 Task: In the Contact  NovaMartin80@nachi-fujikoshi.co.jp, Create email and send with subject: 'Elevate Your Success: Introducing a Transformative Opportunity', and with mail content 'Hello,_x000D_
Welcome to a new era of excellence. Discover the tools and resources that will redefine your industry and set you on a path to greatness._x000D_
Thanks & Regards', attach the document: Business_plan.docx and insert image: visitingcard.jpg. Below Thanks & Regards, write snapchat and insert the URL: 'www.snapchat.com'. Mark checkbox to create task to follow up : In 1 month. Logged in from softage.10@softage.net
Action: Mouse moved to (79, 71)
Screenshot: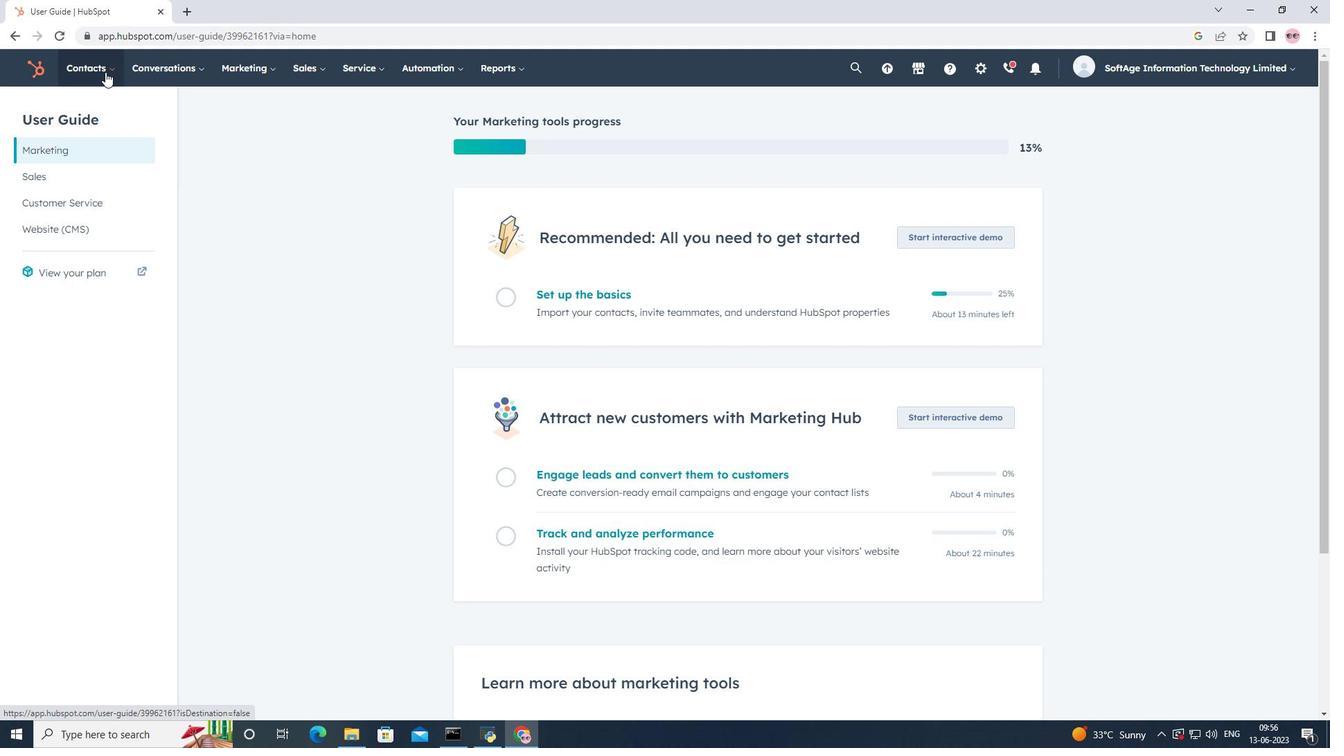 
Action: Mouse pressed left at (79, 71)
Screenshot: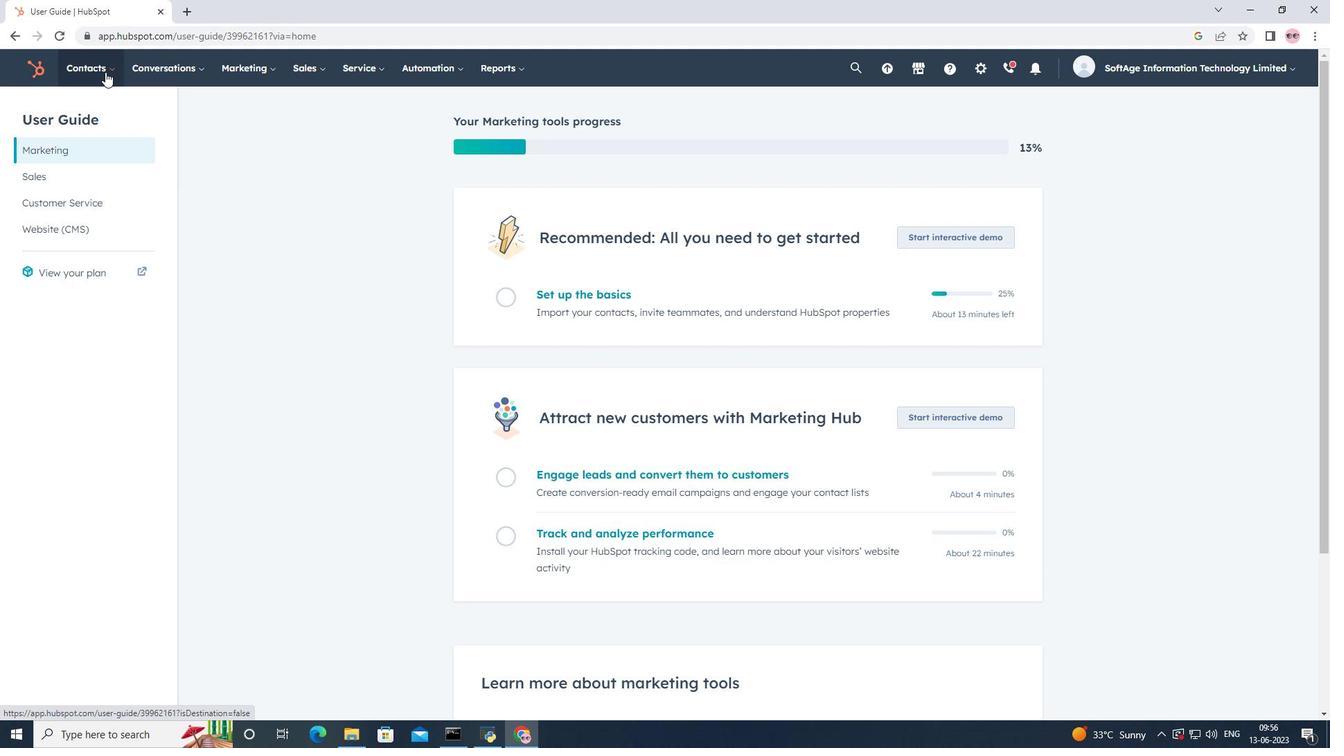 
Action: Mouse moved to (99, 109)
Screenshot: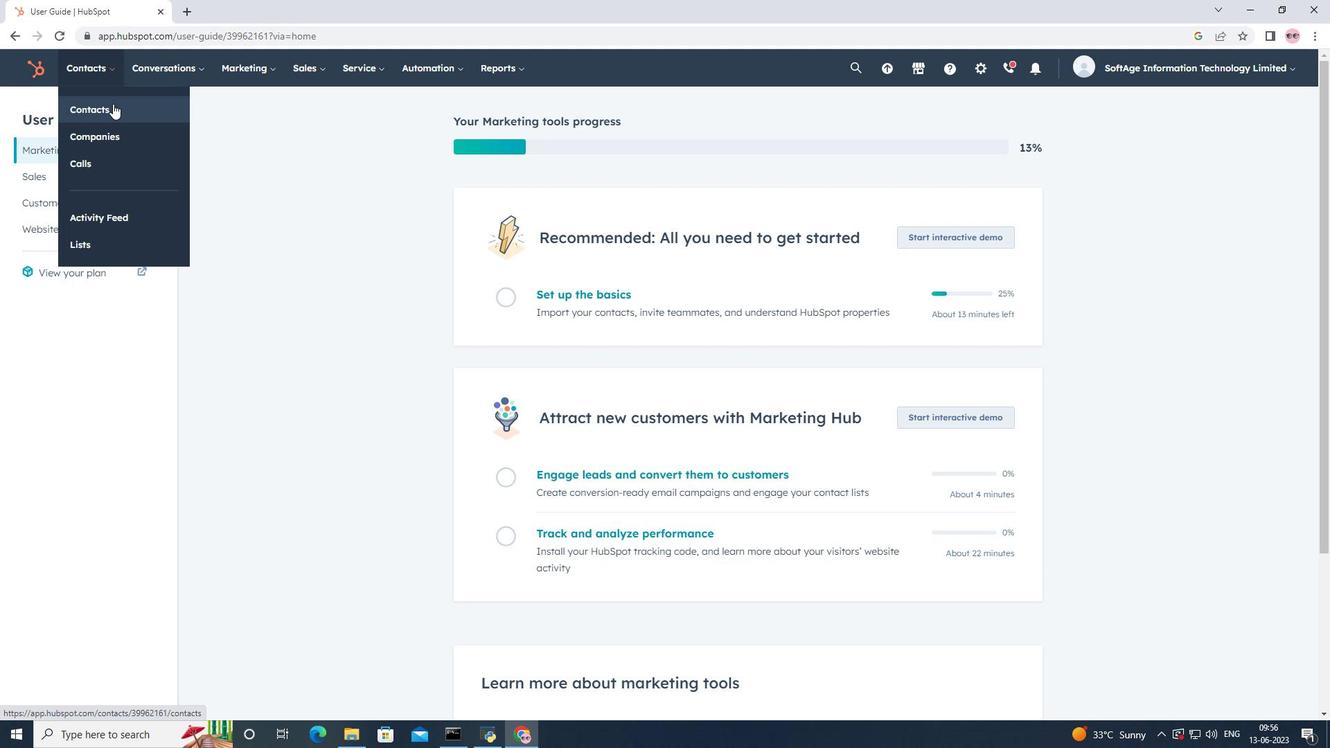
Action: Mouse pressed left at (99, 109)
Screenshot: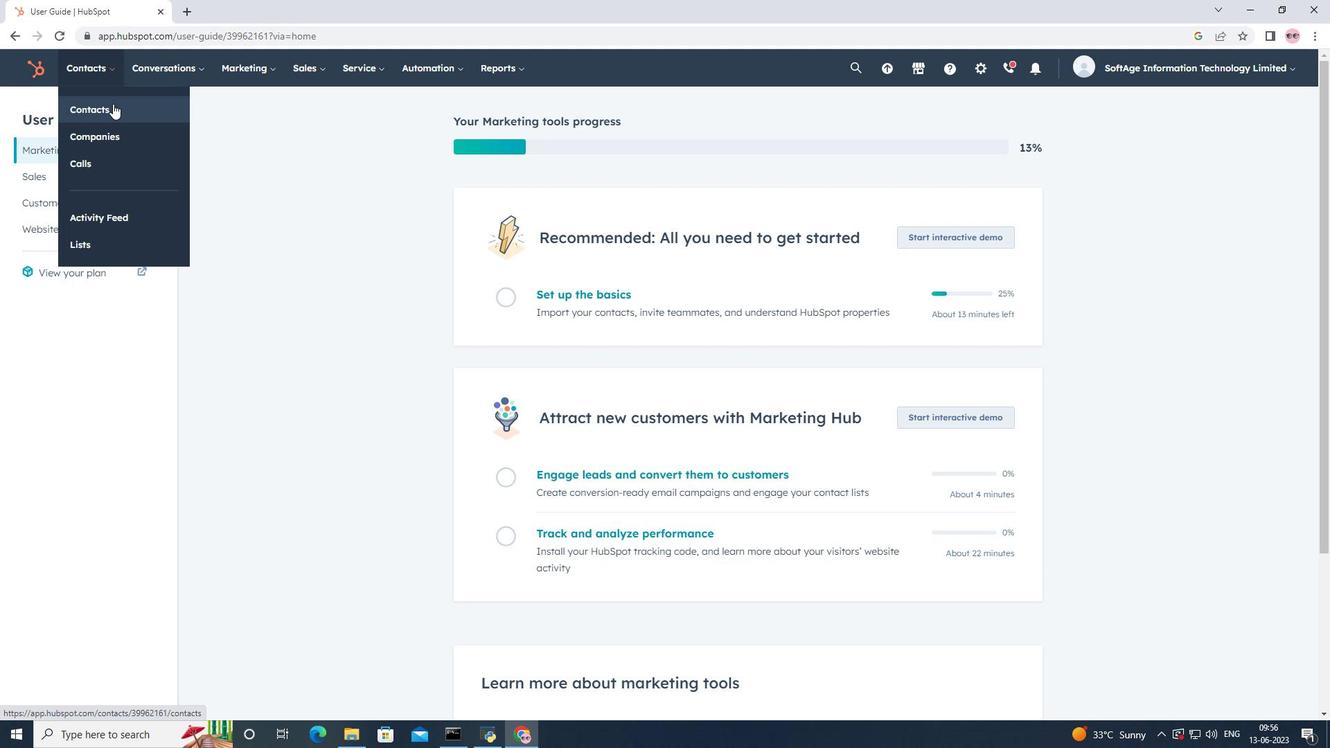 
Action: Mouse moved to (122, 223)
Screenshot: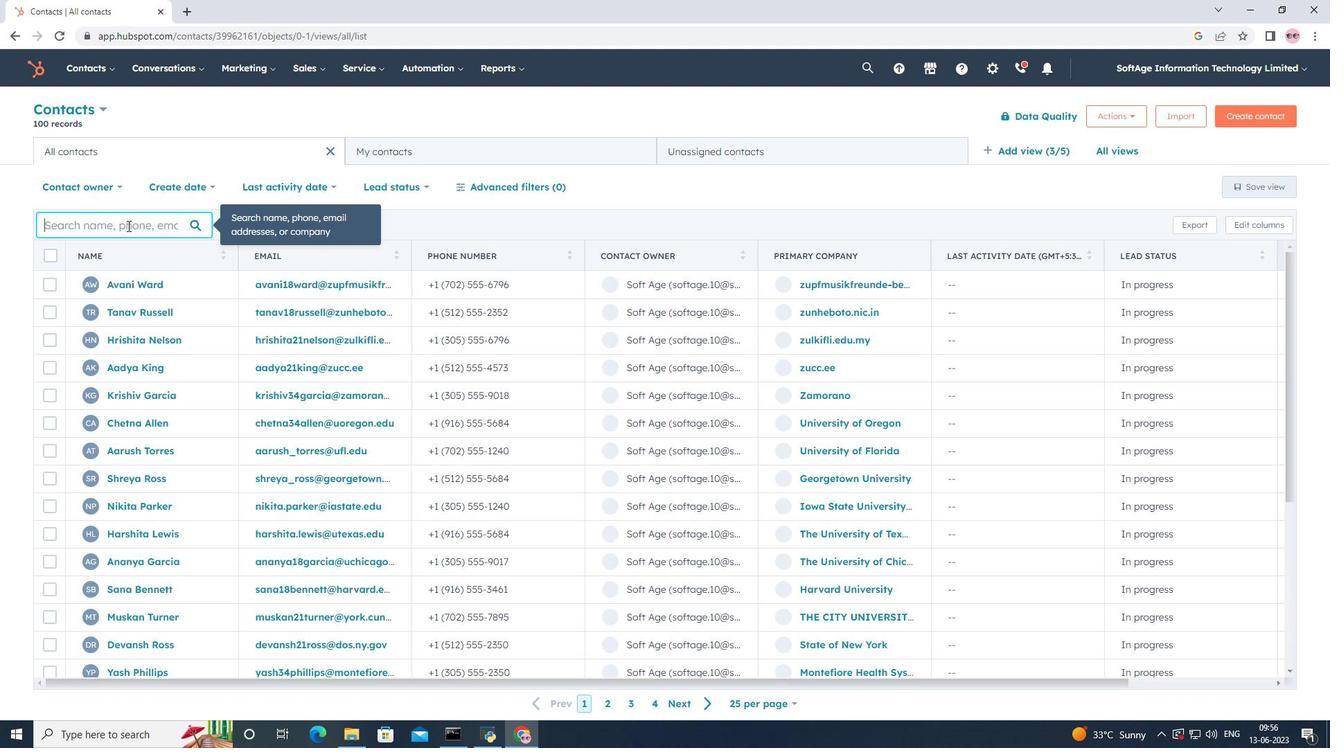 
Action: Mouse pressed left at (122, 223)
Screenshot: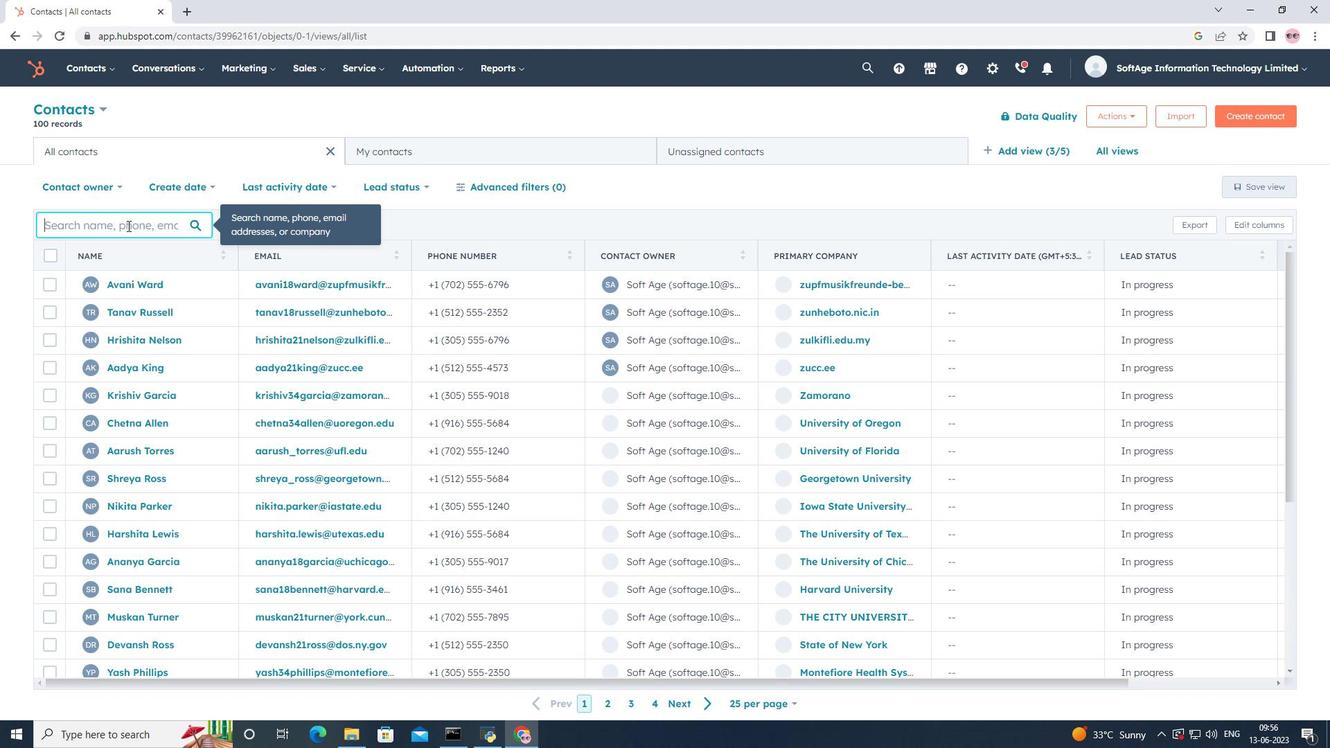 
Action: Key pressed <Key.shift>Nova<Key.shift><Key.shift><Key.shift><Key.shift><Key.shift><Key.shift><Key.shift><Key.shift><Key.shift>Martin80<Key.shift><Key.shift><Key.shift><Key.shift><Key.shift><Key.shift><Key.shift><Key.shift><Key.shift><Key.shift><Key.shift><Key.shift><Key.shift><Key.shift><Key.shift>@nachi-fujikoshi.co,<Key.backspace>.jp
Screenshot: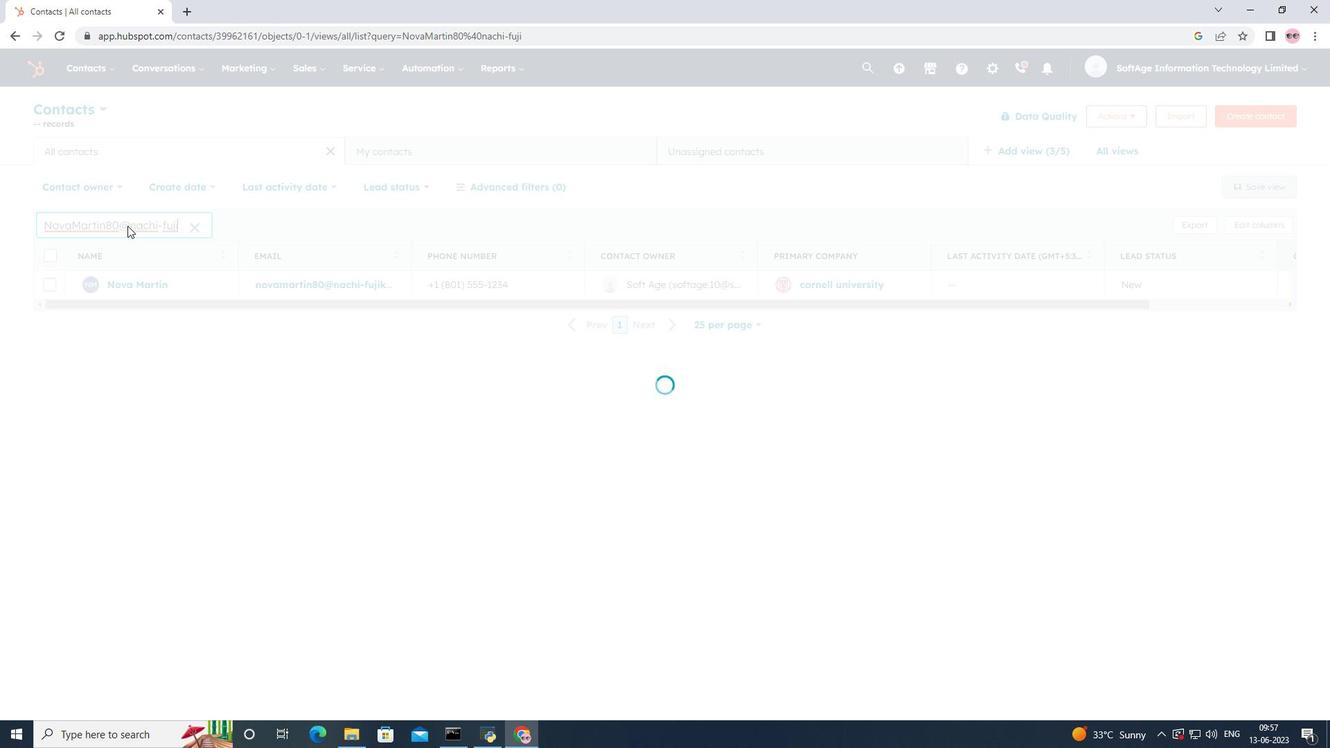 
Action: Mouse moved to (134, 288)
Screenshot: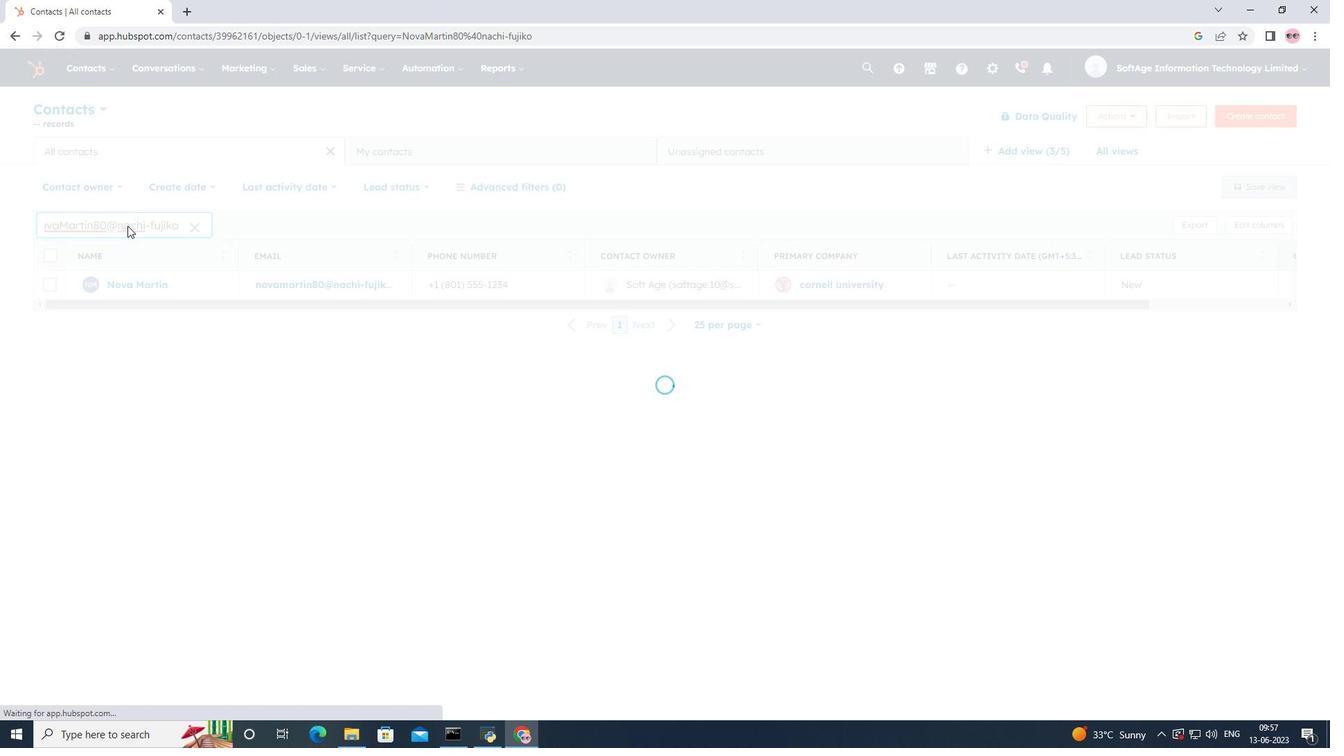 
Action: Mouse pressed left at (134, 288)
Screenshot: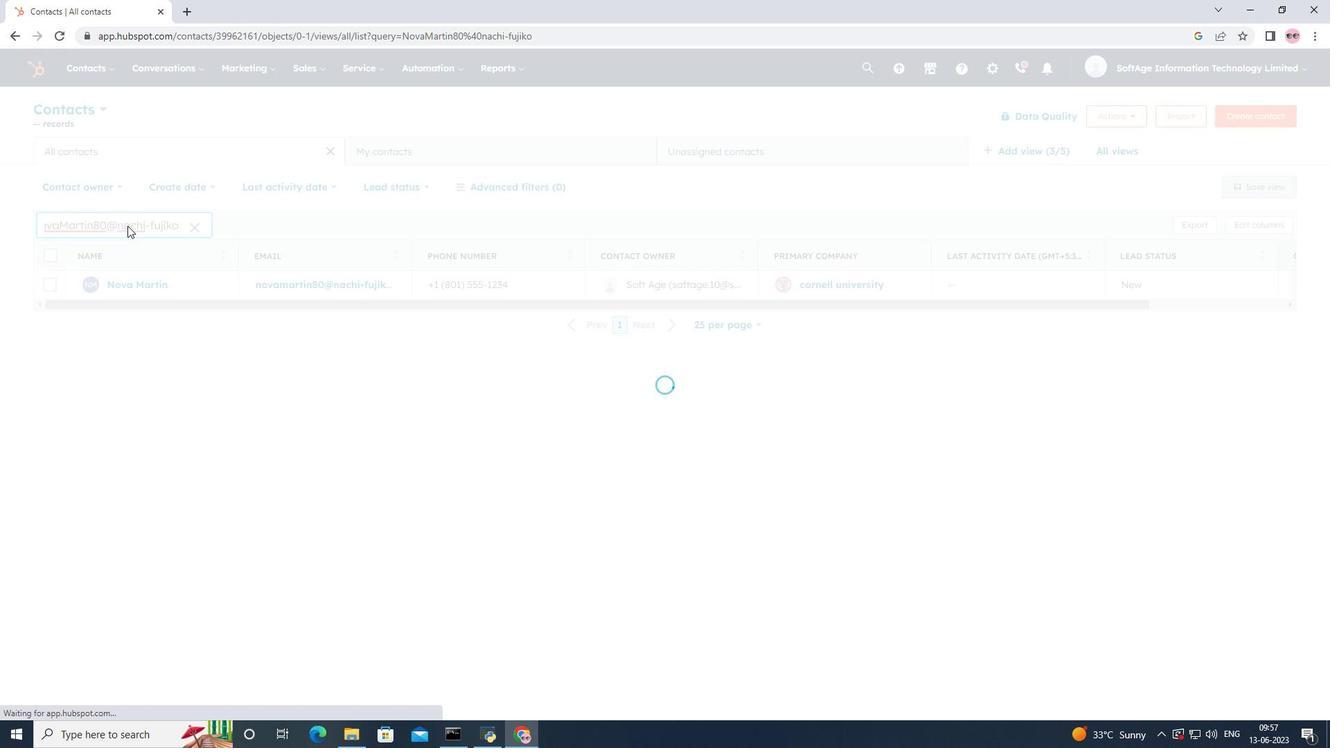 
Action: Mouse moved to (87, 231)
Screenshot: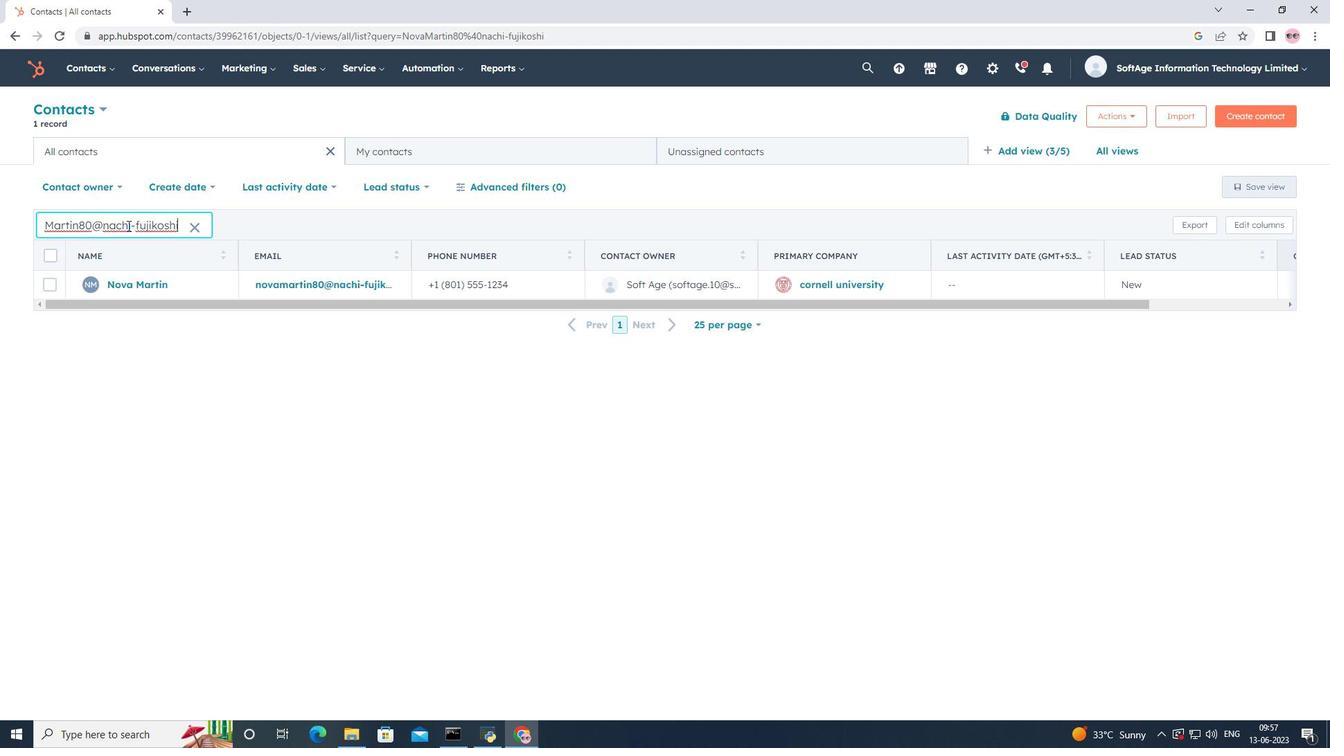 
Action: Mouse pressed left at (87, 231)
Screenshot: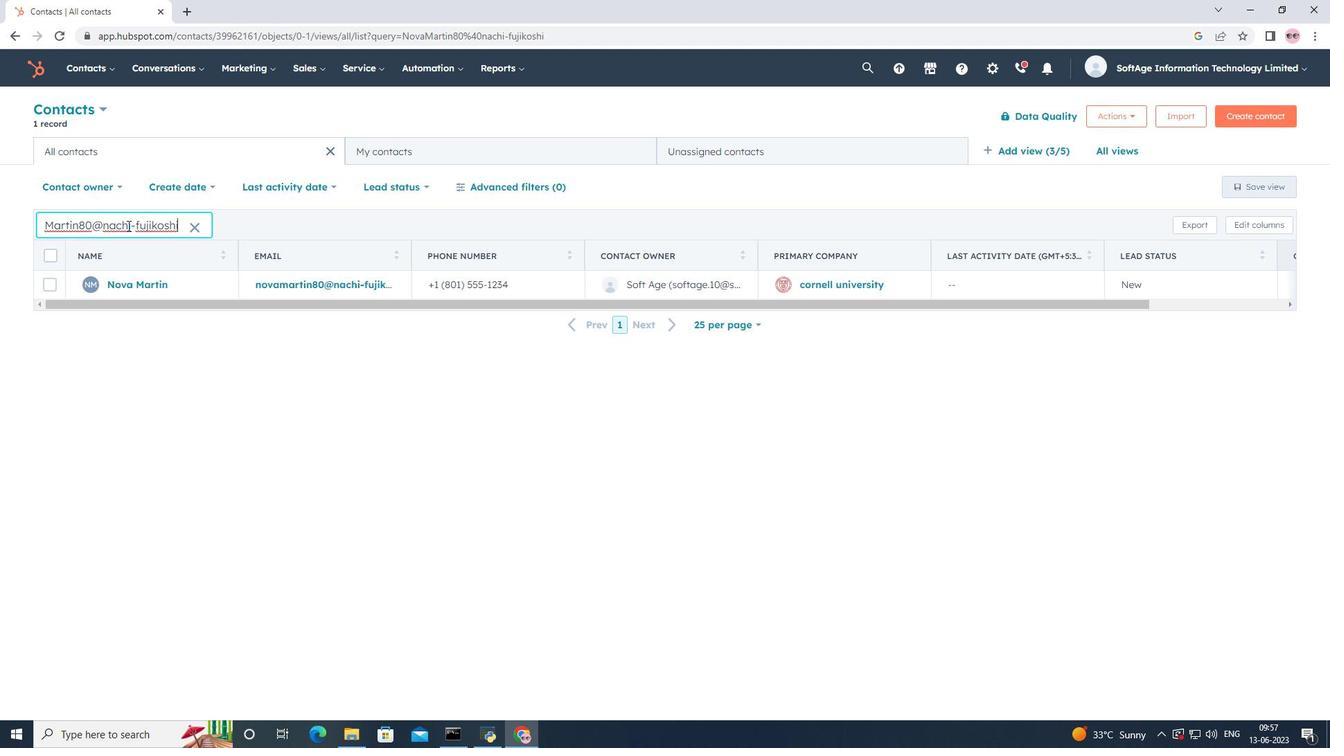 
Action: Mouse moved to (833, 470)
Screenshot: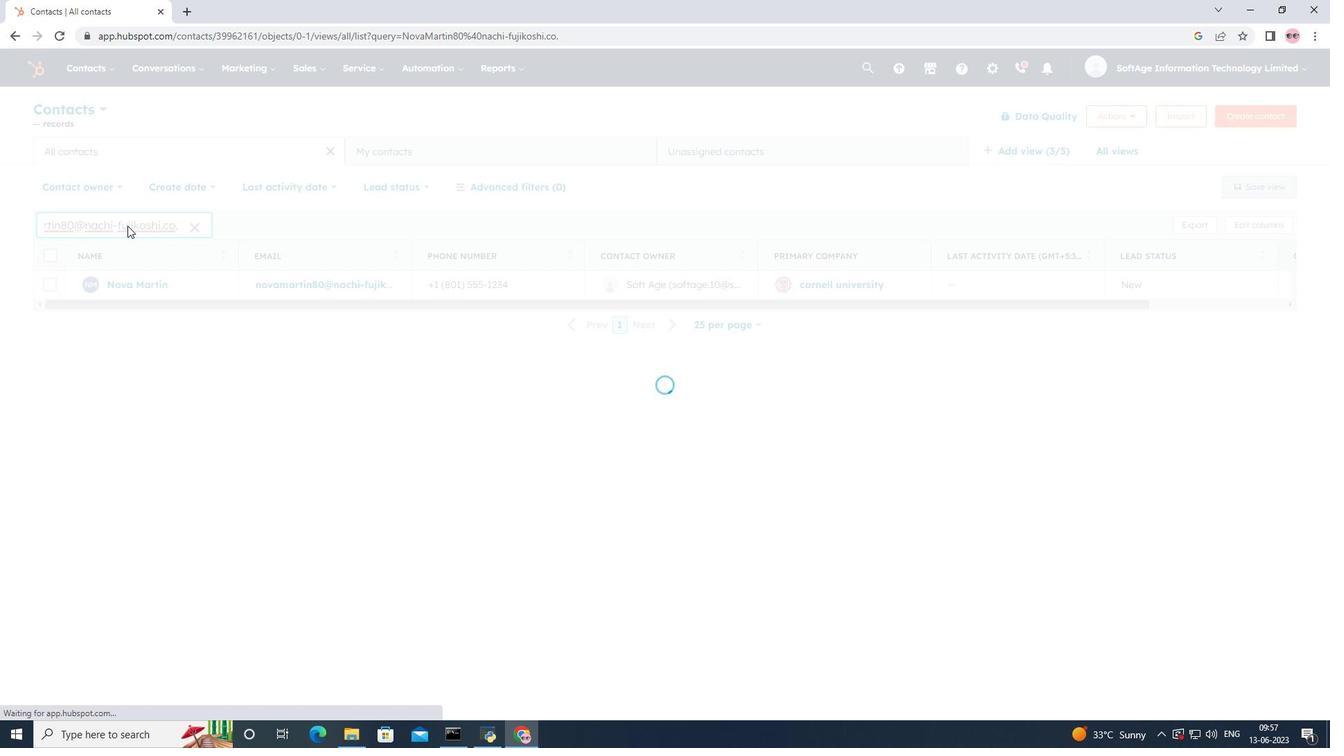 
Action: Mouse pressed left at (833, 470)
Screenshot: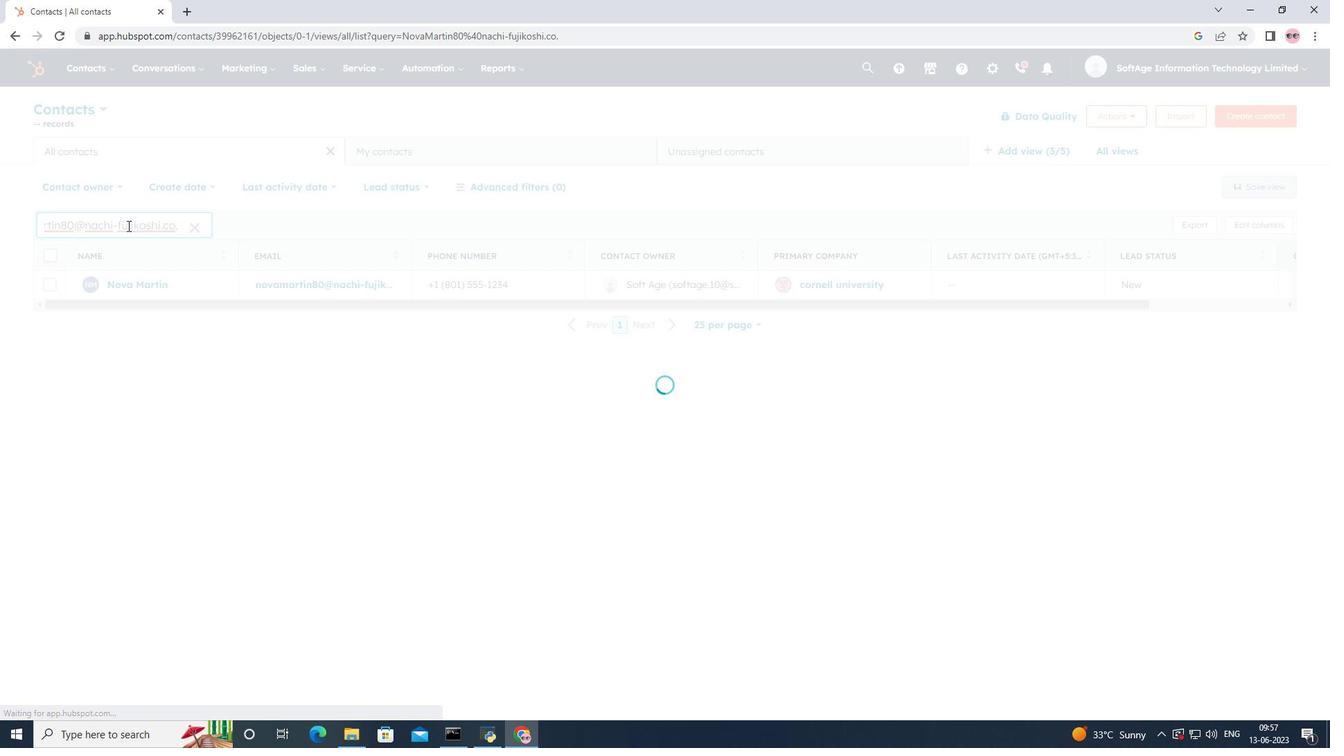 
Action: Key pressed <Key.shift>Elevate<Key.space><Key.cmd>
Screenshot: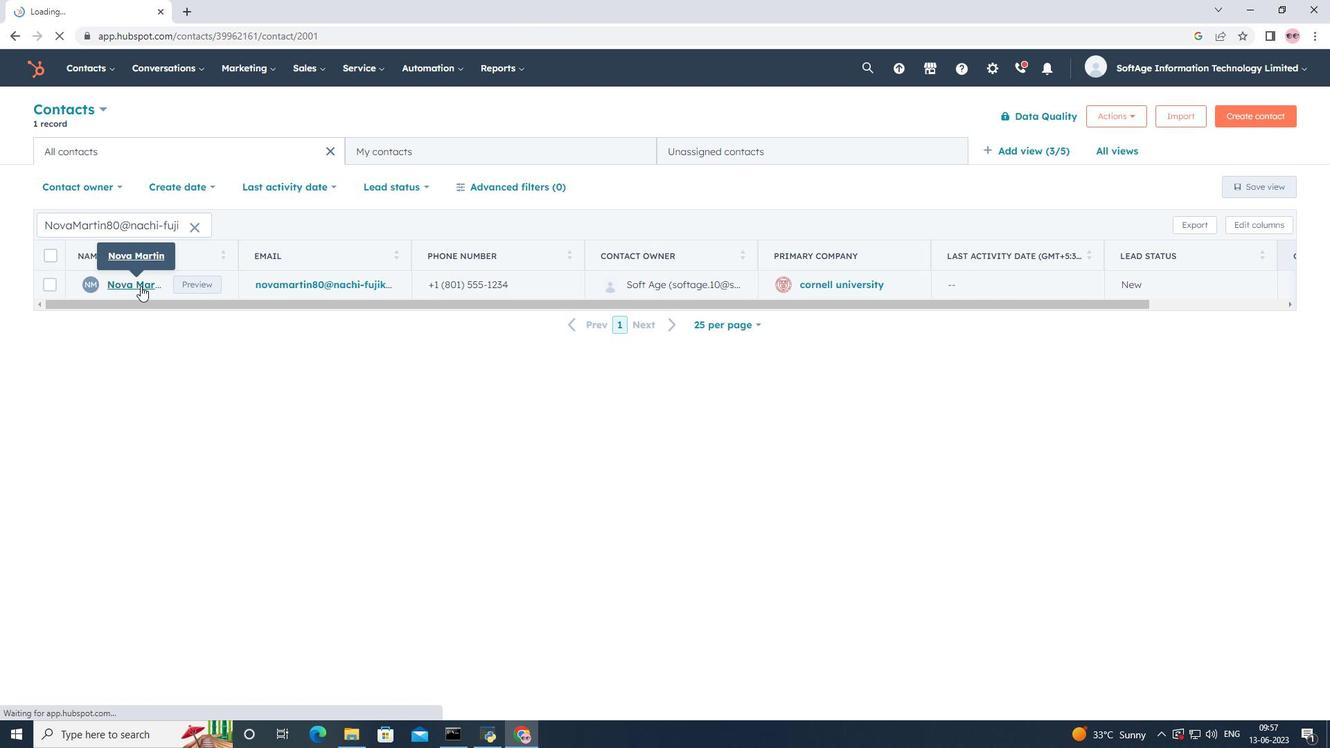 
Action: Mouse moved to (649, 479)
Screenshot: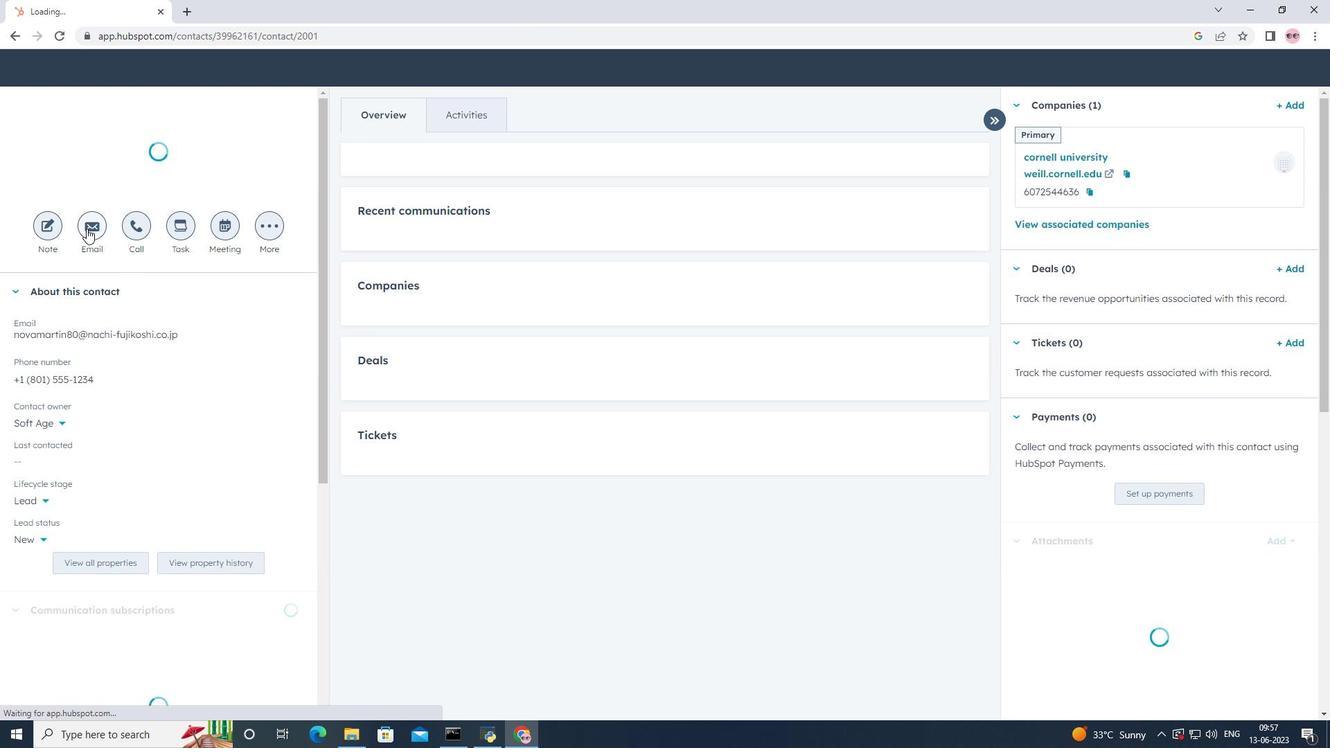 
Action: Mouse pressed left at (649, 479)
Screenshot: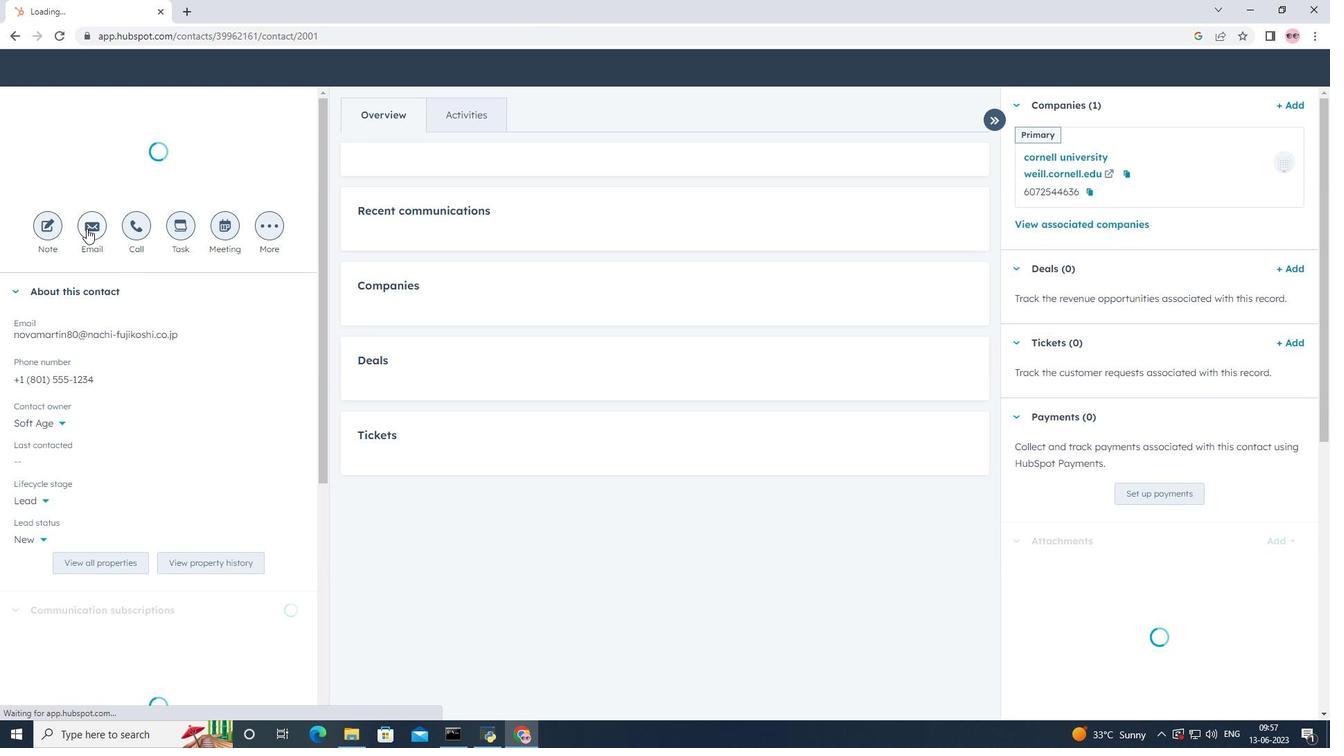
Action: Mouse moved to (105, 72)
Screenshot: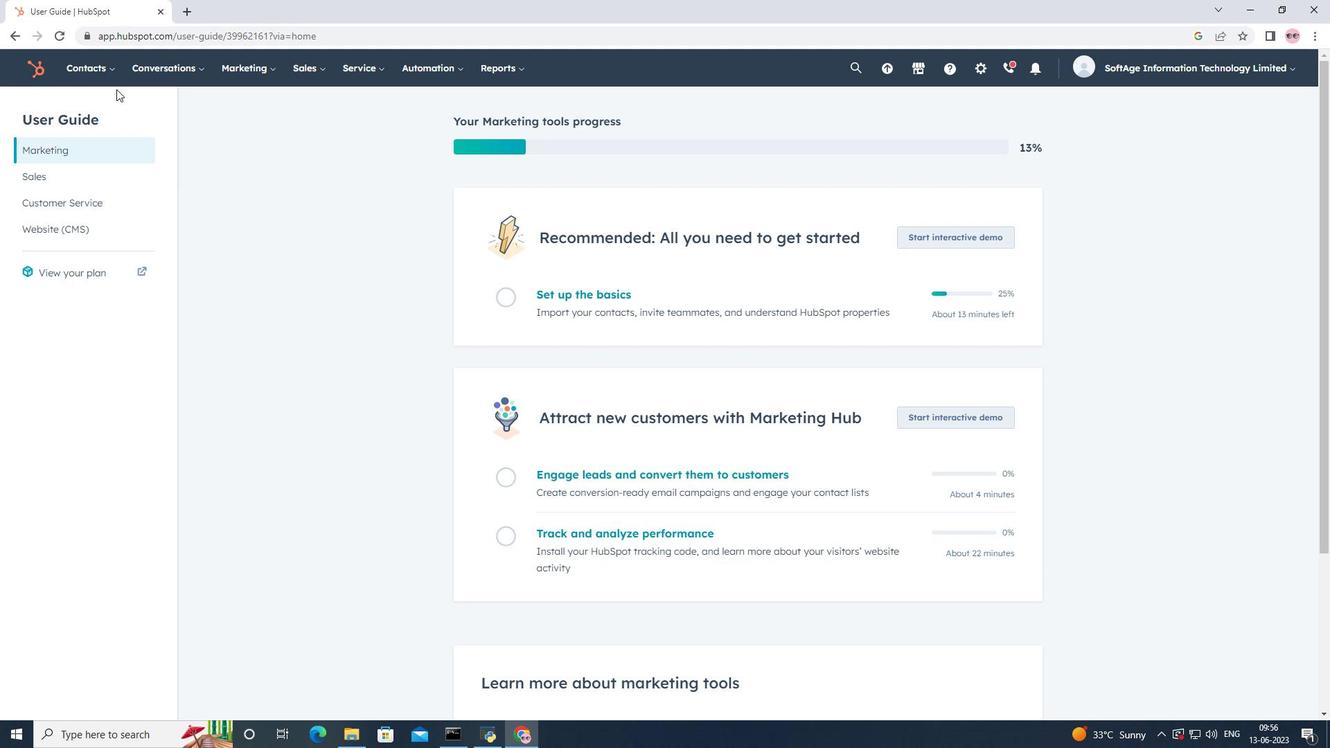 
Action: Mouse pressed left at (105, 72)
Screenshot: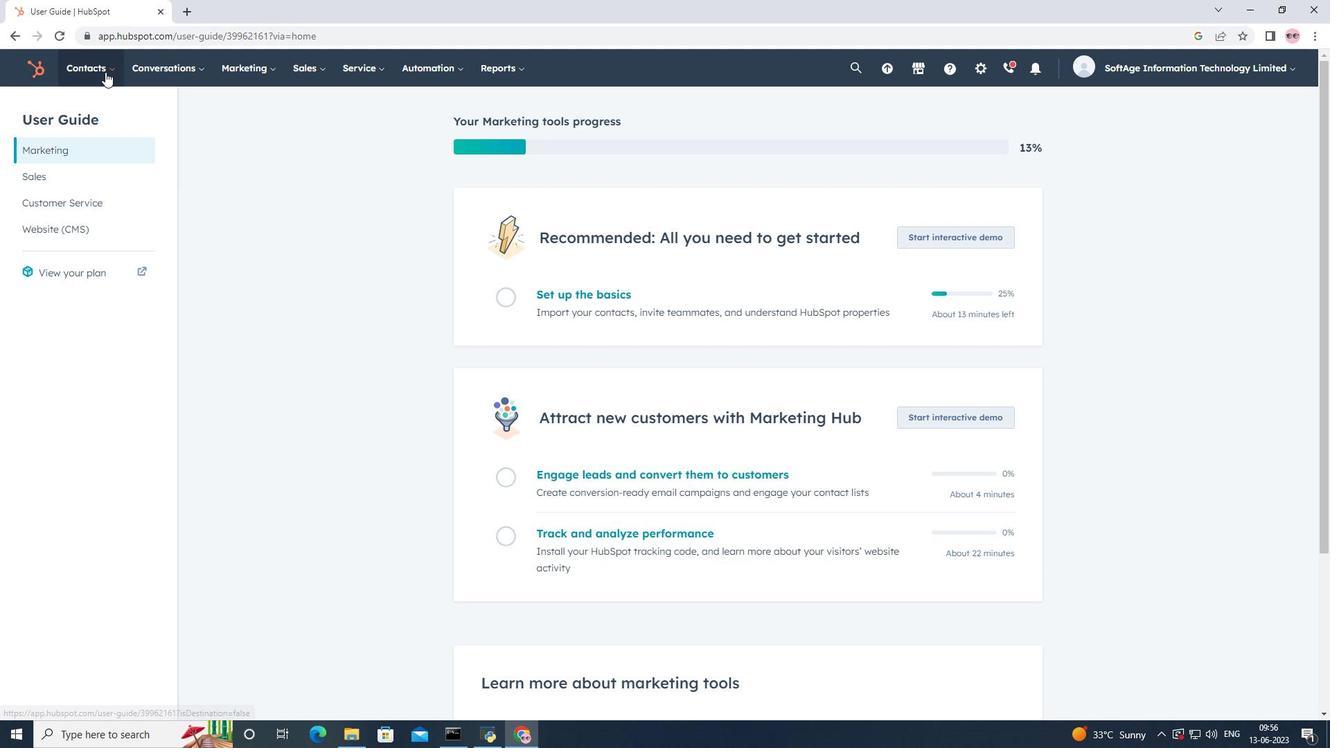
Action: Mouse moved to (112, 103)
Screenshot: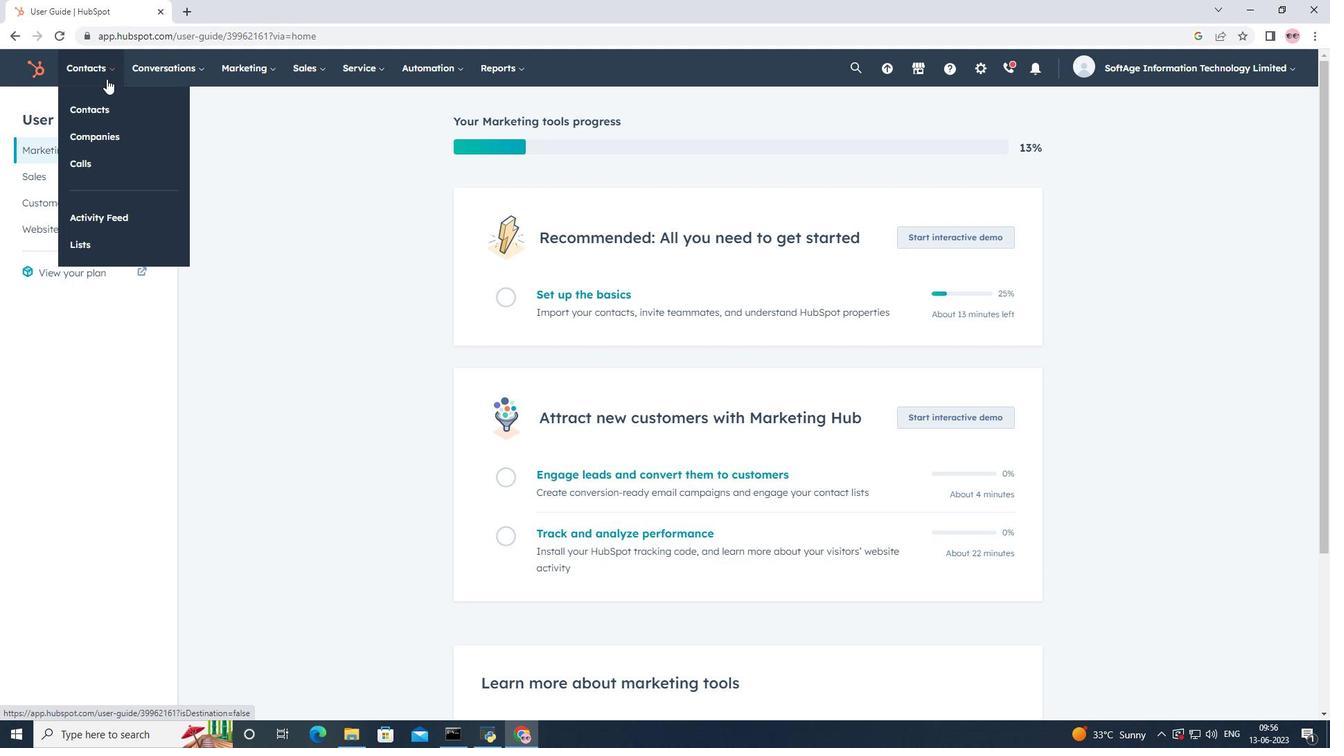 
Action: Mouse pressed left at (112, 103)
Screenshot: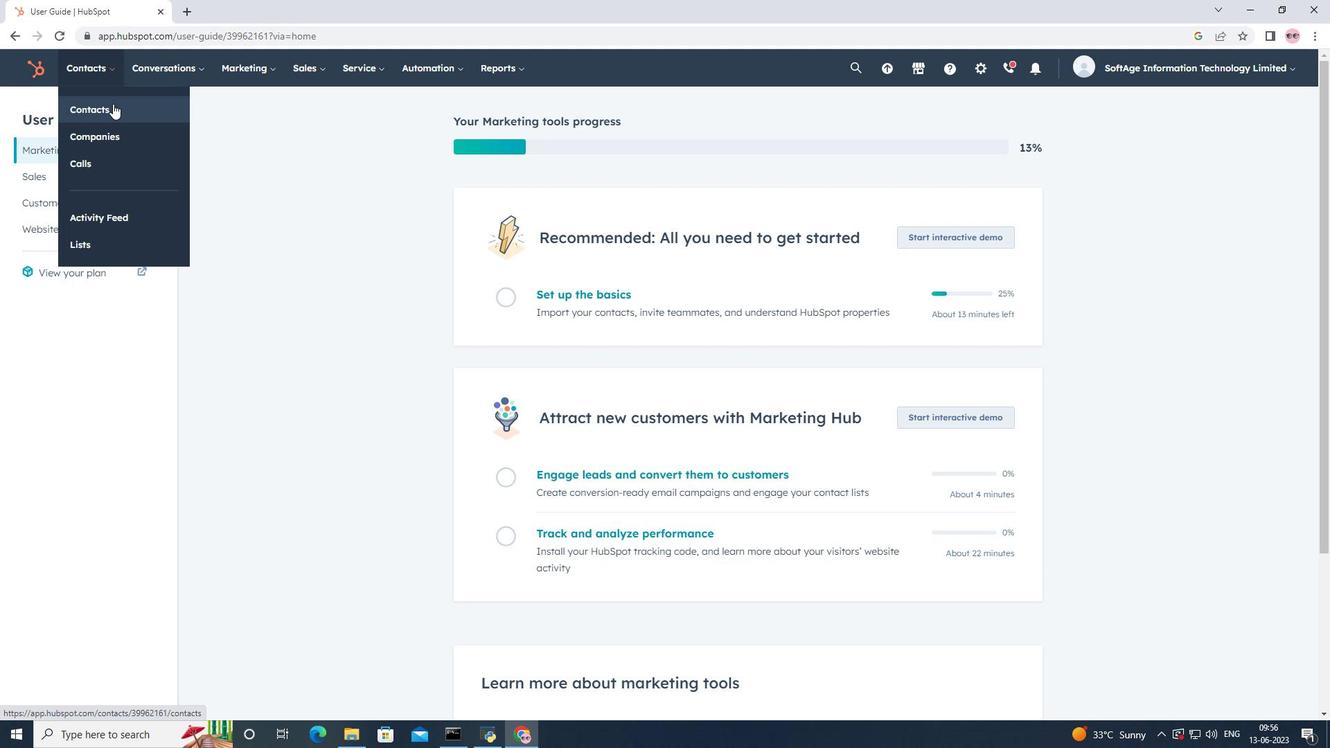 
Action: Mouse moved to (127, 225)
Screenshot: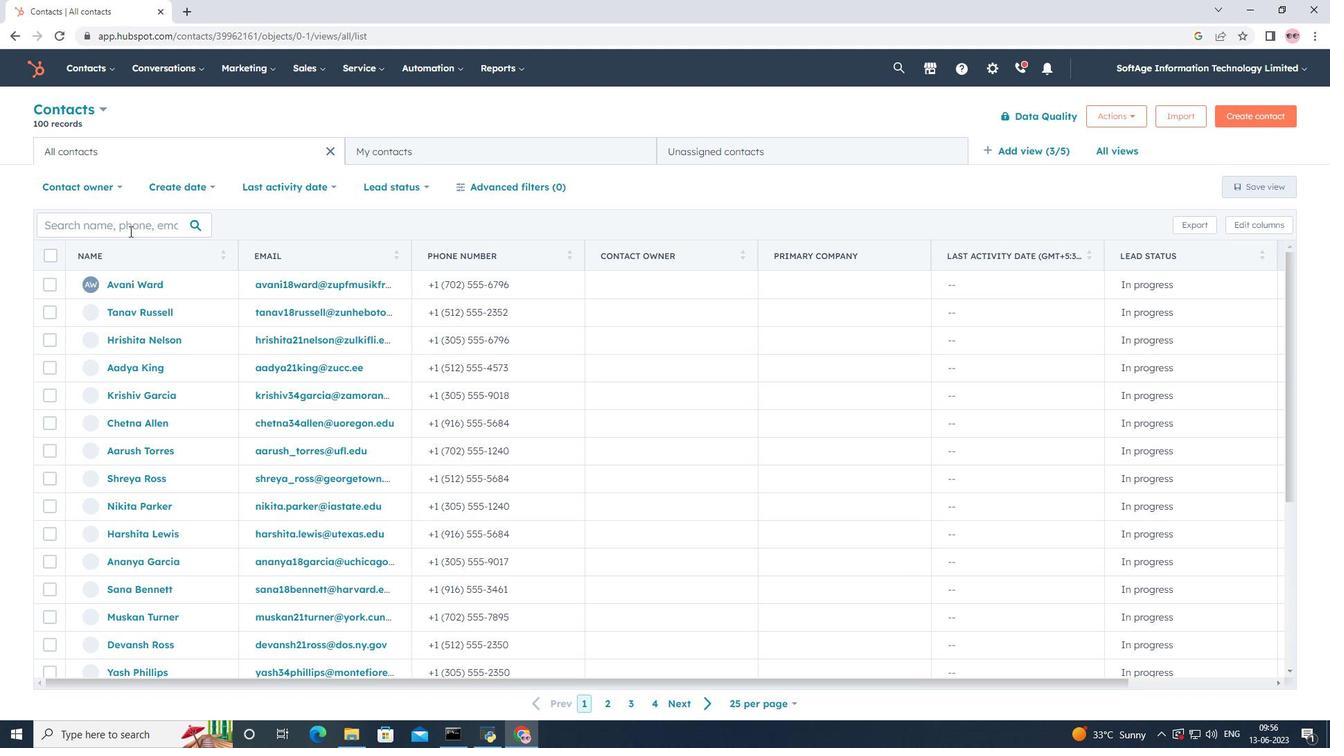 
Action: Mouse pressed left at (127, 225)
Screenshot: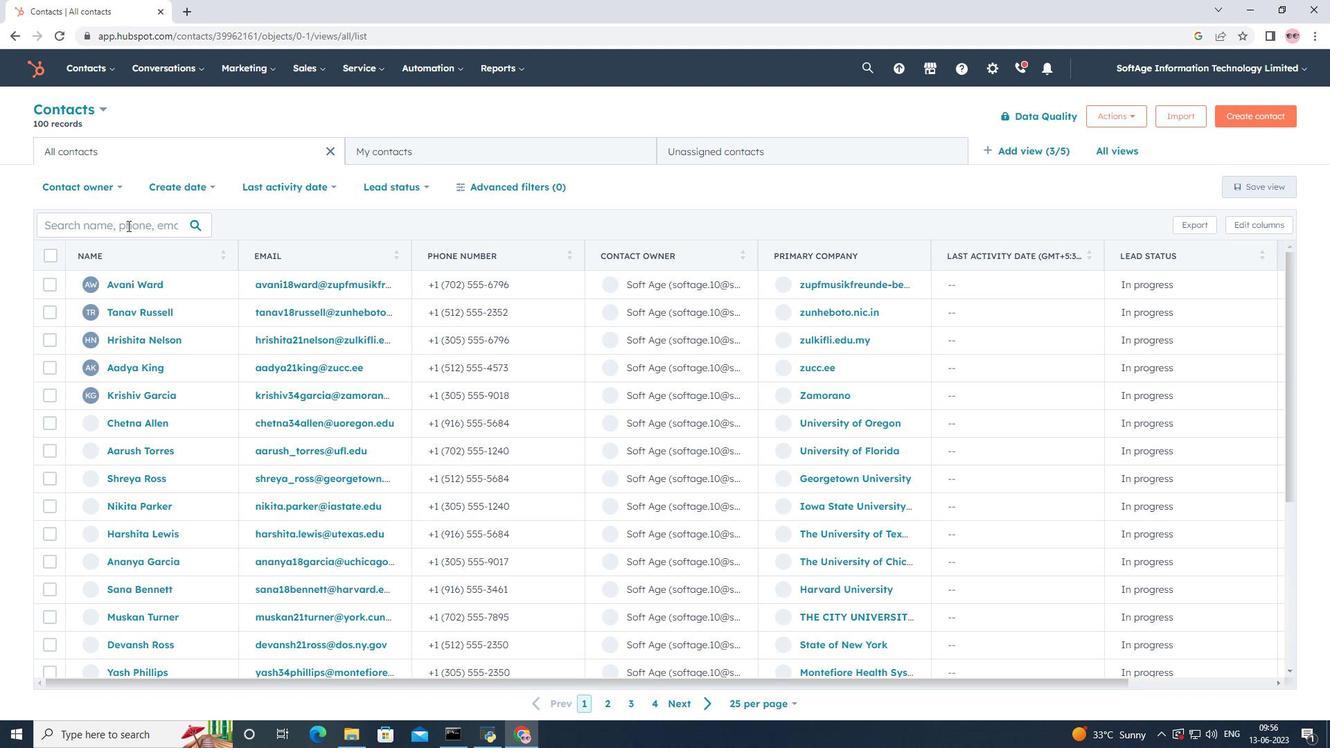 
Action: Key pressed <Key.shift>Nova<Key.shift><Key.shift>Martin<Key.shift>80<Key.shift>@nachi-fujkoshi.co.jp<Key.backspace><Key.backspace><Key.backspace><Key.backspace><Key.backspace><Key.backspace><Key.backspace><Key.backspace><Key.backspace><Key.backspace><Key.backspace>ikoshi.co.jp
Screenshot: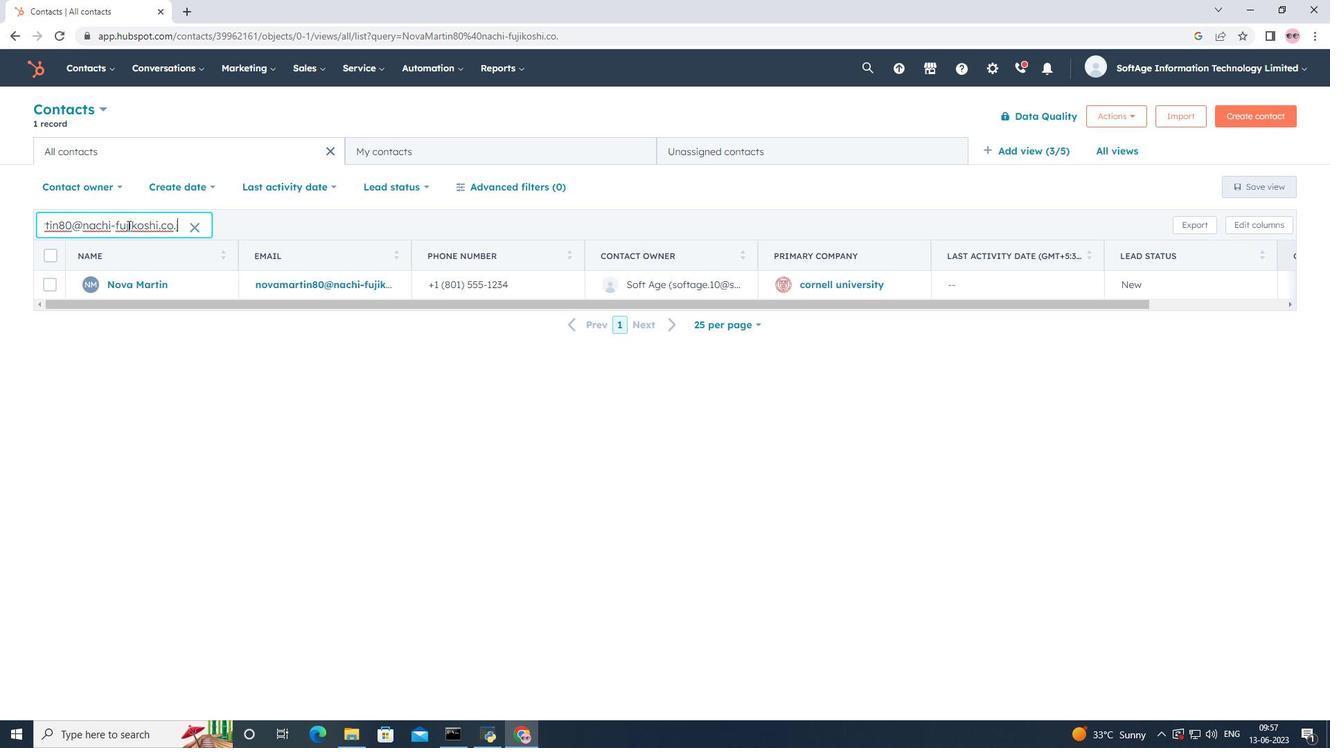 
Action: Mouse moved to (140, 286)
Screenshot: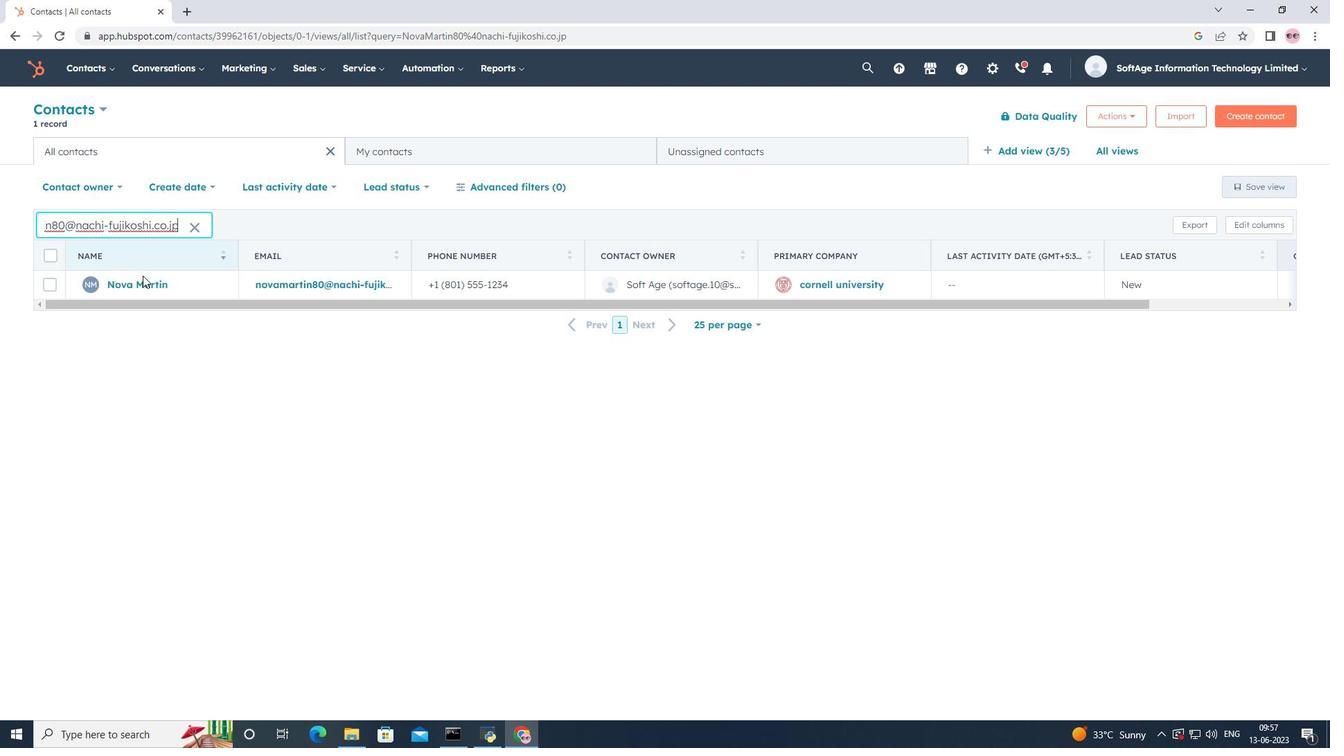 
Action: Mouse pressed left at (140, 286)
Screenshot: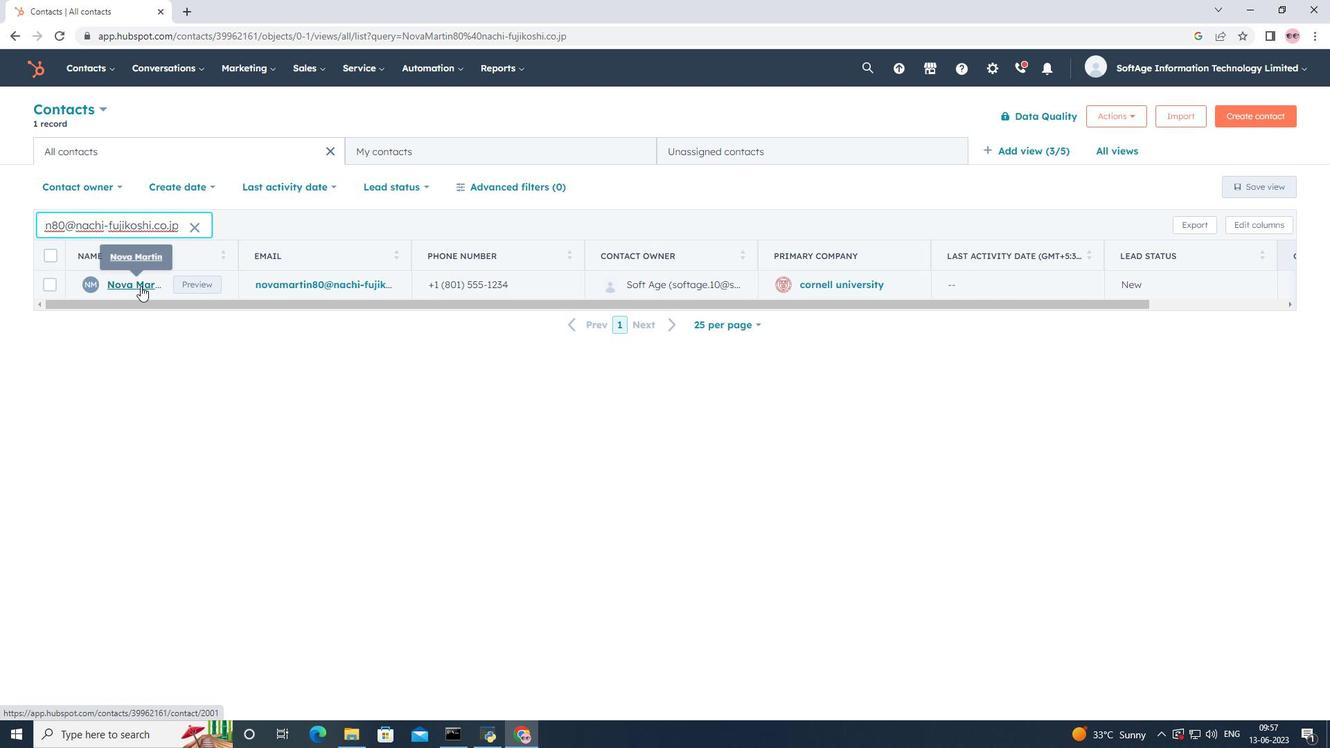 
Action: Mouse moved to (86, 228)
Screenshot: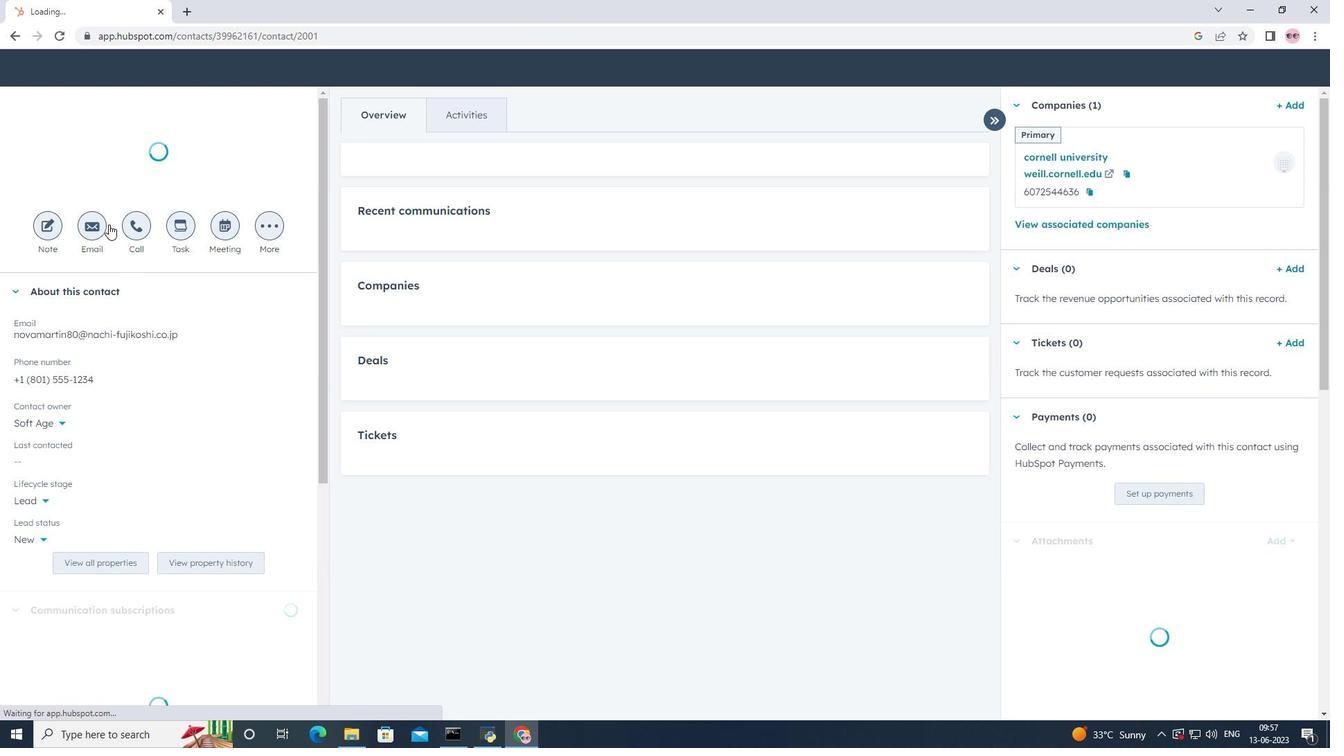 
Action: Mouse pressed left at (86, 228)
Screenshot: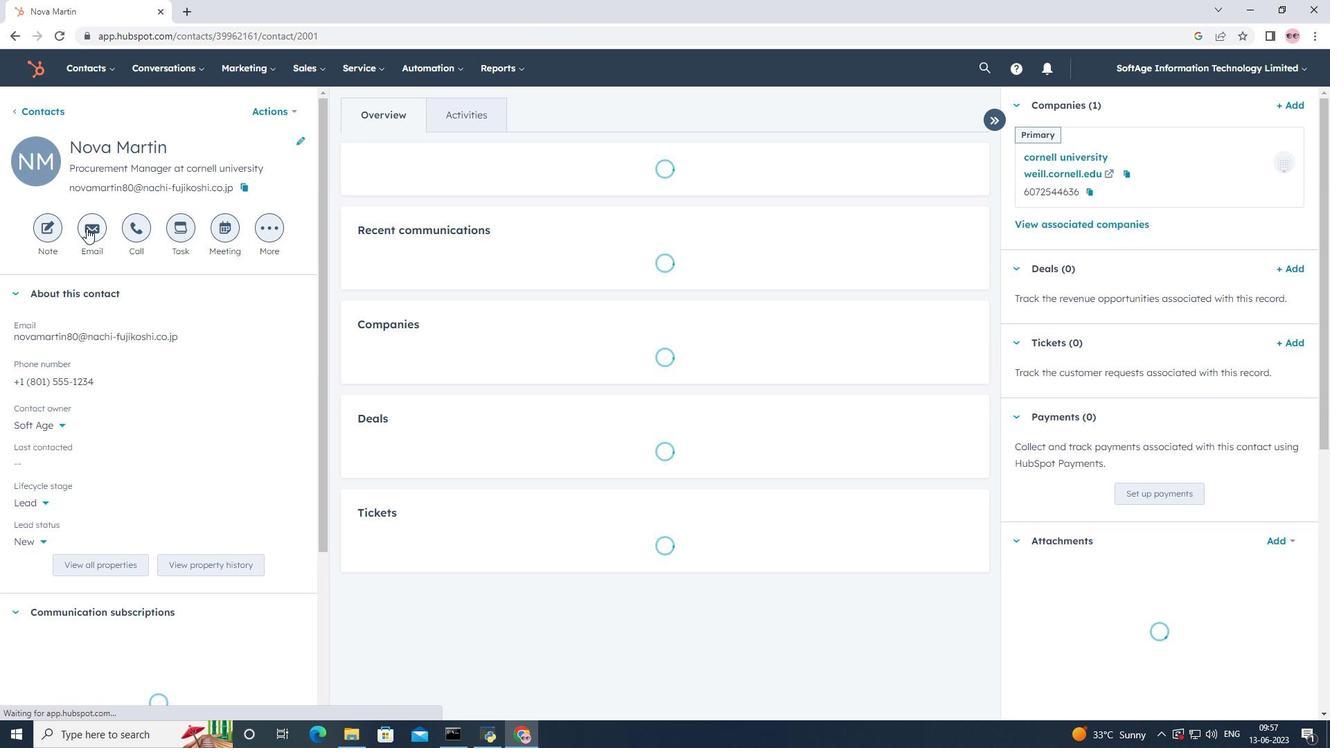 
Action: Mouse moved to (876, 468)
Screenshot: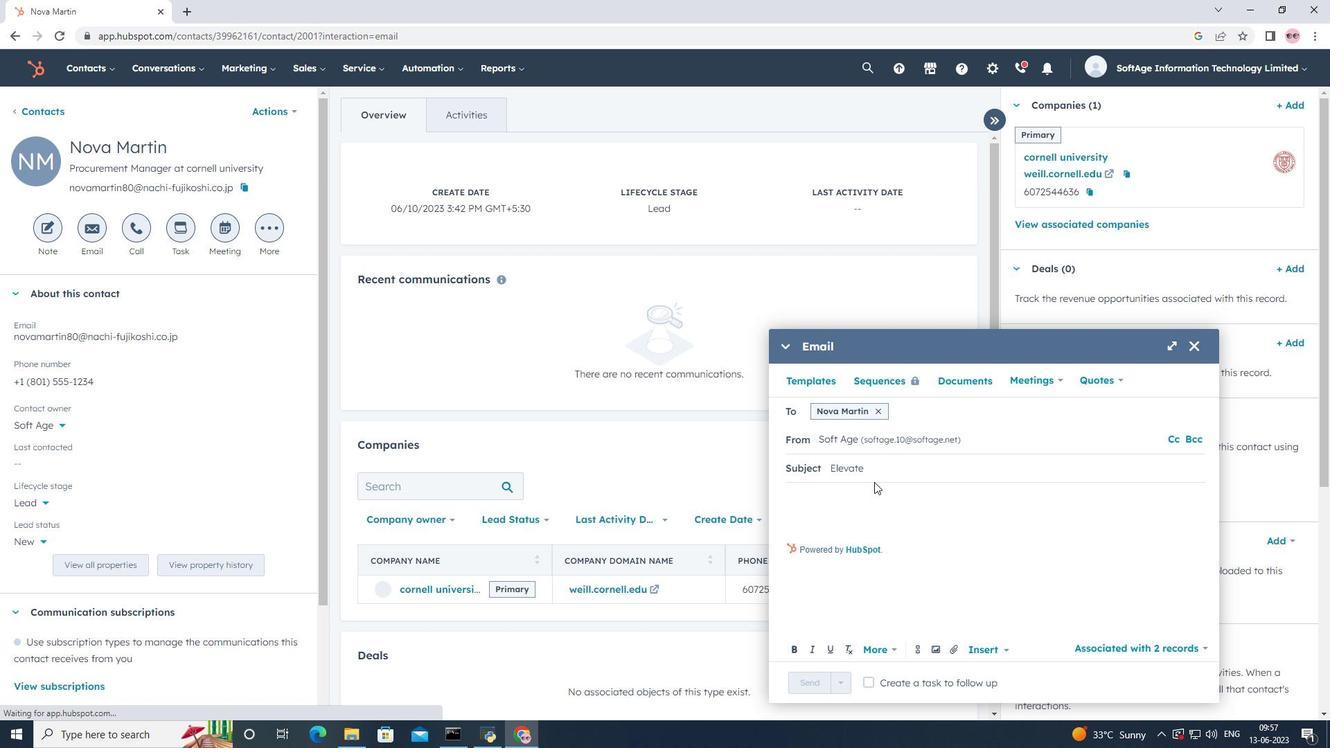 
Action: Mouse pressed left at (876, 468)
Screenshot: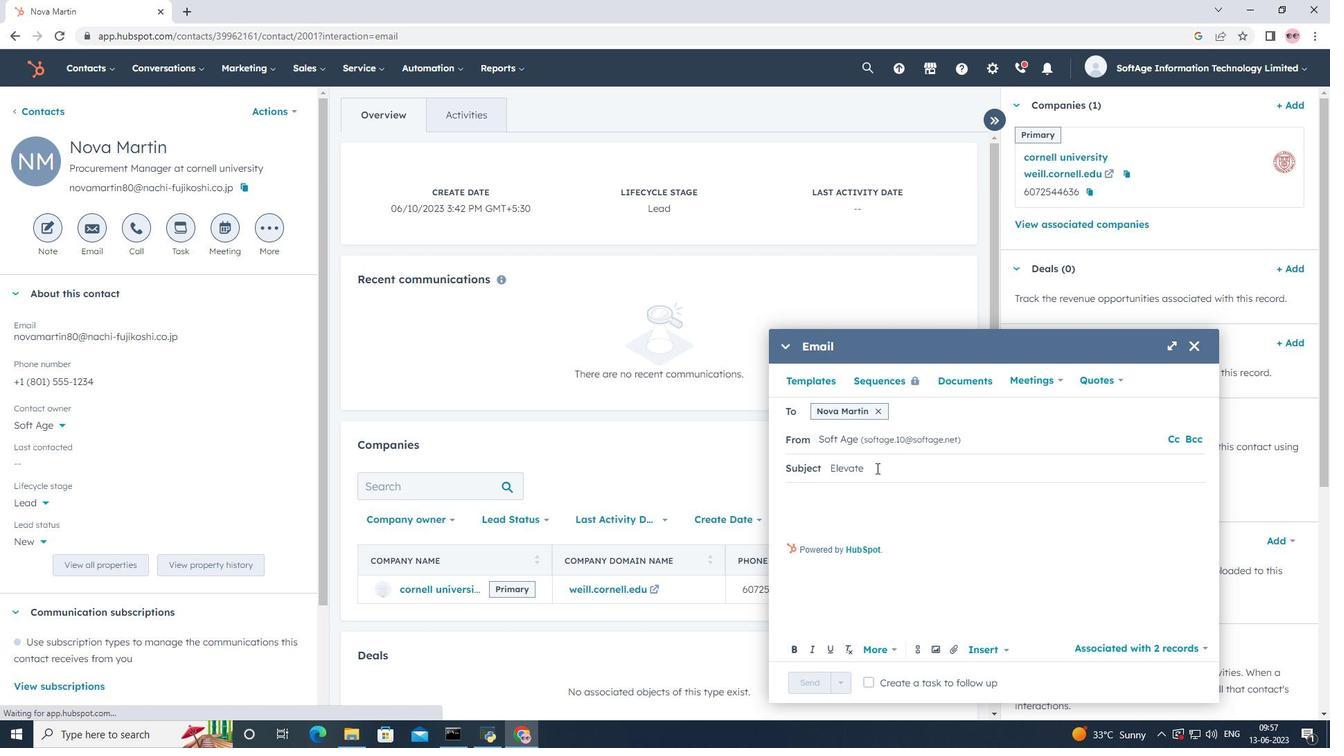 
Action: Mouse moved to (825, 473)
Screenshot: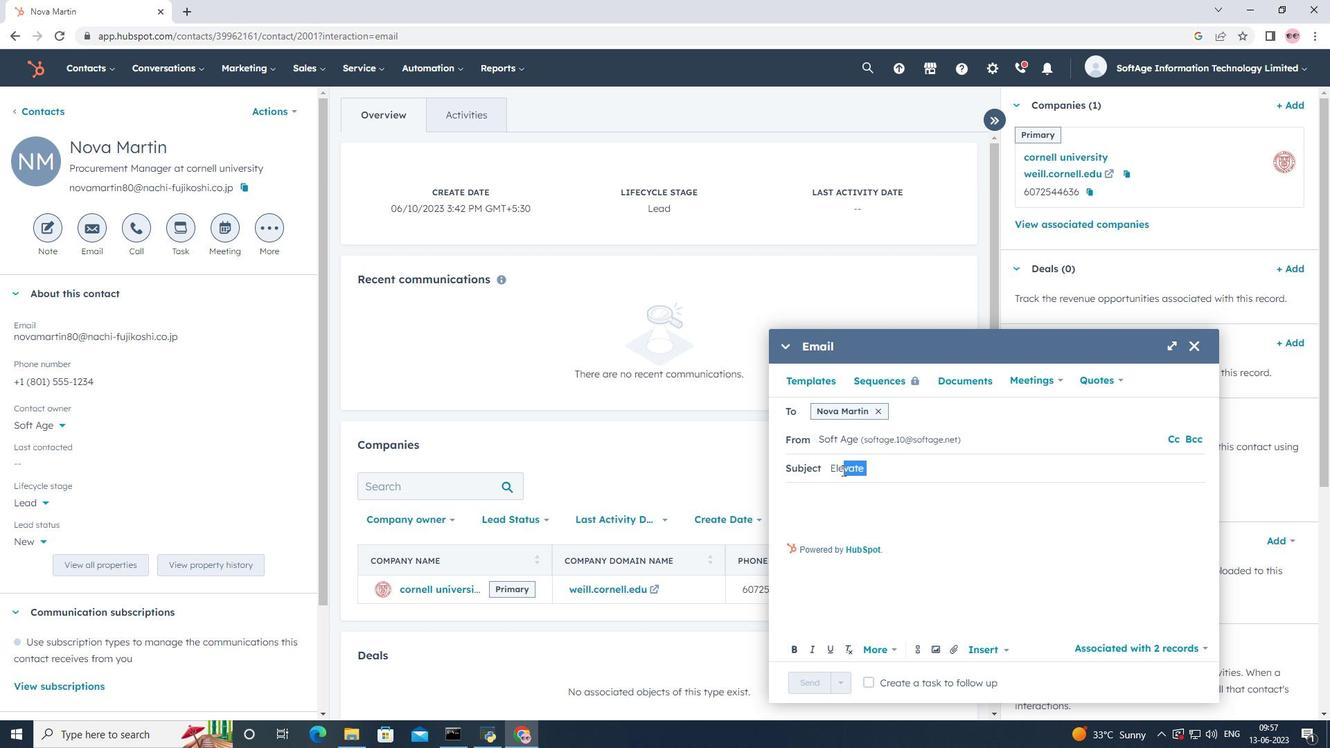 
Action: Key pressed <Key.shift>Elevate<Key.space><Key.shift>Your<Key.space>succr<Key.backspace>ess.<Key.backspace><Key.shift>:<Key.space><Key.shift><Key.shift><Key.shift><Key.shift><Key.shift><Key.shift><Key.shift><Key.shift><Key.shift><Key.shift><Key.shift><Key.shift><Key.shift><Key.shift><Key.shift><Key.shift><Key.shift><Key.shift><Key.shift><Key.shift>Introducing<Key.space><Key.shift>transformative<Key.space><Key.shift>Opportunity
Screenshot: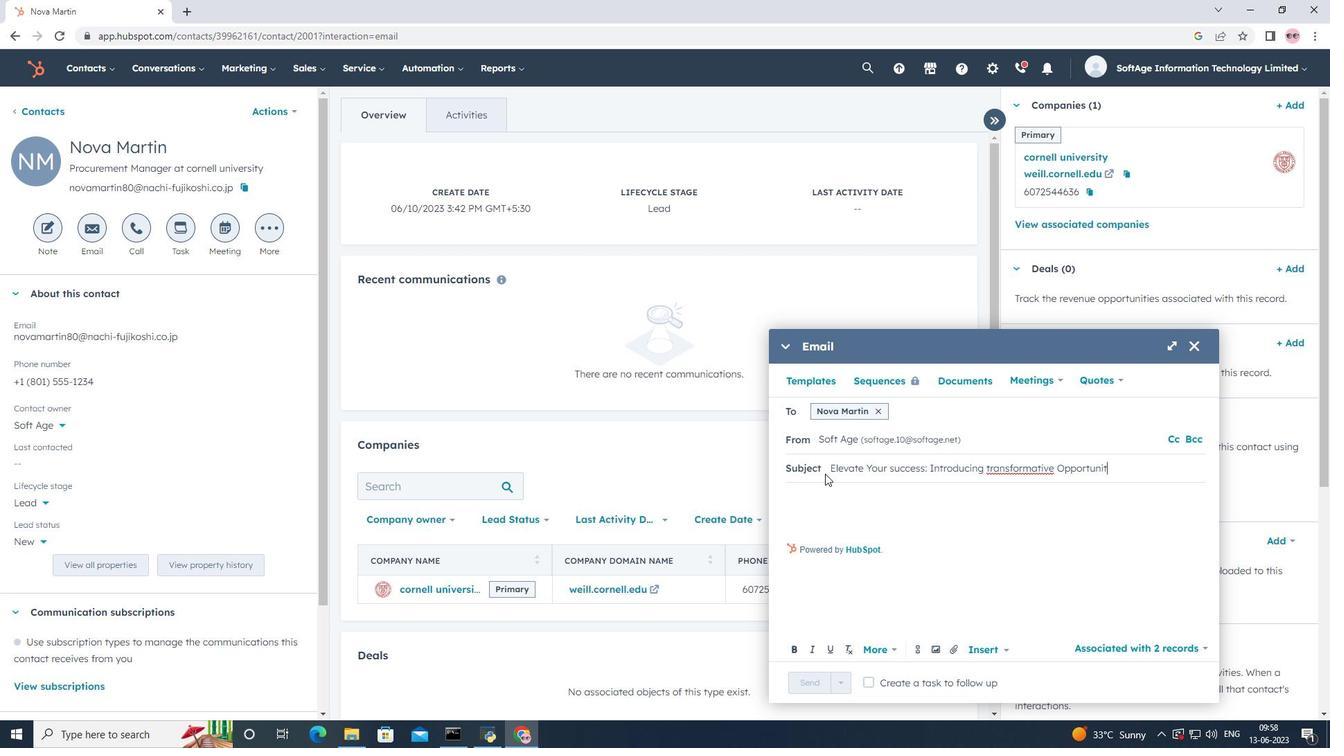 
Action: Mouse moved to (816, 493)
Screenshot: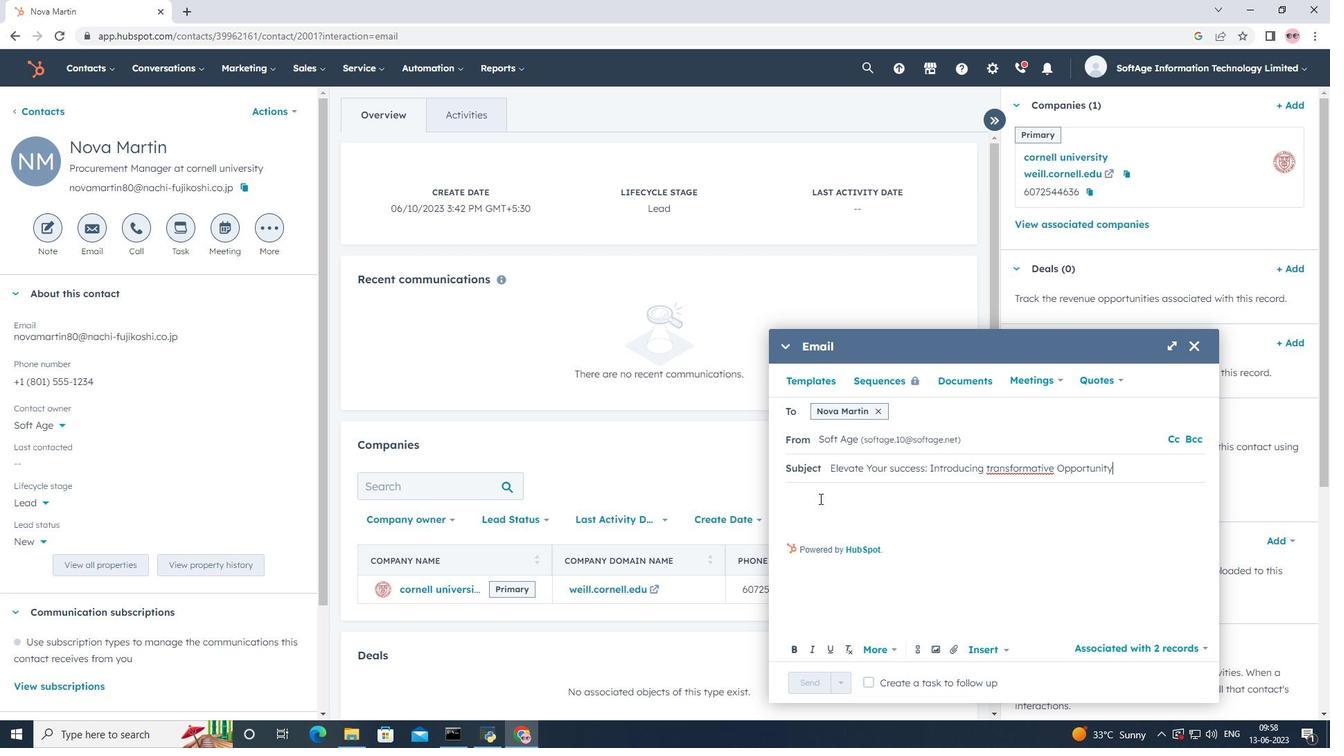 
Action: Mouse pressed left at (816, 493)
Screenshot: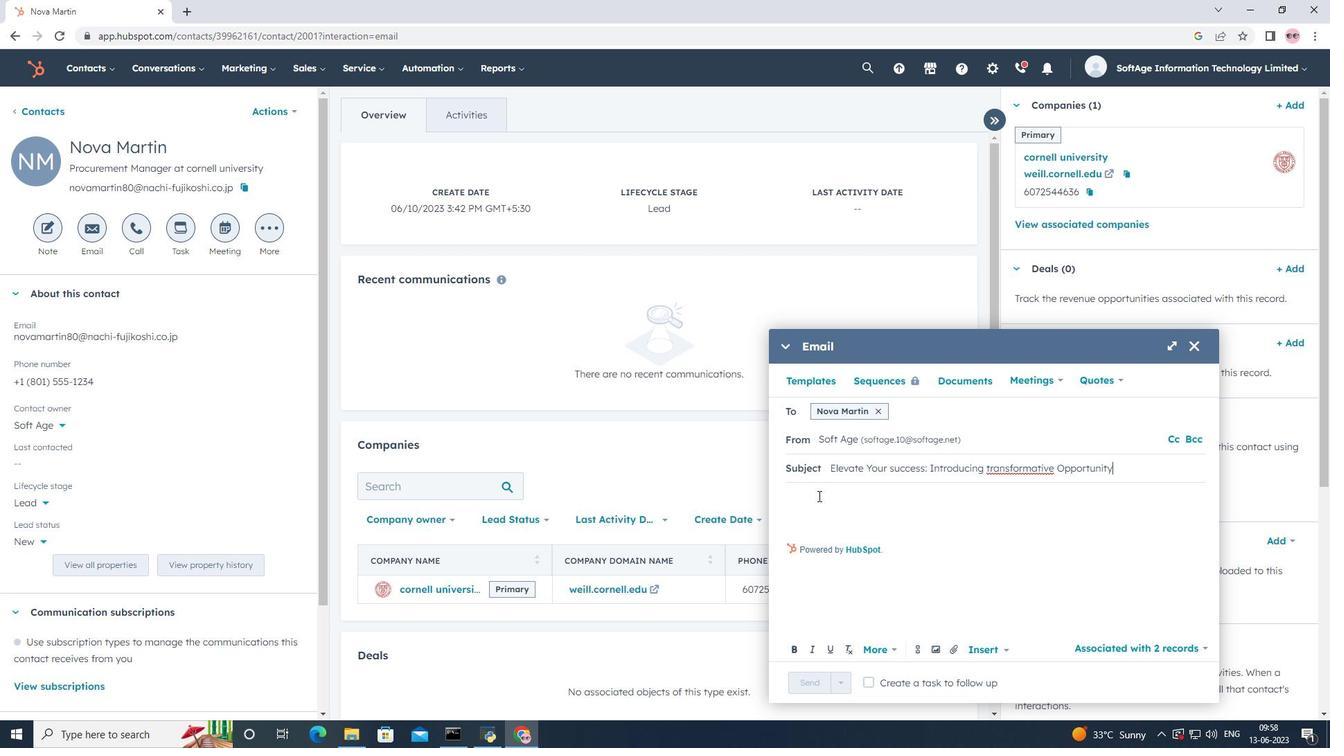 
Action: Key pressed <Key.shift>Hello<Key.enter><Key.shift><Key.shift><Key.shift><Key.shift><Key.shift><Key.shift><Key.shift><Key.shift><Key.shift><Key.shift><Key.shift><Key.shift><Key.shift>Welcome<Key.space>to<Key.space>a<Key.space>new<Key.space>era<Key.space>of<Key.space>excellence<Key.space><Key.backspace>.<Key.space><Key.shift>Discover<Key.space>the<Key.space>tools<Key.space>and<Key.space>resources<Key.space>that<Key.space>will<Key.space>redefine<Key.space>your<Key.space>industry<Key.space>and<Key.space>set<Key.space>you<Key.space>on<Key.space>a<Key.space>path<Key.space>to<Key.space>greatness.<Key.enter><Key.shift>Thanks<Key.space><Key.shift><Key.shift><Key.shift><Key.shift><Key.shift><Key.shift><Key.shift><Key.shift><Key.shift><Key.shift><Key.shift><Key.shift><Key.shift><Key.shift><Key.shift><Key.shift><Key.shift><Key.shift><Key.shift><Key.shift><Key.shift><Key.shift><Key.shift><Key.shift>&<Key.space>re<Key.backspace><Key.backspace><Key.shift>Regards<Key.enter>
Screenshot: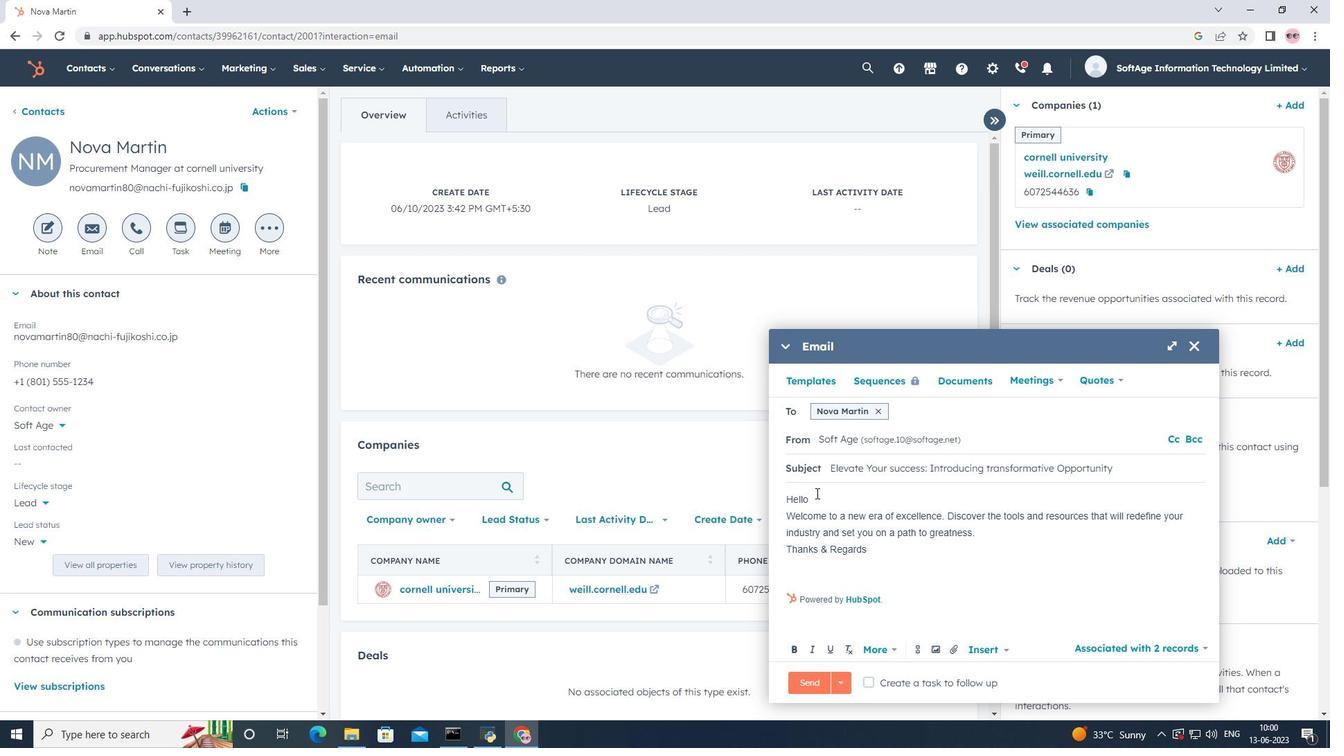 
Action: Mouse moved to (957, 650)
Screenshot: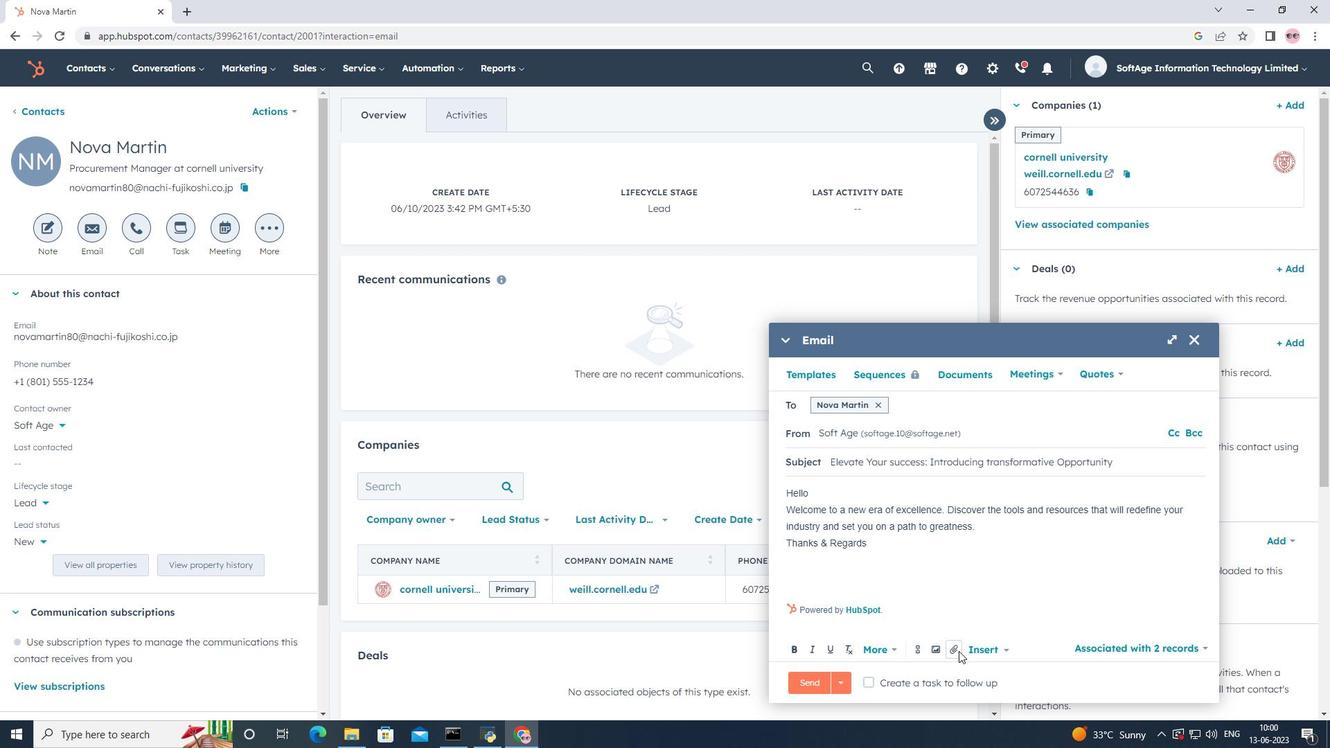 
Action: Mouse pressed left at (957, 650)
Screenshot: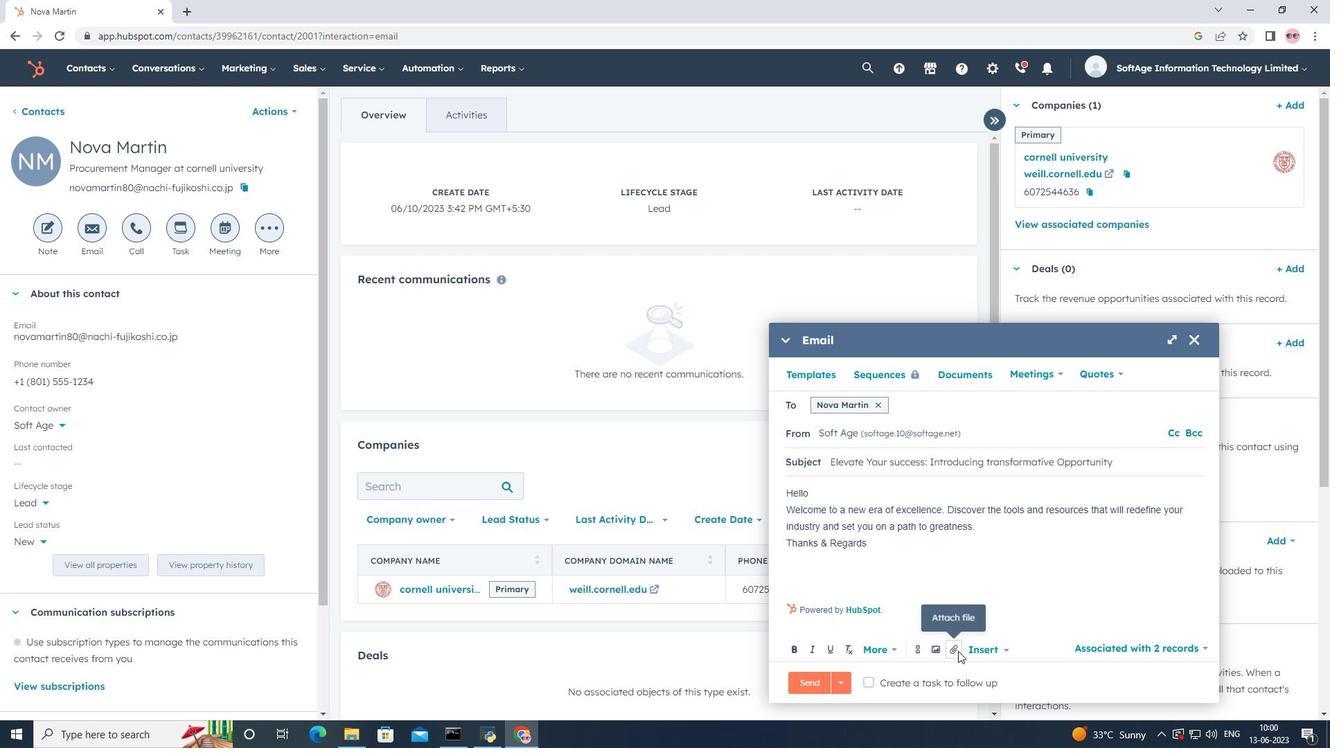 
Action: Mouse moved to (970, 608)
Screenshot: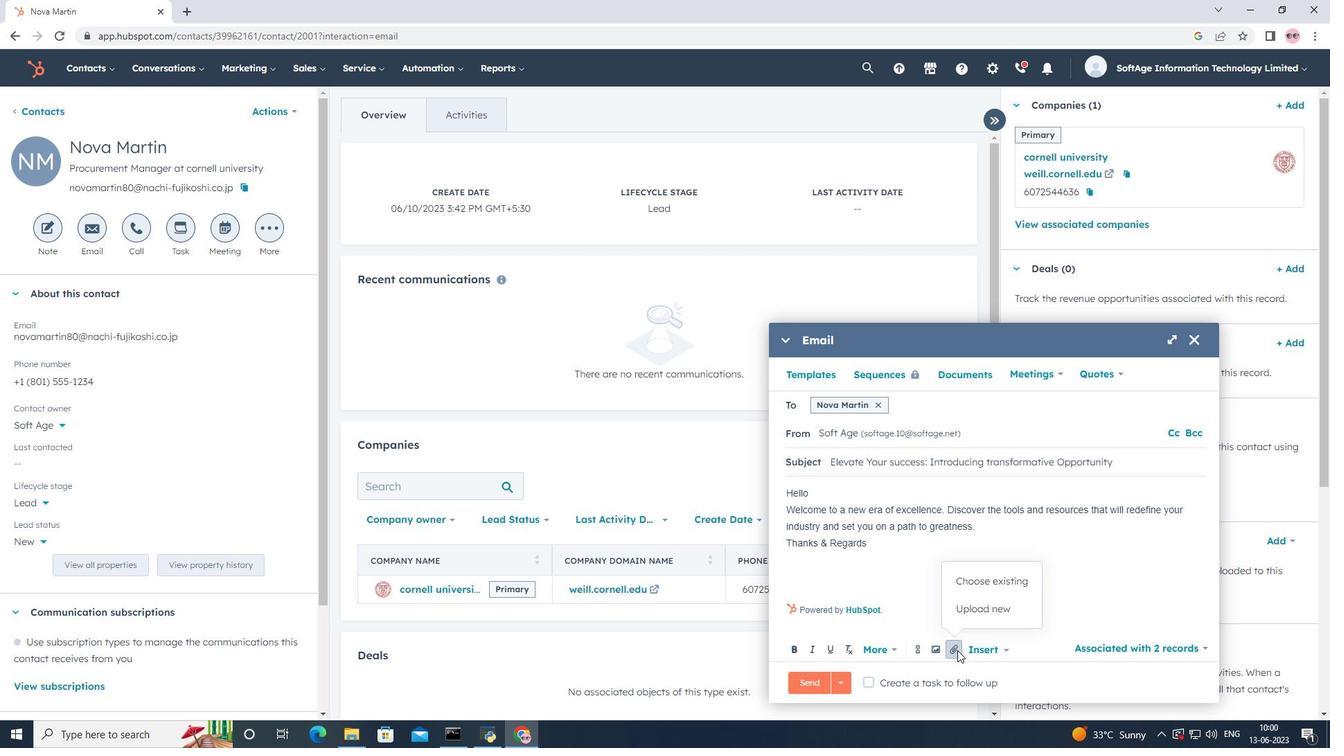 
Action: Mouse pressed left at (970, 608)
Screenshot: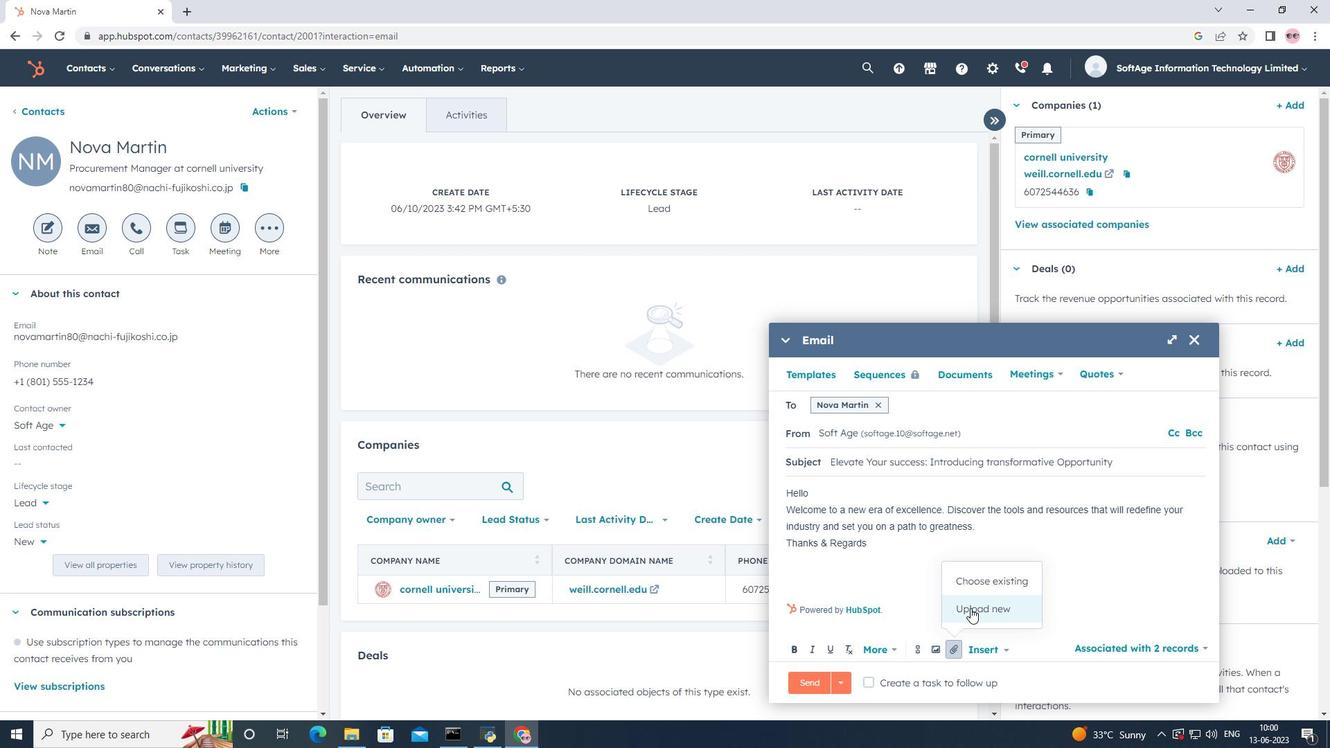 
Action: Mouse moved to (58, 174)
Screenshot: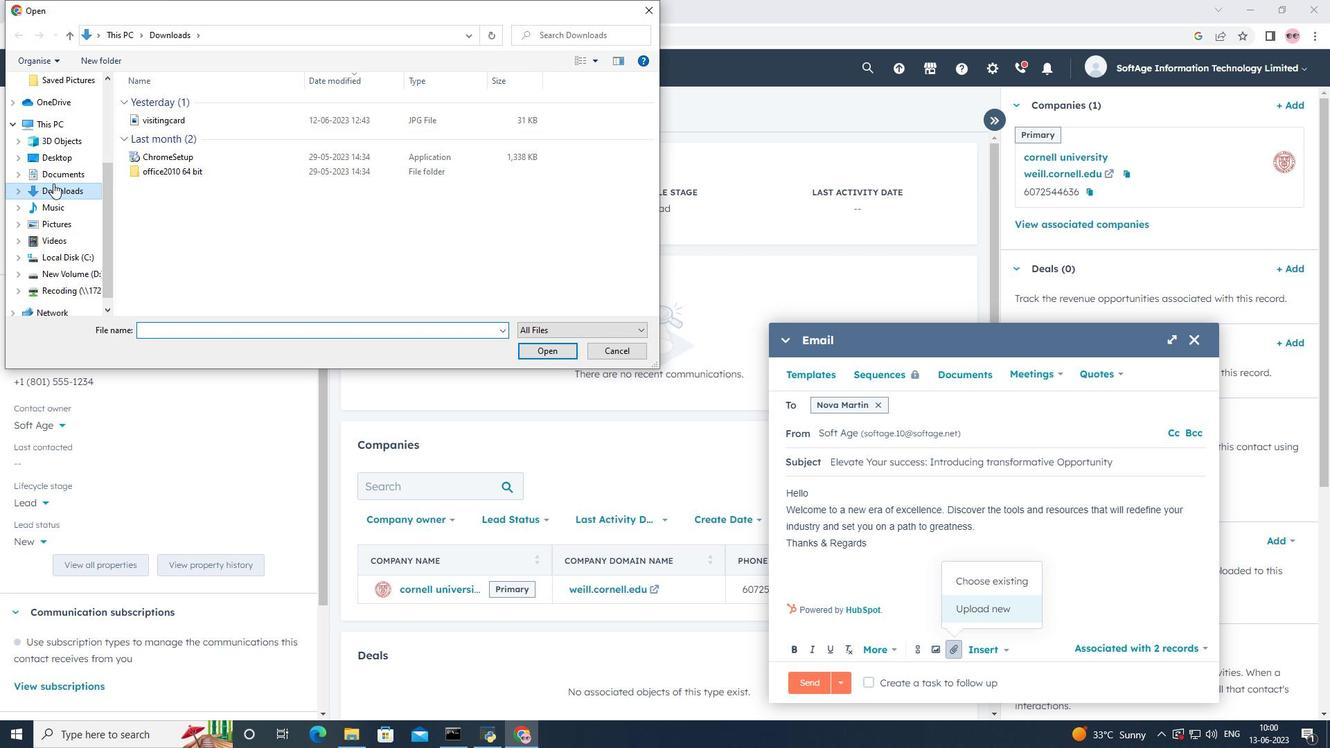 
Action: Mouse pressed left at (58, 174)
Screenshot: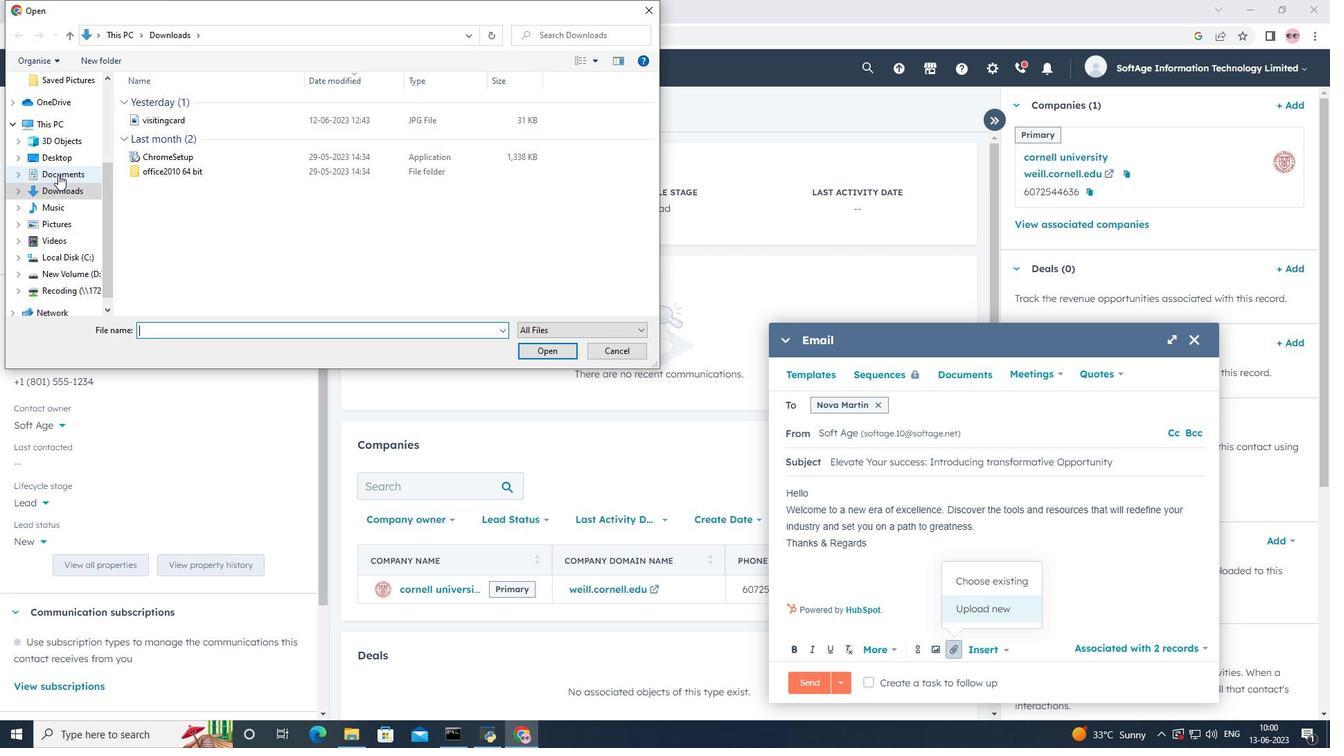 
Action: Mouse moved to (161, 113)
Screenshot: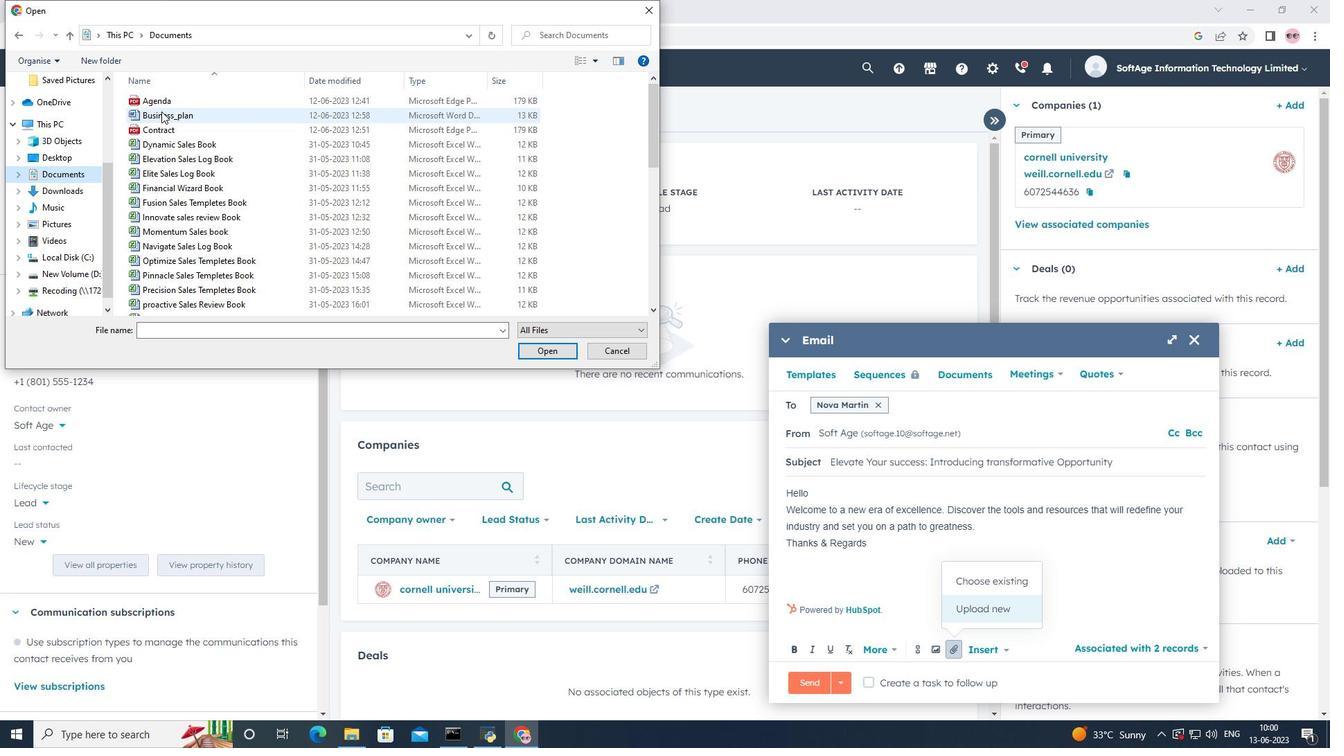
Action: Mouse pressed left at (161, 113)
Screenshot: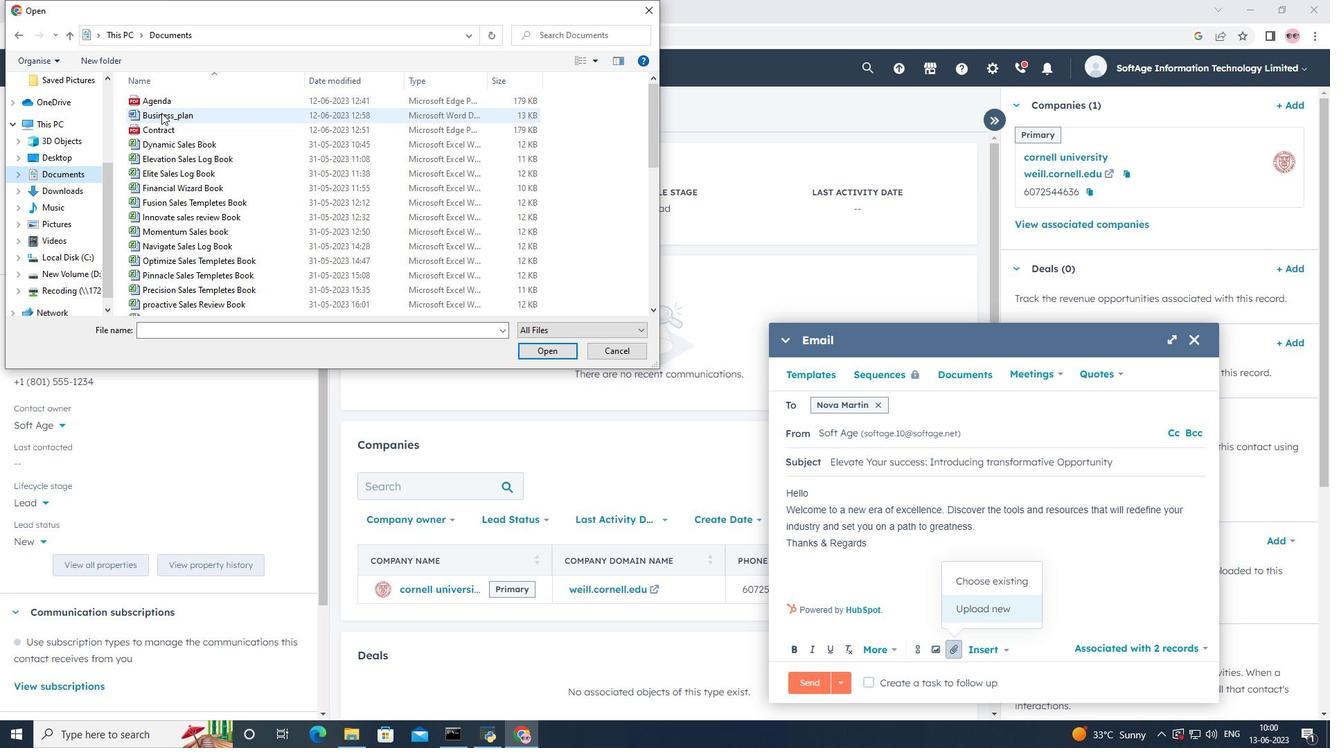 
Action: Mouse moved to (538, 351)
Screenshot: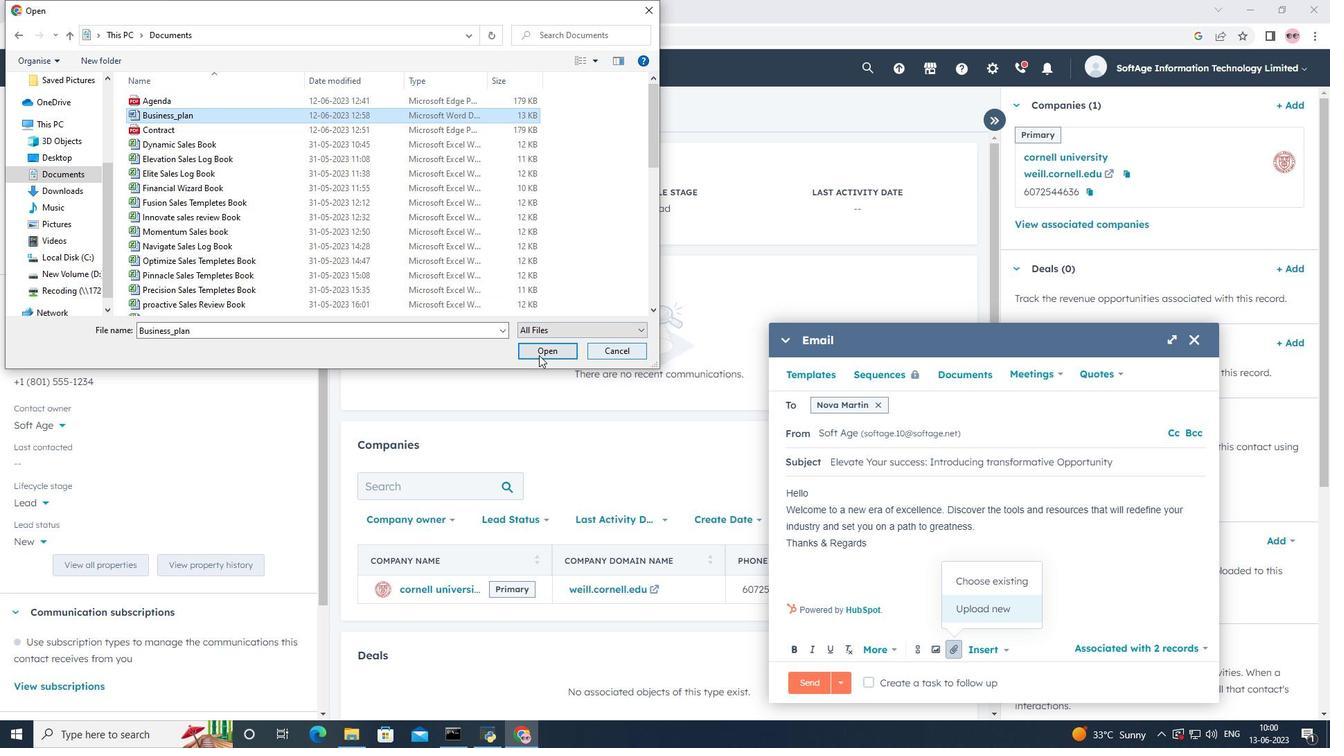 
Action: Mouse pressed left at (538, 351)
Screenshot: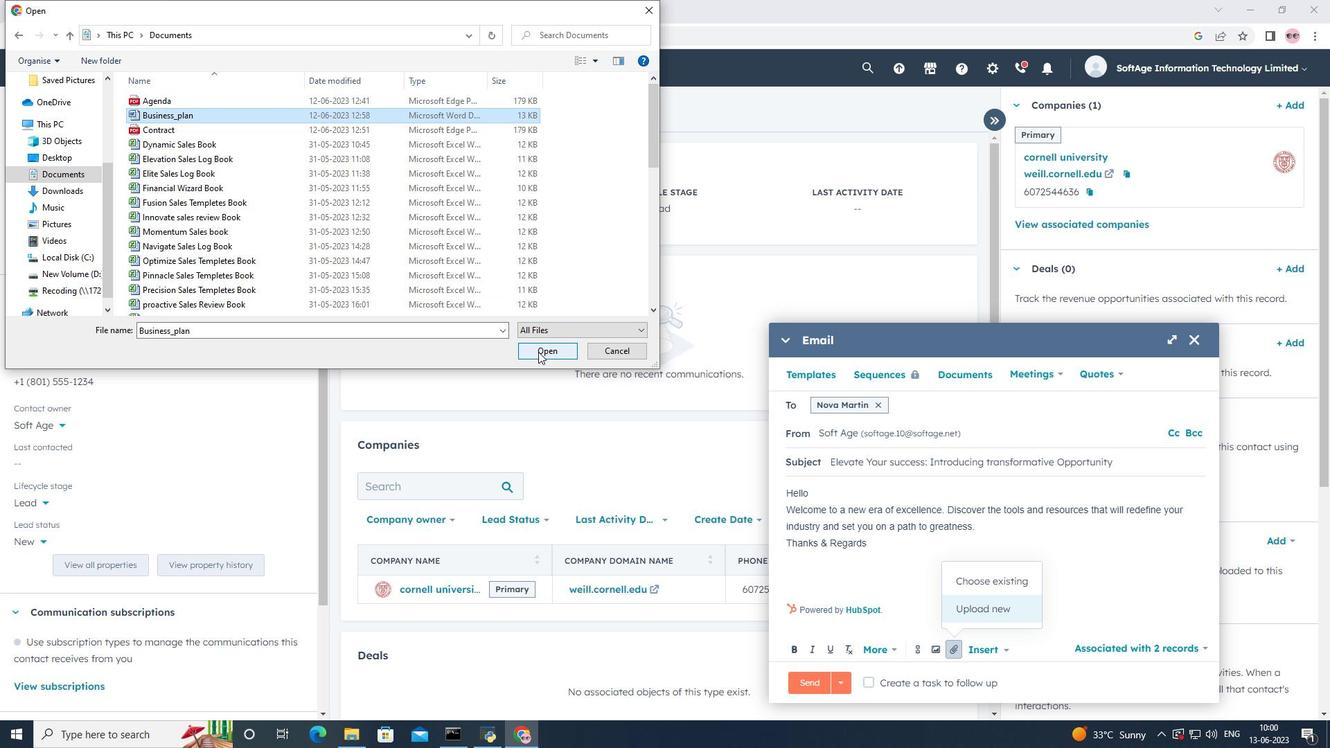 
Action: Mouse moved to (933, 613)
Screenshot: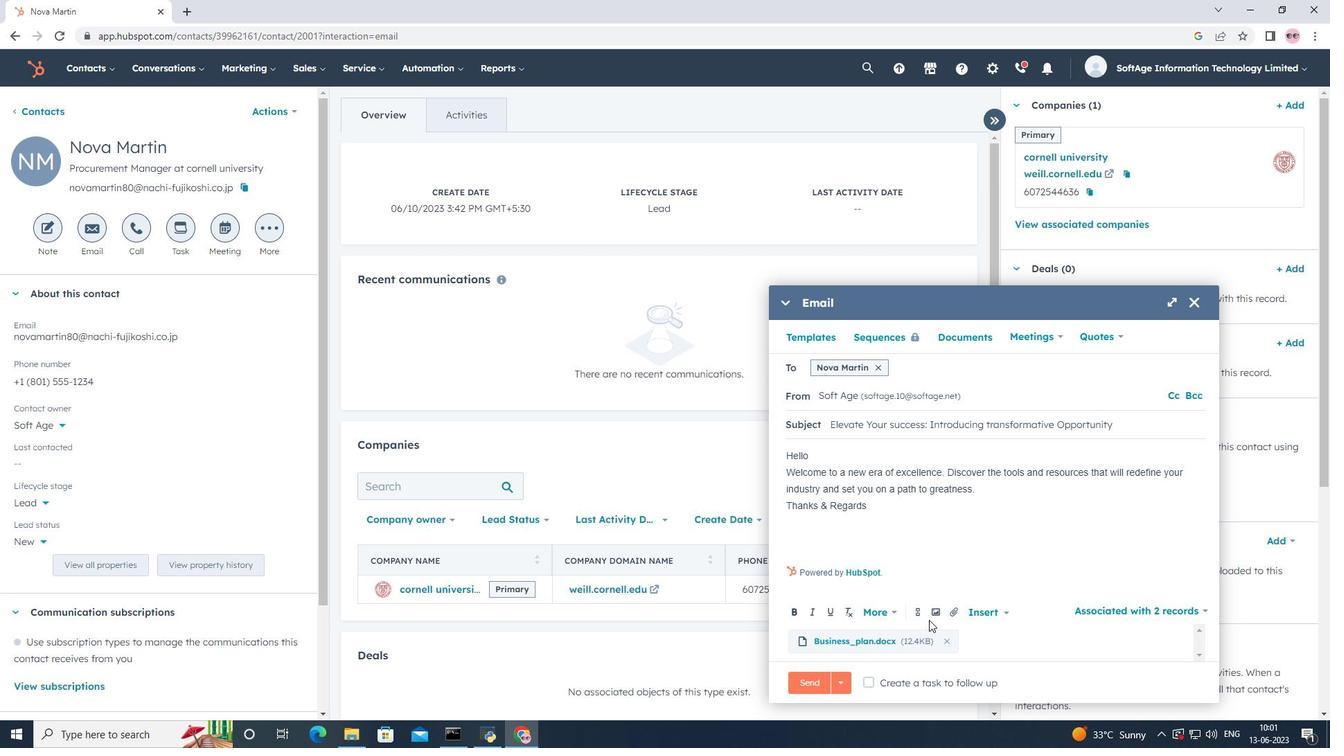 
Action: Mouse pressed left at (933, 613)
Screenshot: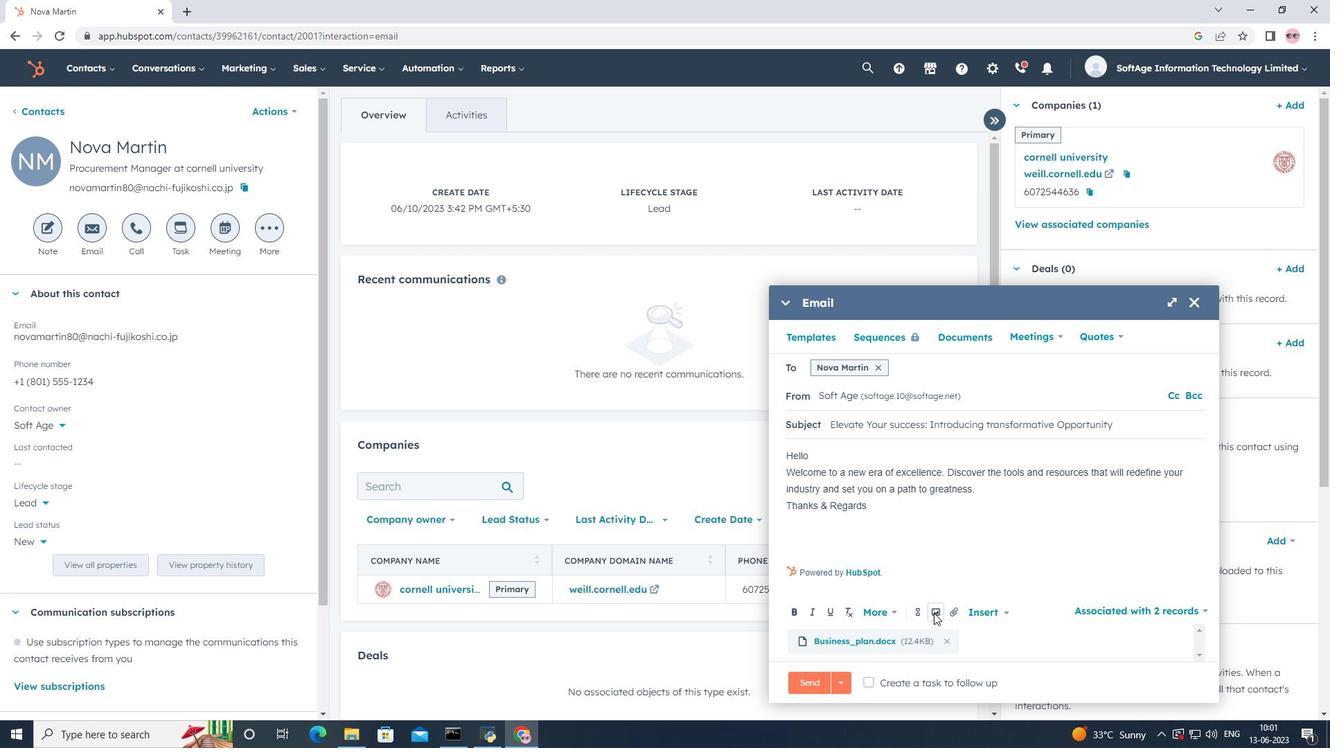 
Action: Mouse moved to (931, 563)
Screenshot: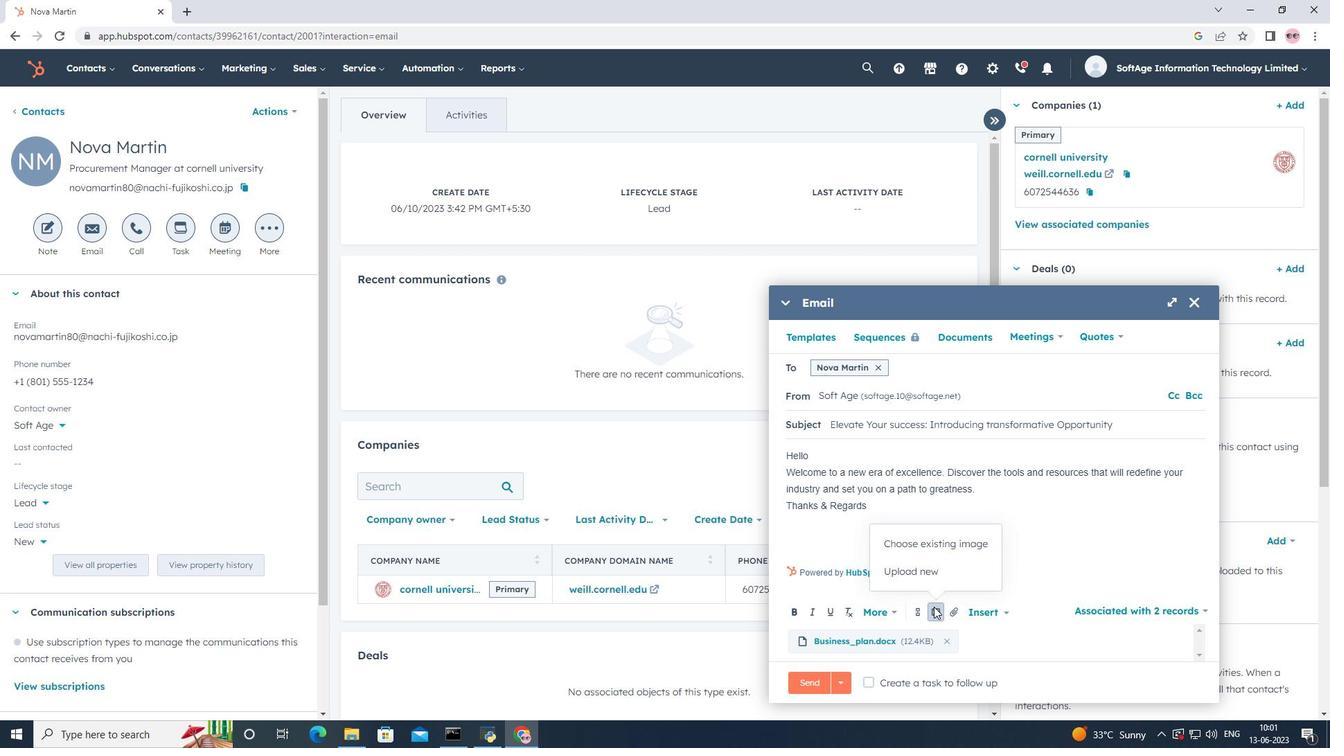 
Action: Mouse pressed left at (931, 563)
Screenshot: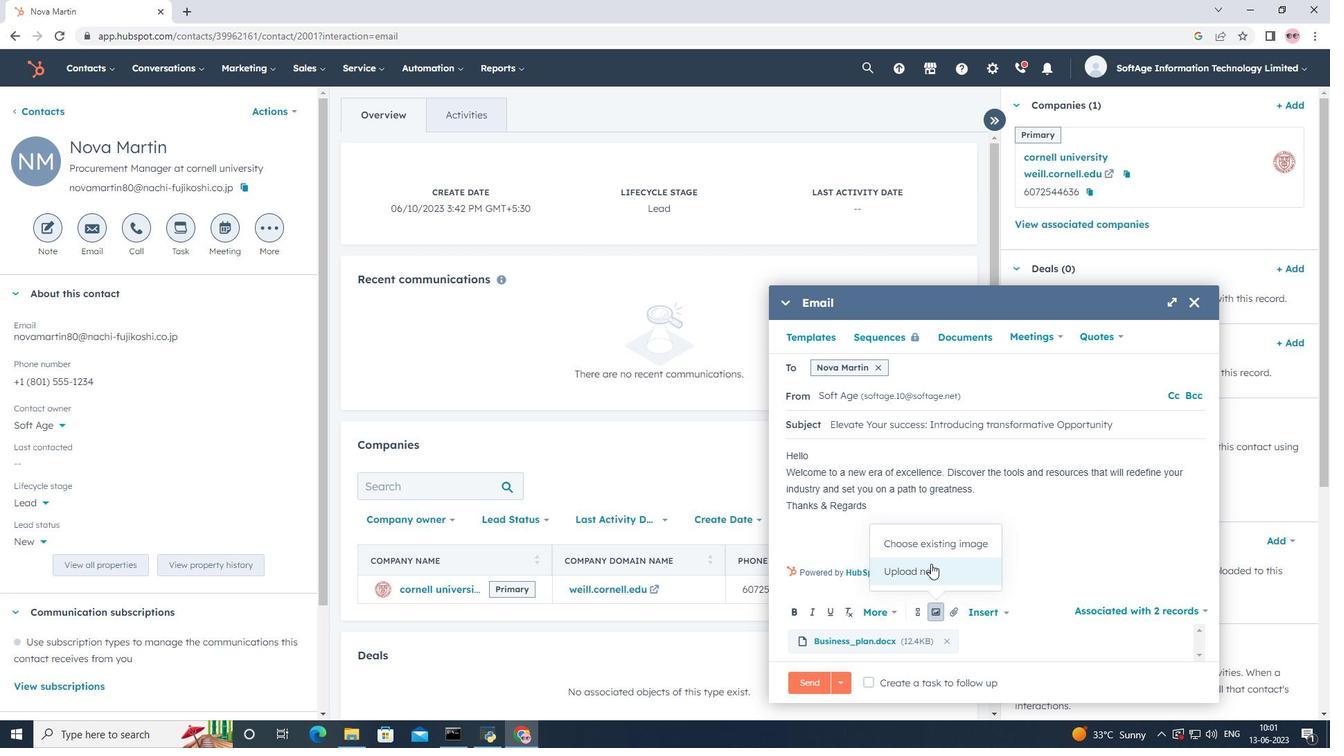 
Action: Mouse moved to (77, 191)
Screenshot: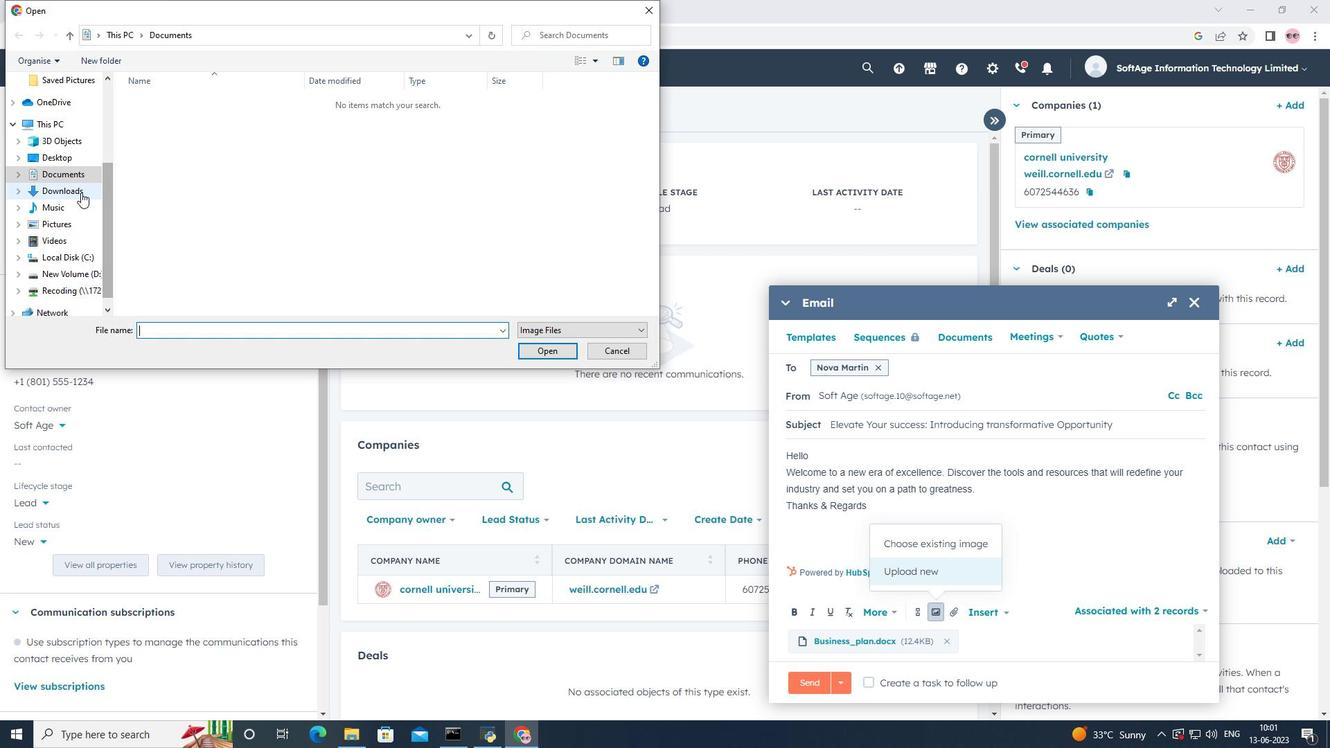 
Action: Mouse pressed left at (77, 191)
Screenshot: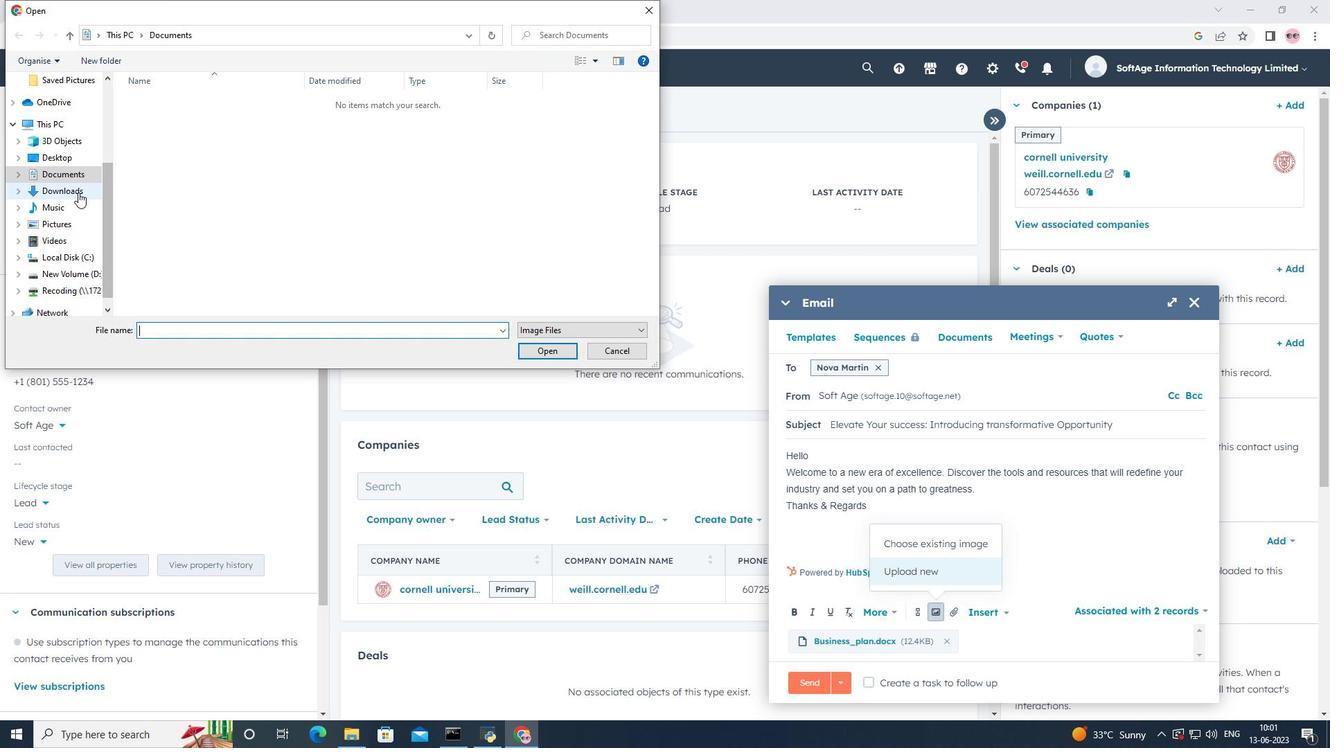 
Action: Mouse moved to (210, 121)
Screenshot: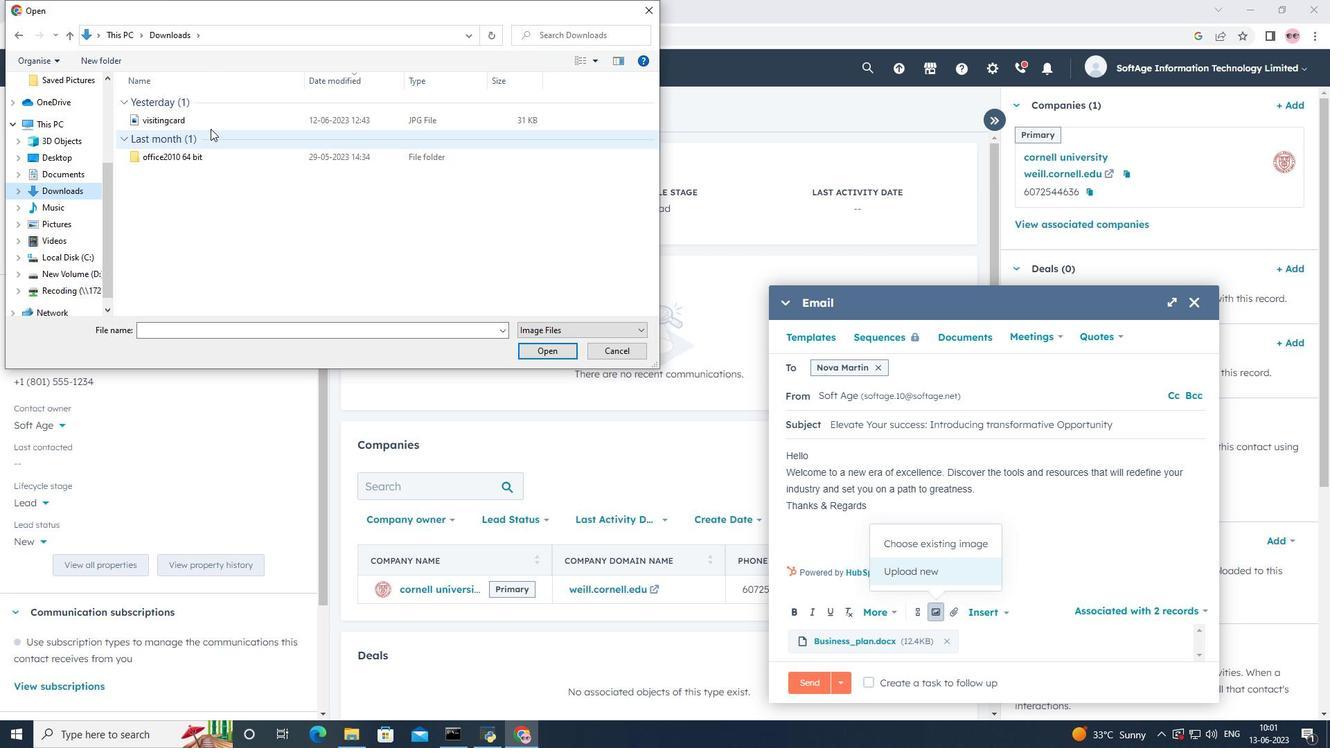 
Action: Mouse pressed left at (210, 121)
Screenshot: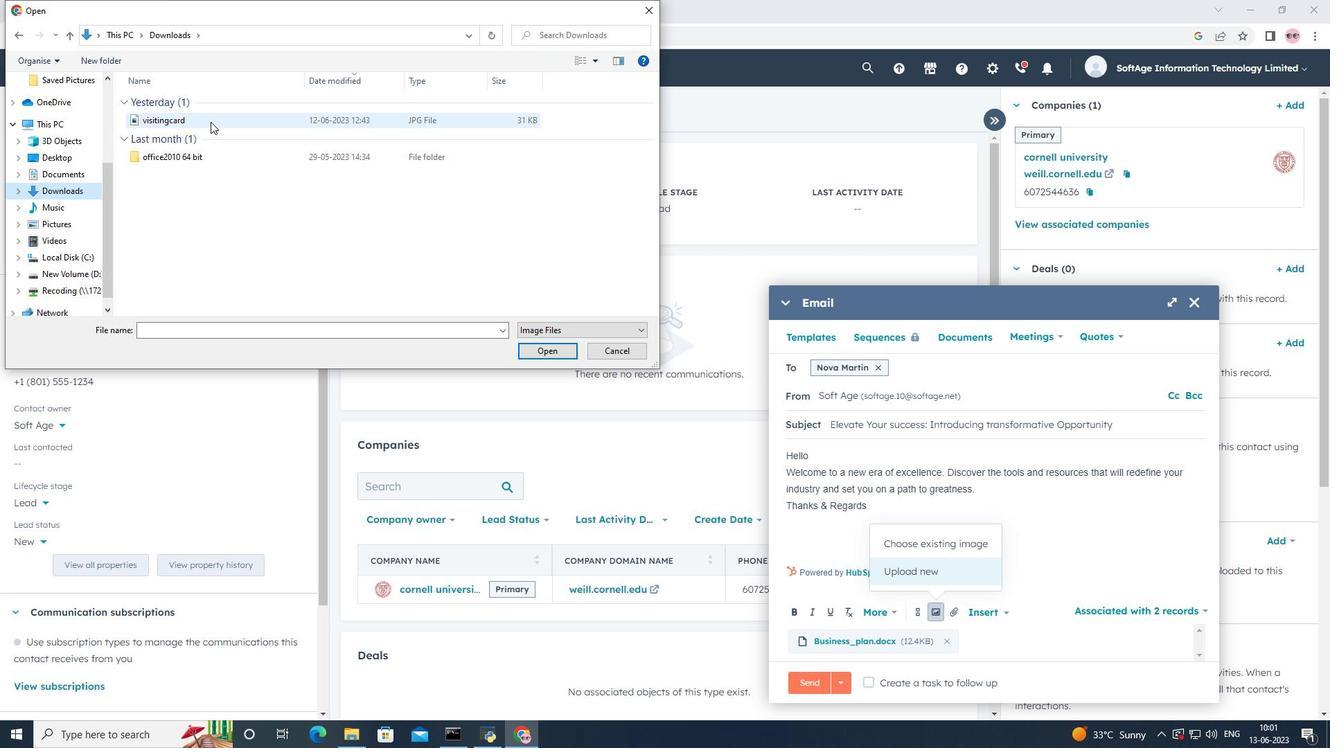 
Action: Mouse moved to (544, 343)
Screenshot: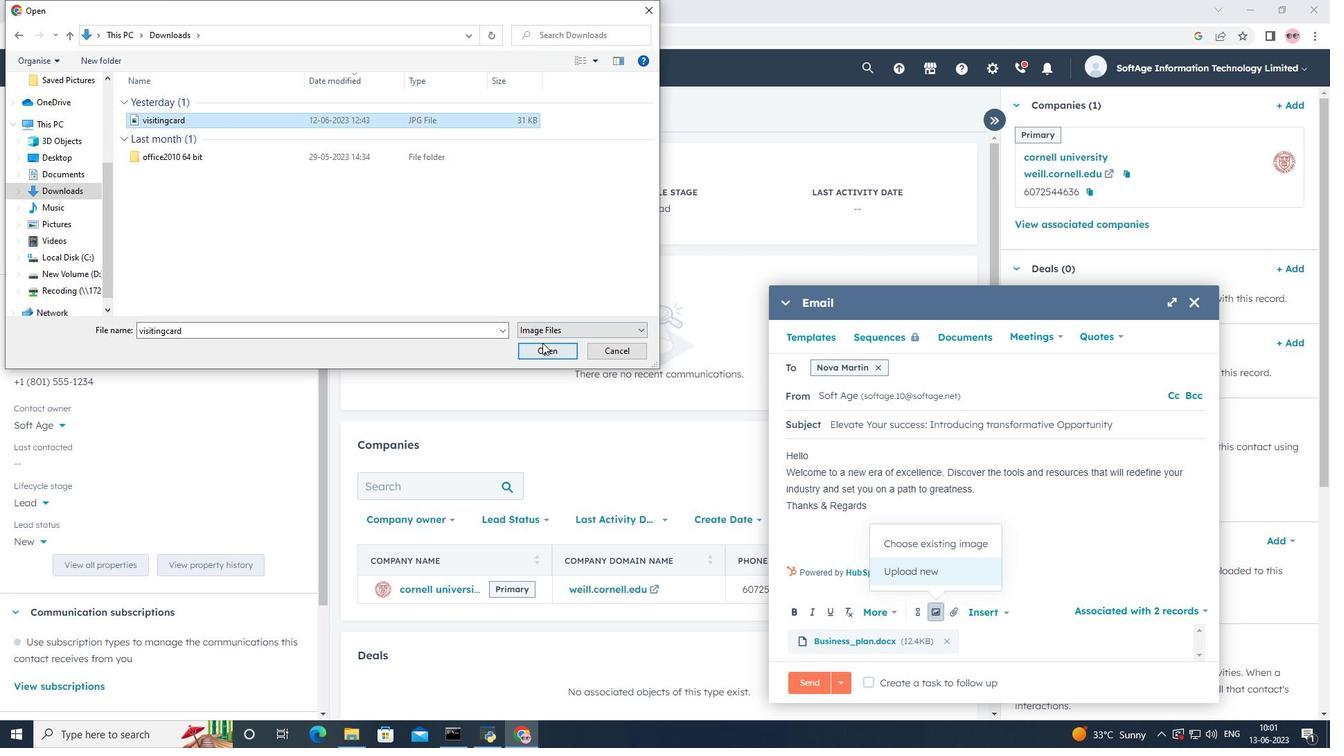 
Action: Mouse pressed left at (544, 343)
Screenshot: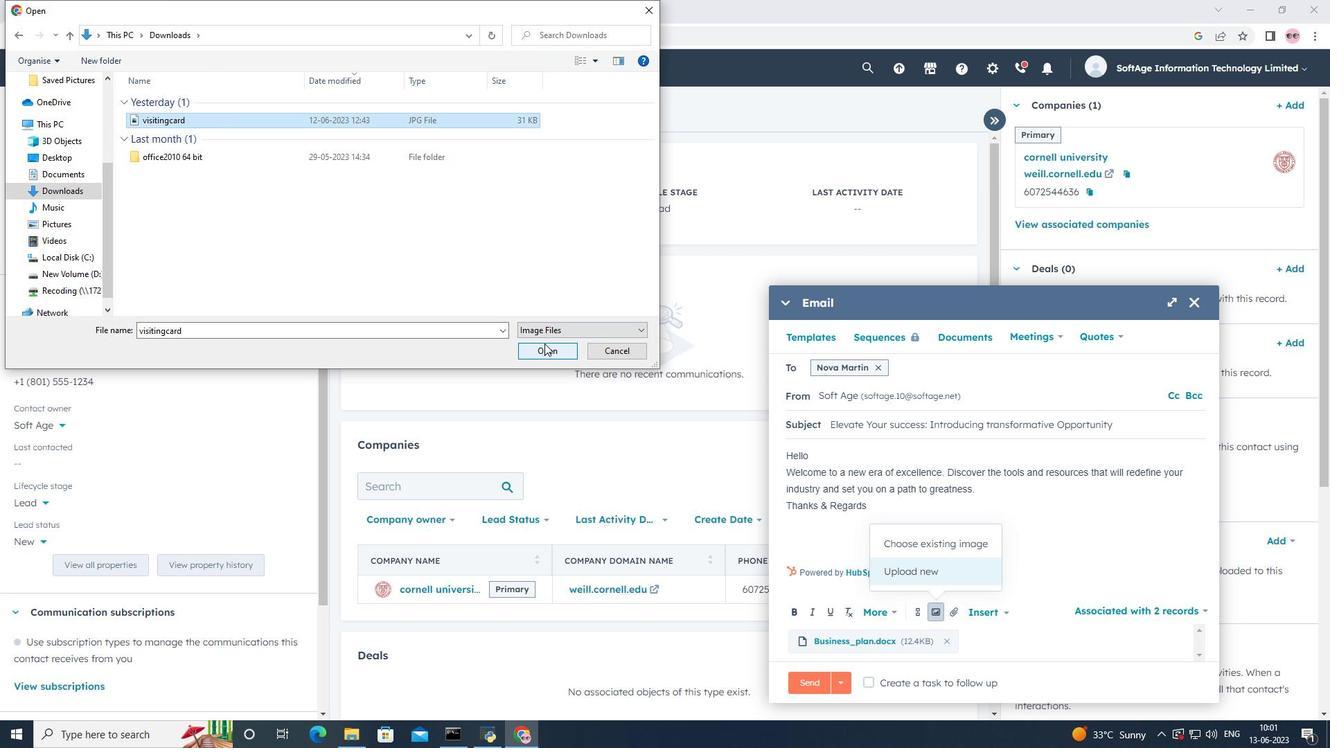 
Action: Mouse moved to (808, 376)
Screenshot: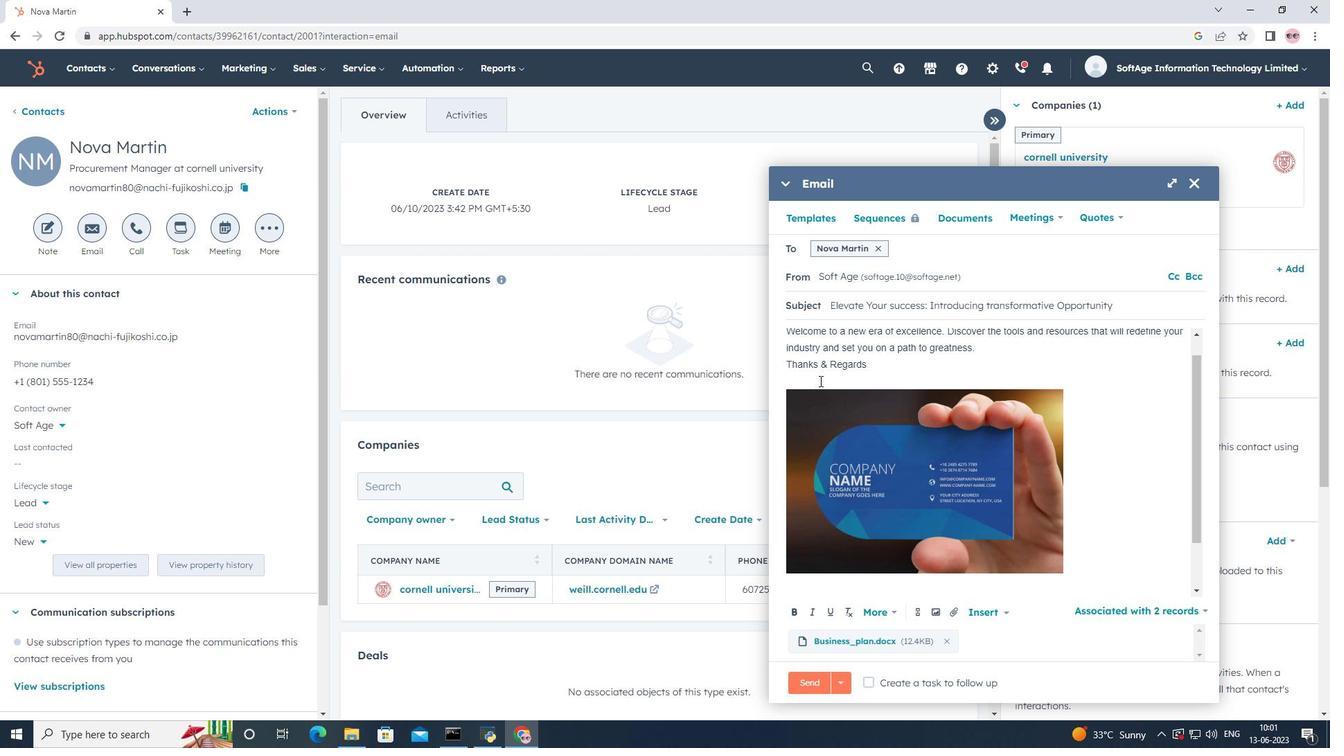 
Action: Mouse pressed left at (808, 376)
Screenshot: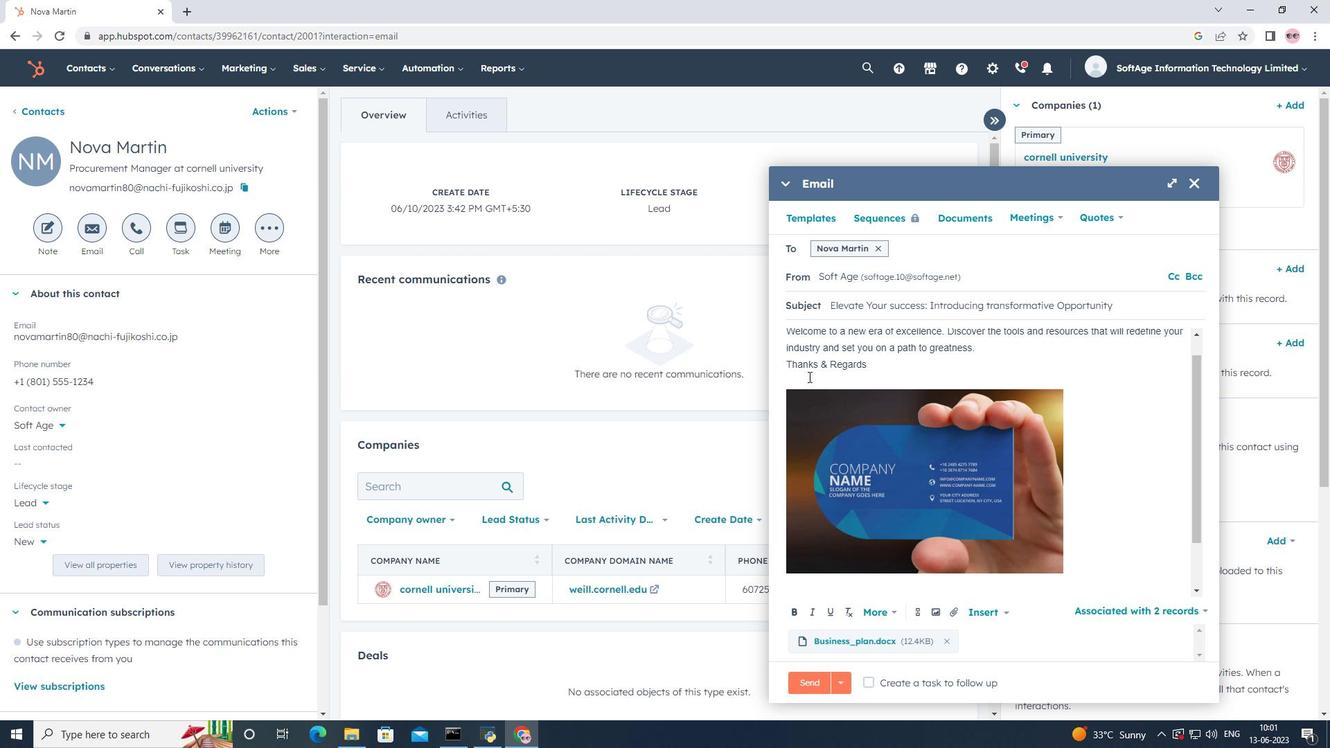 
Action: Key pressed <Key.shift><Key.shift><Key.shift><Key.shift><Key.shift><Key.shift><Key.shift><Key.shift><Key.shift><Key.shift><Key.shift><Key.shift><Key.shift><Key.shift><Key.shift><Key.shift><Key.shift><Key.shift><Key.shift><Key.shift><Key.shift><Key.shift><Key.shift><Key.shift><Key.shift><Key.shift><Key.shift><Key.shift><Key.shift>S<Key.backspace>snapchat<Key.space>
Screenshot: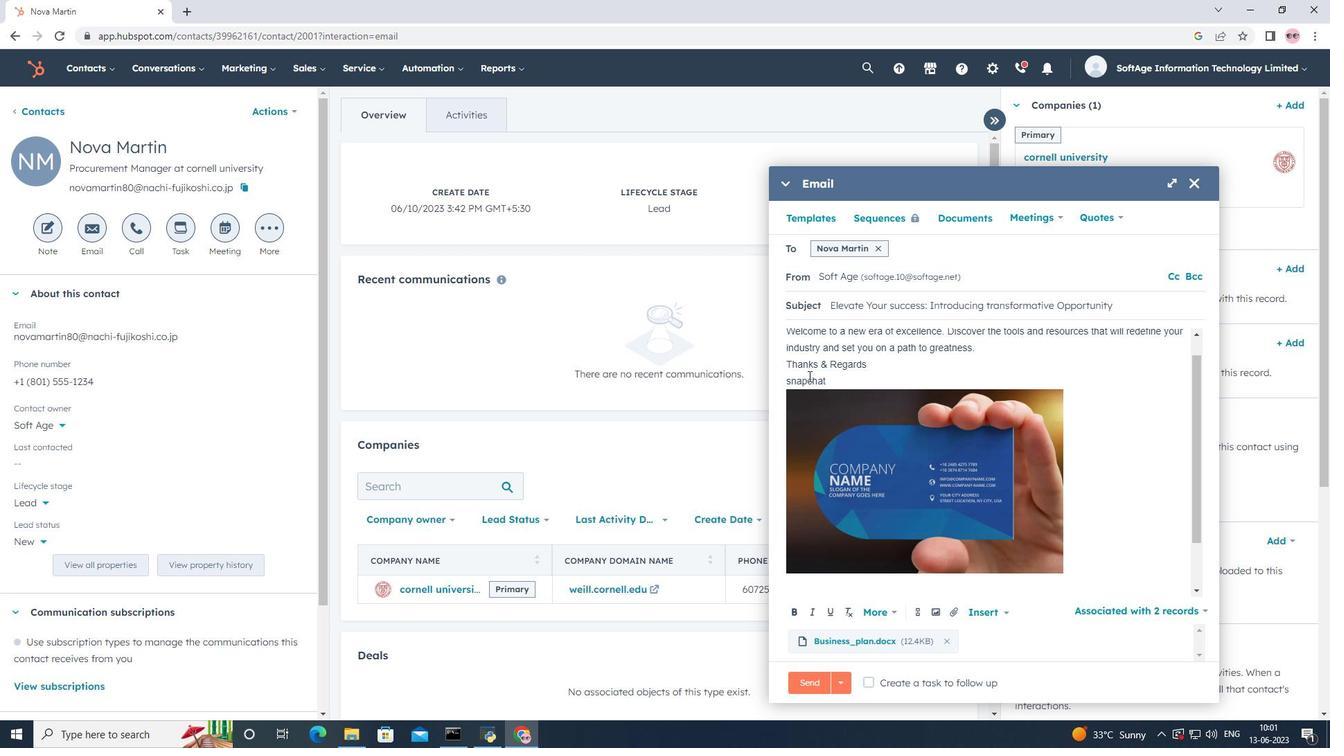 
Action: Mouse moved to (918, 611)
Screenshot: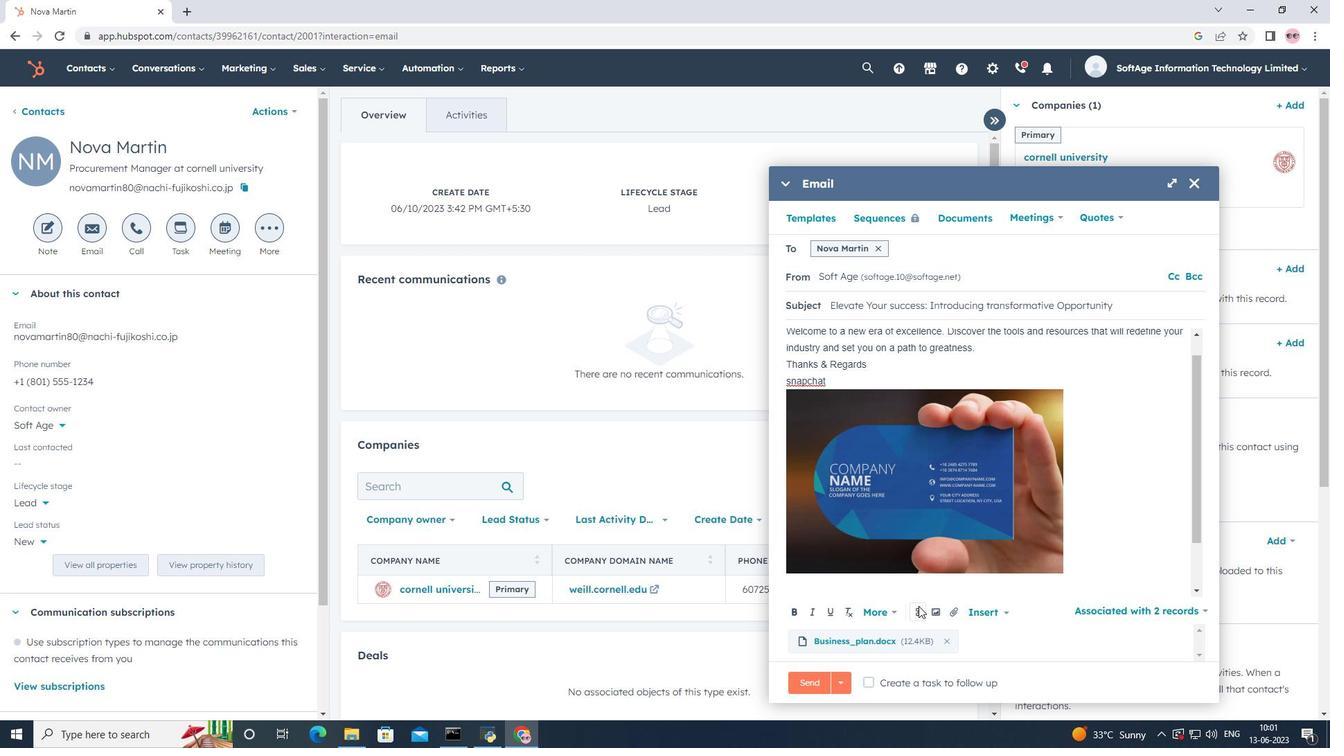 
Action: Mouse pressed left at (918, 611)
Screenshot: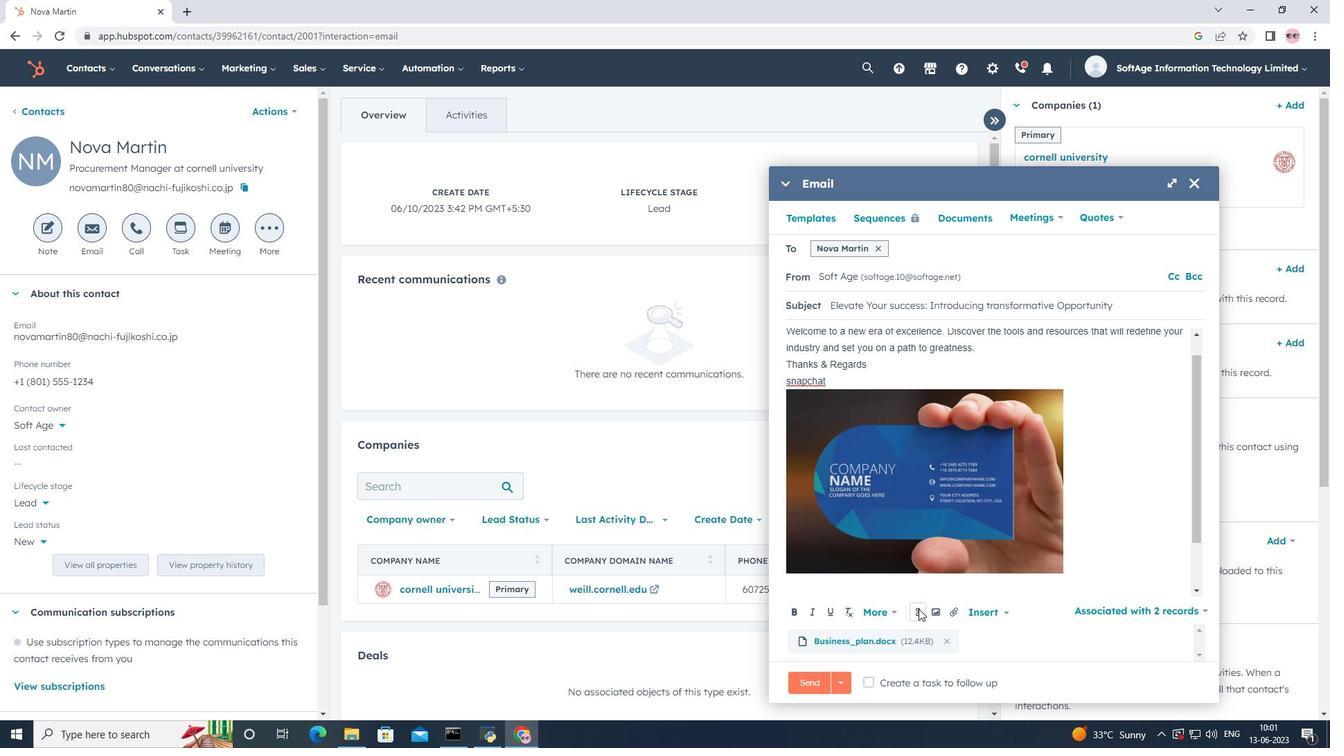 
Action: Mouse moved to (949, 518)
Screenshot: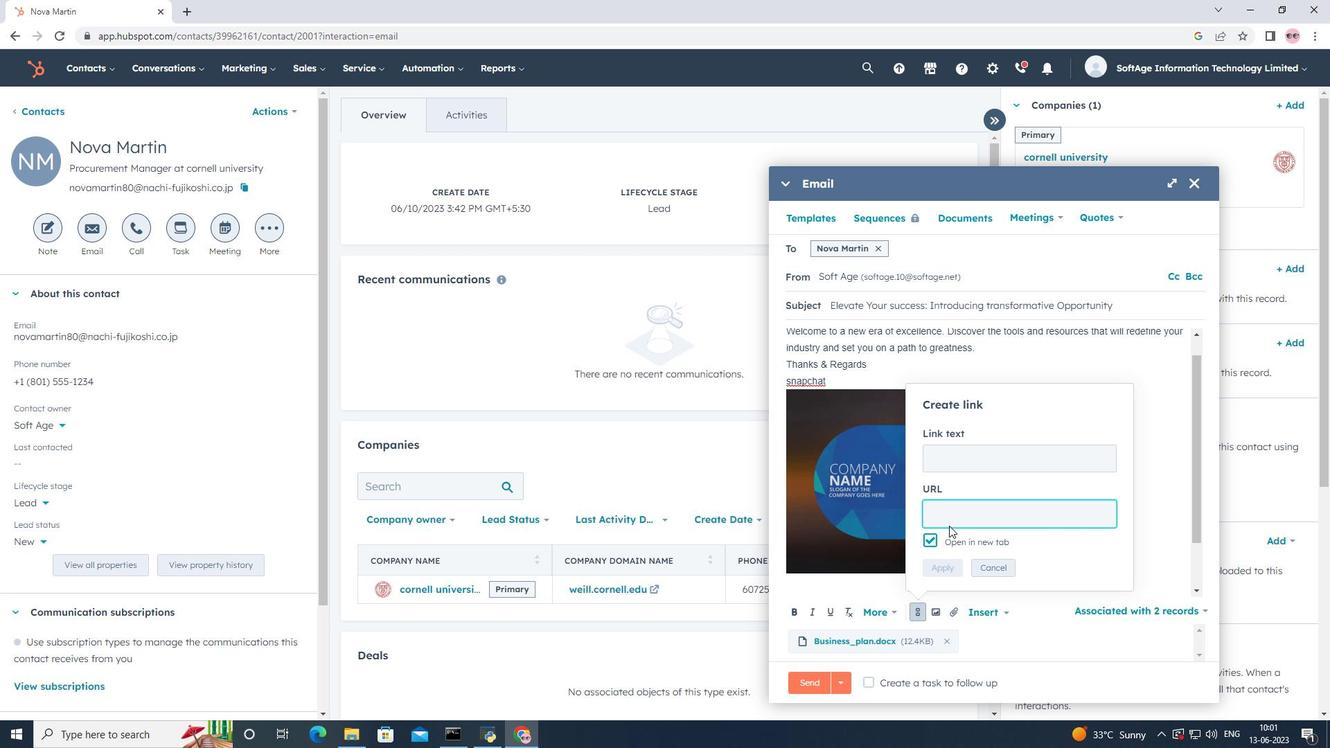 
Action: Mouse pressed left at (949, 518)
Screenshot: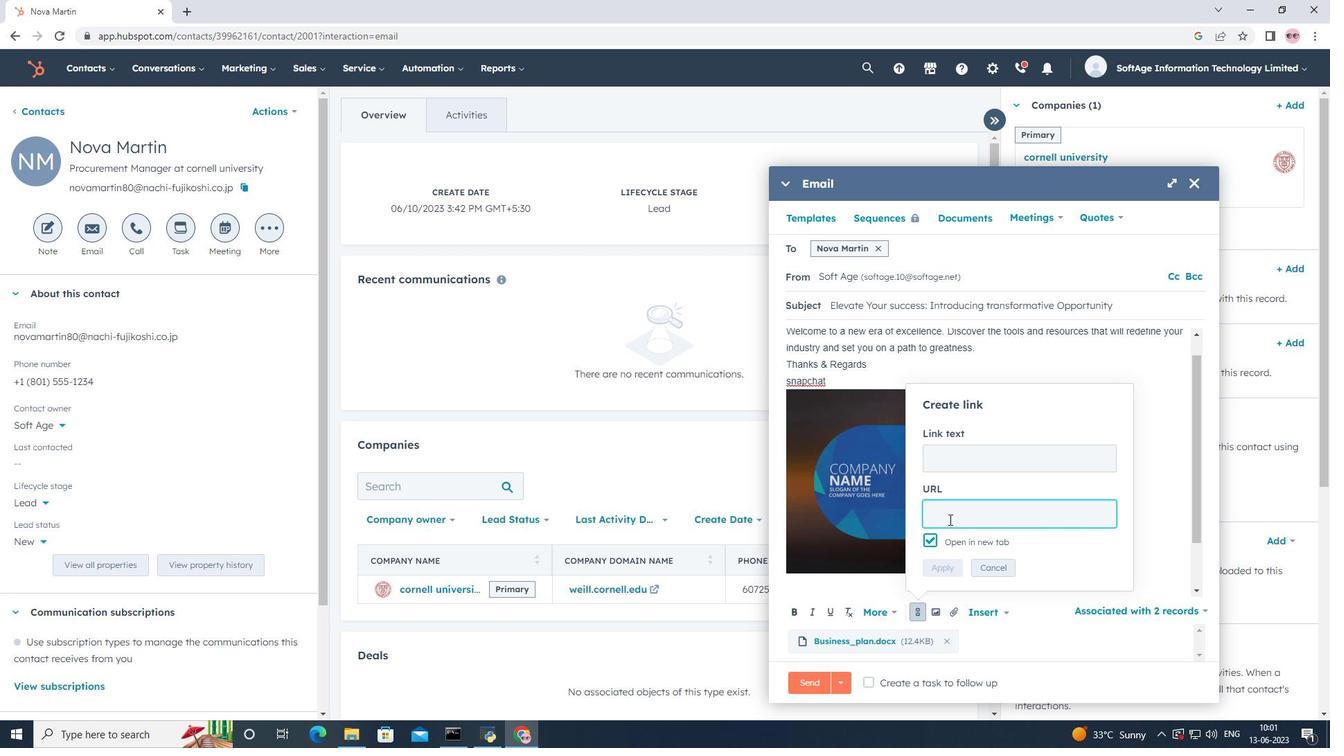 
Action: Key pressed <Key.shift><Key.shift><Key.shift>S<Key.backspace>www.snapchat.com
Screenshot: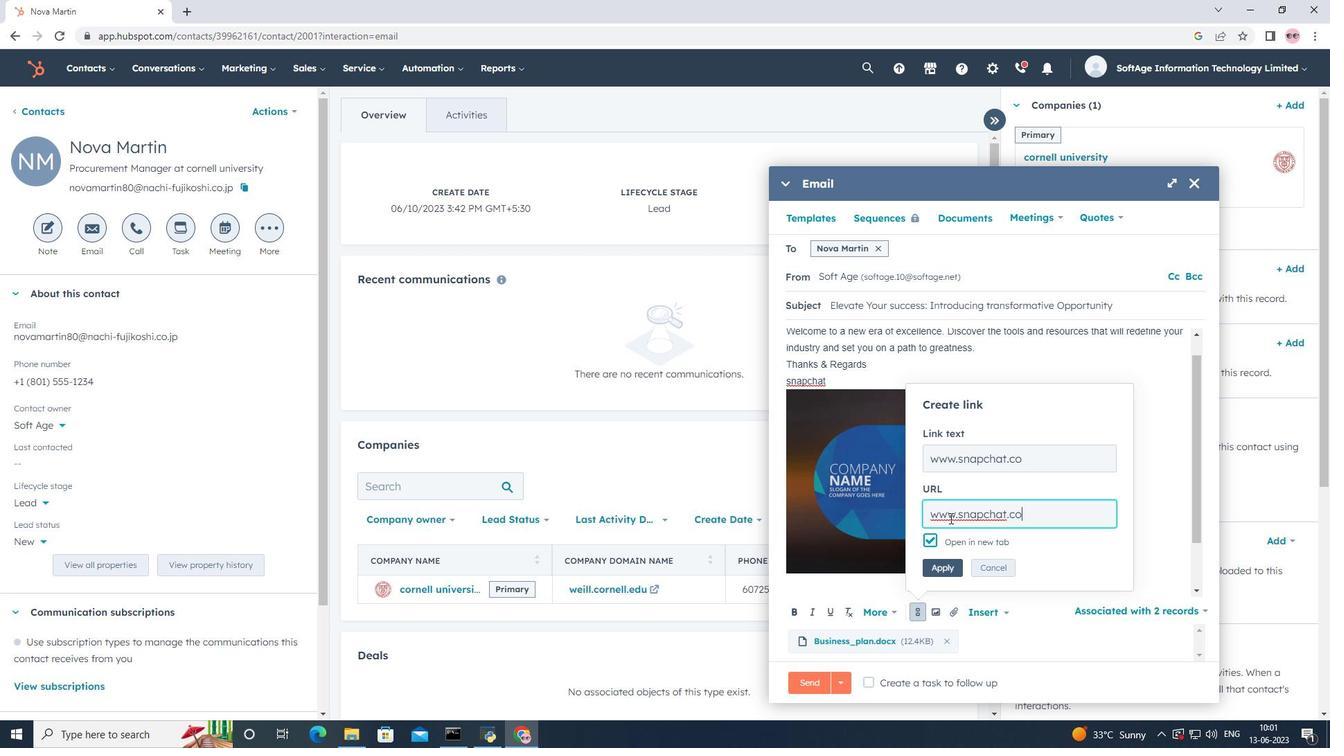 
Action: Mouse moved to (937, 567)
Screenshot: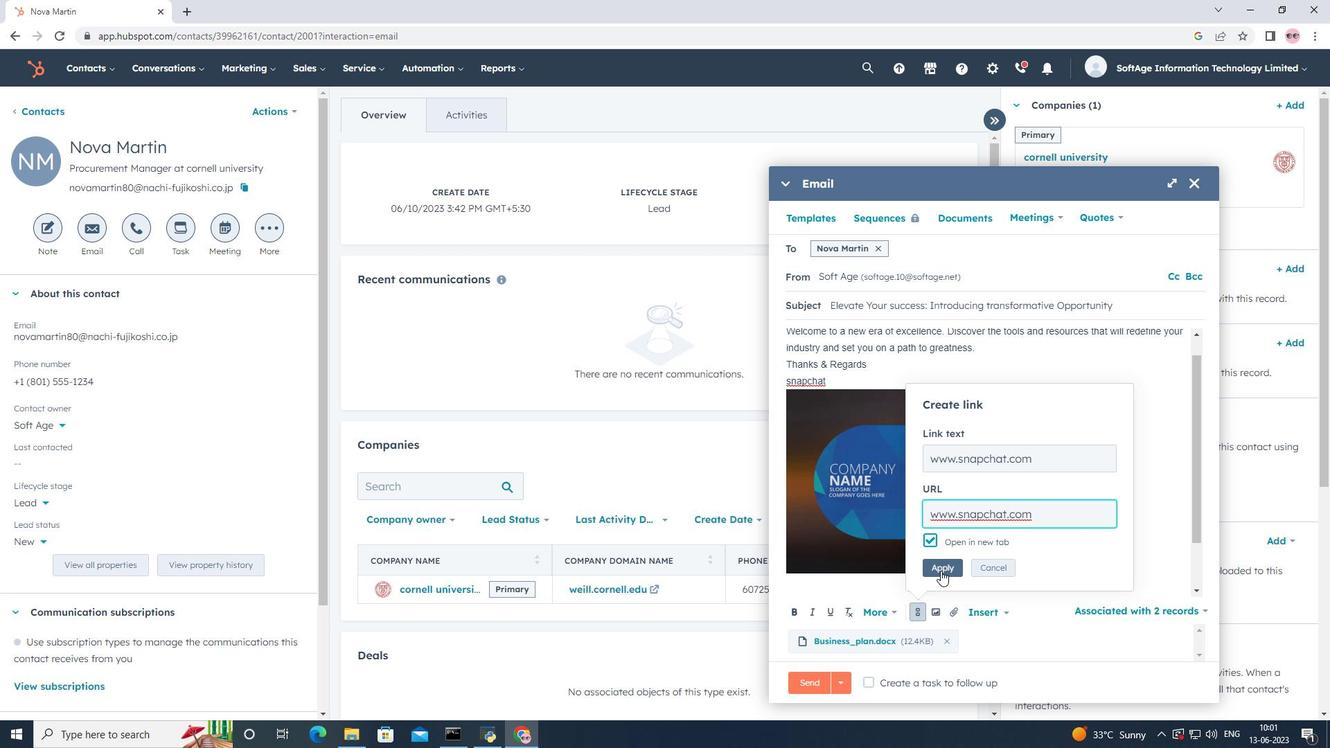 
Action: Mouse pressed left at (937, 567)
Screenshot: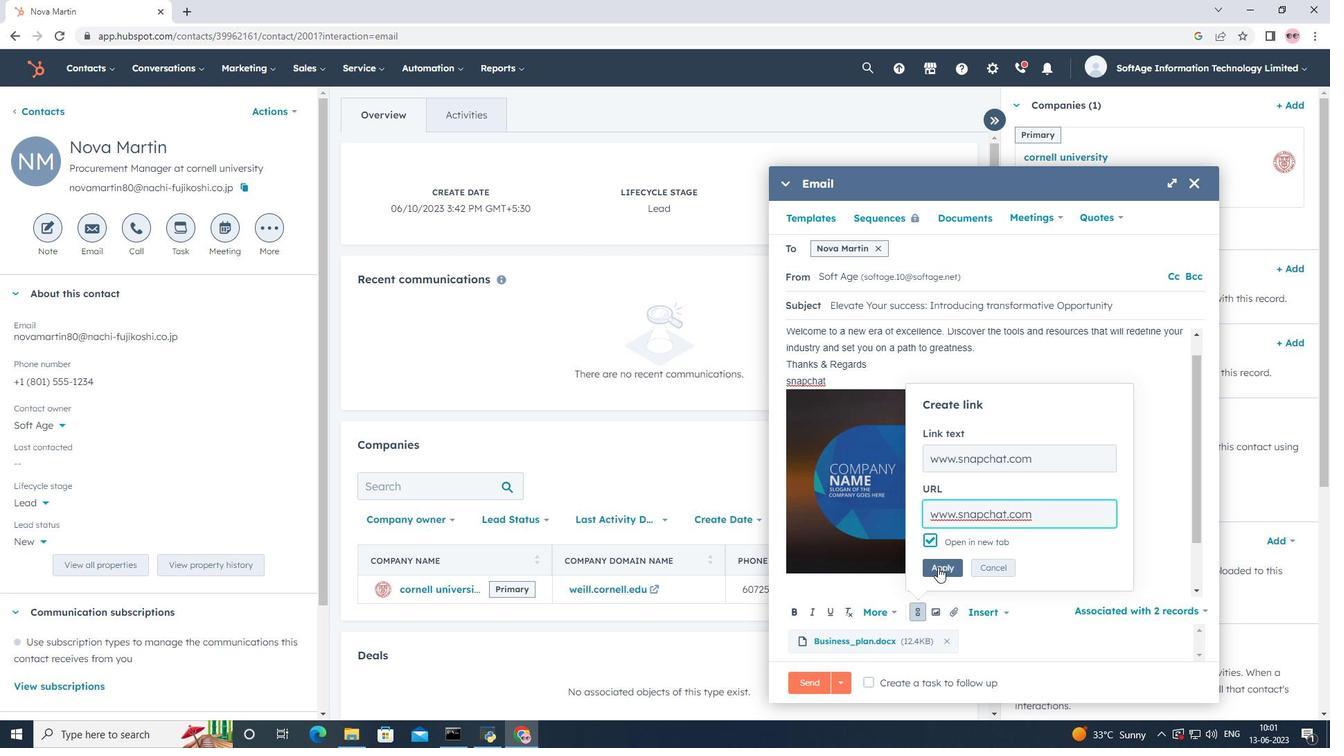 
Action: Mouse moved to (935, 613)
Screenshot: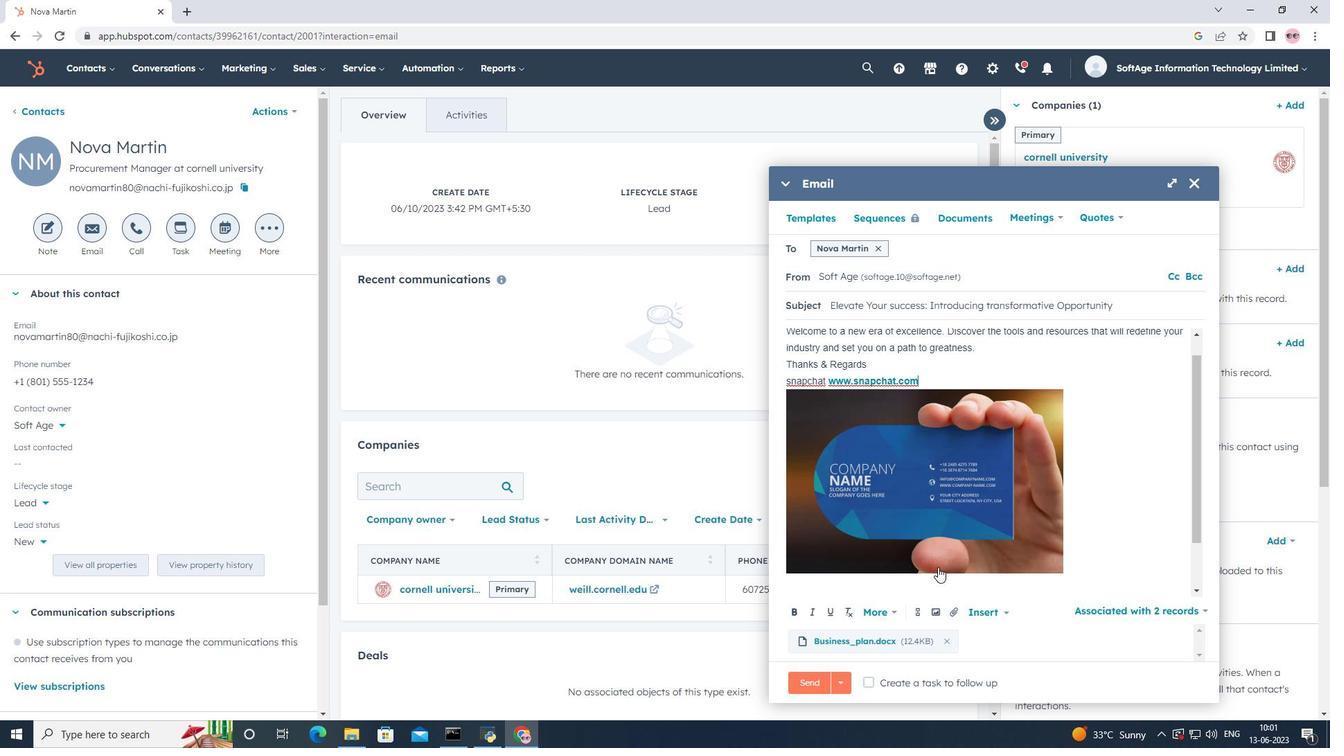 
Action: Mouse scrolled (935, 612) with delta (0, 0)
Screenshot: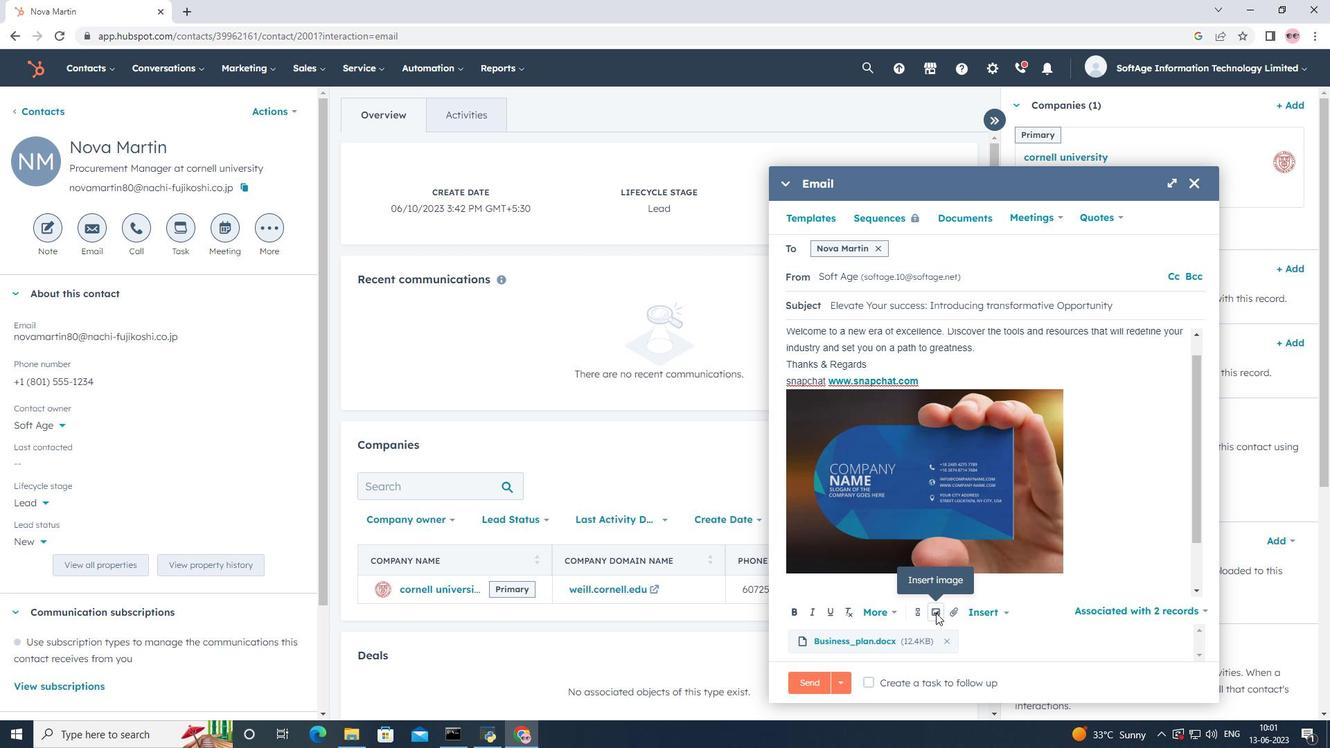 
Action: Mouse moved to (863, 683)
Screenshot: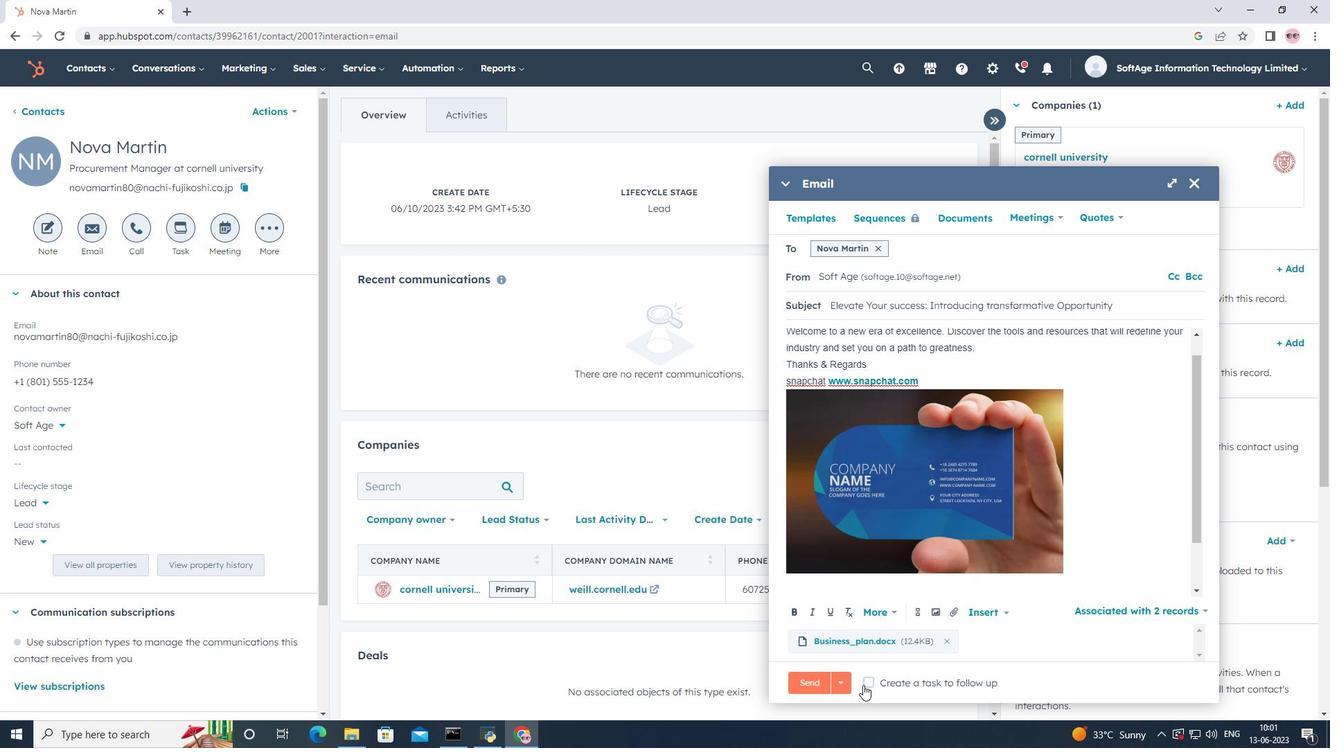 
Action: Mouse pressed left at (863, 683)
Screenshot: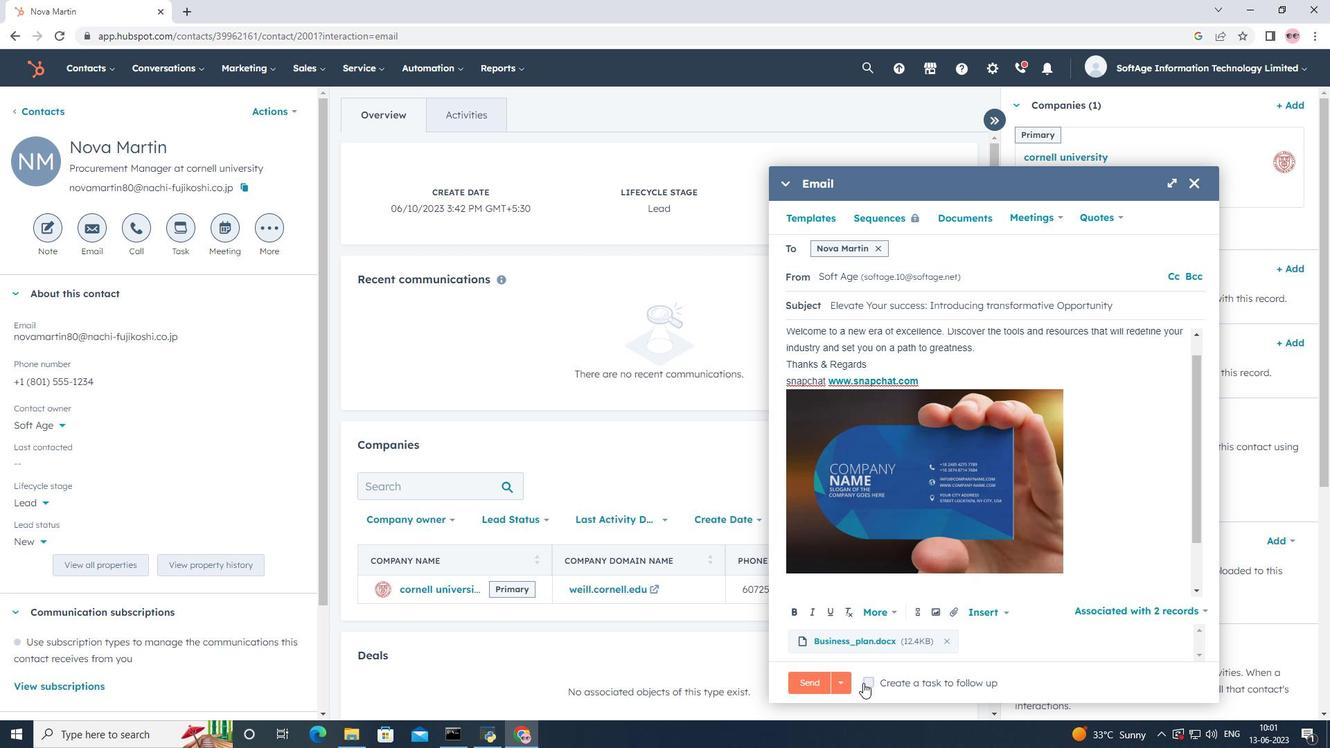 
Action: Mouse moved to (1142, 681)
Screenshot: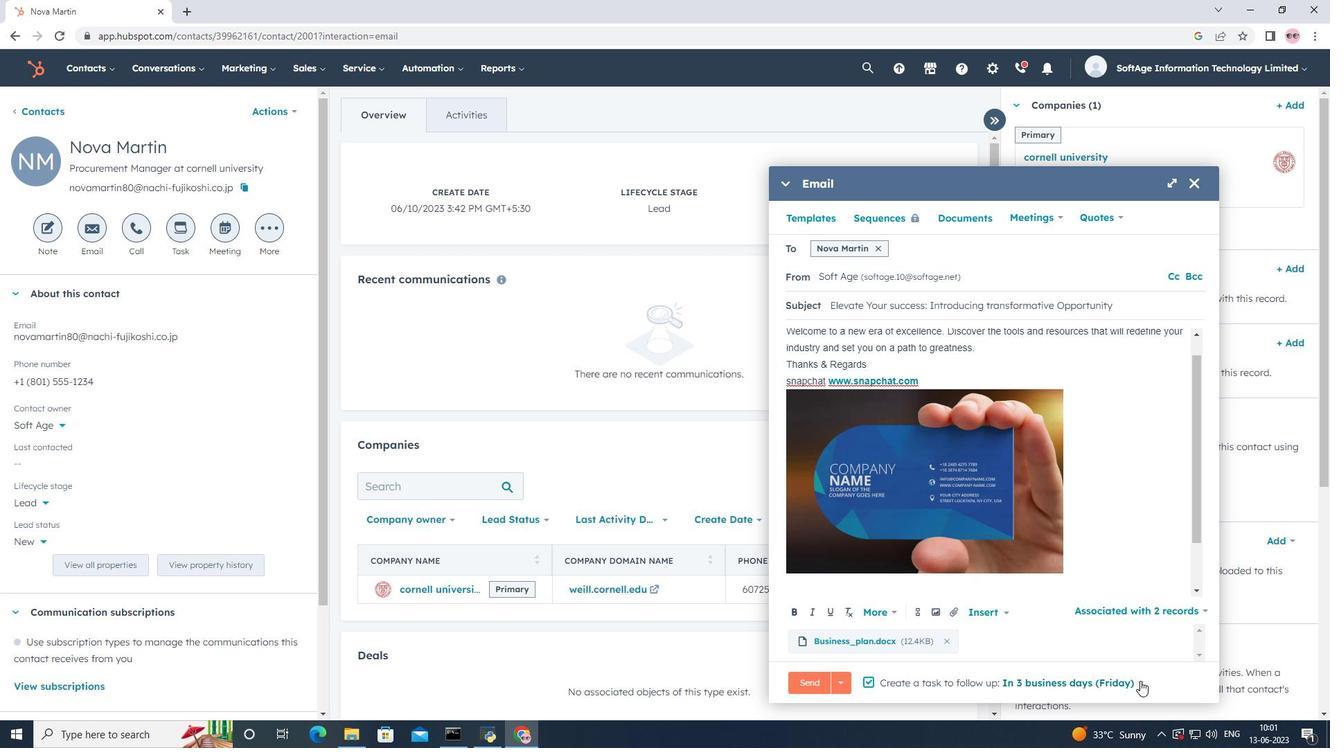 
Action: Mouse pressed left at (1142, 681)
Screenshot: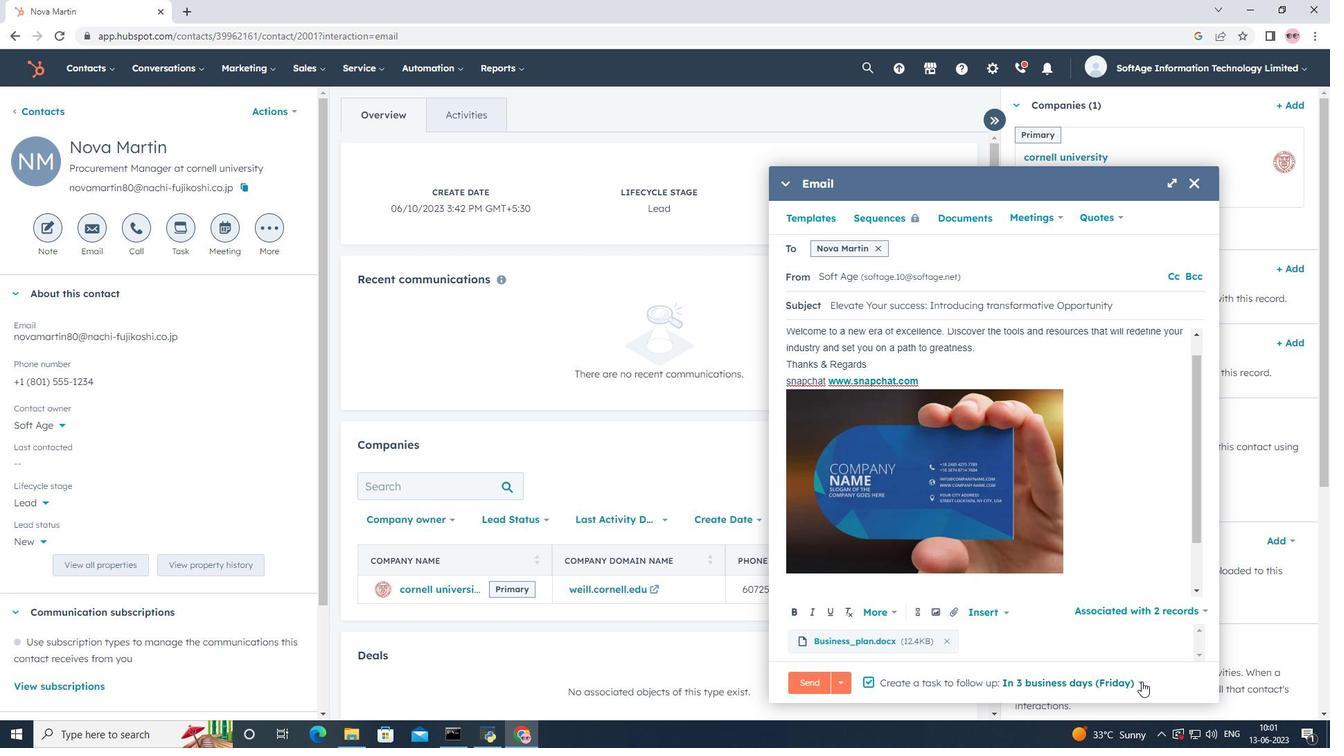 
Action: Mouse moved to (1073, 631)
Screenshot: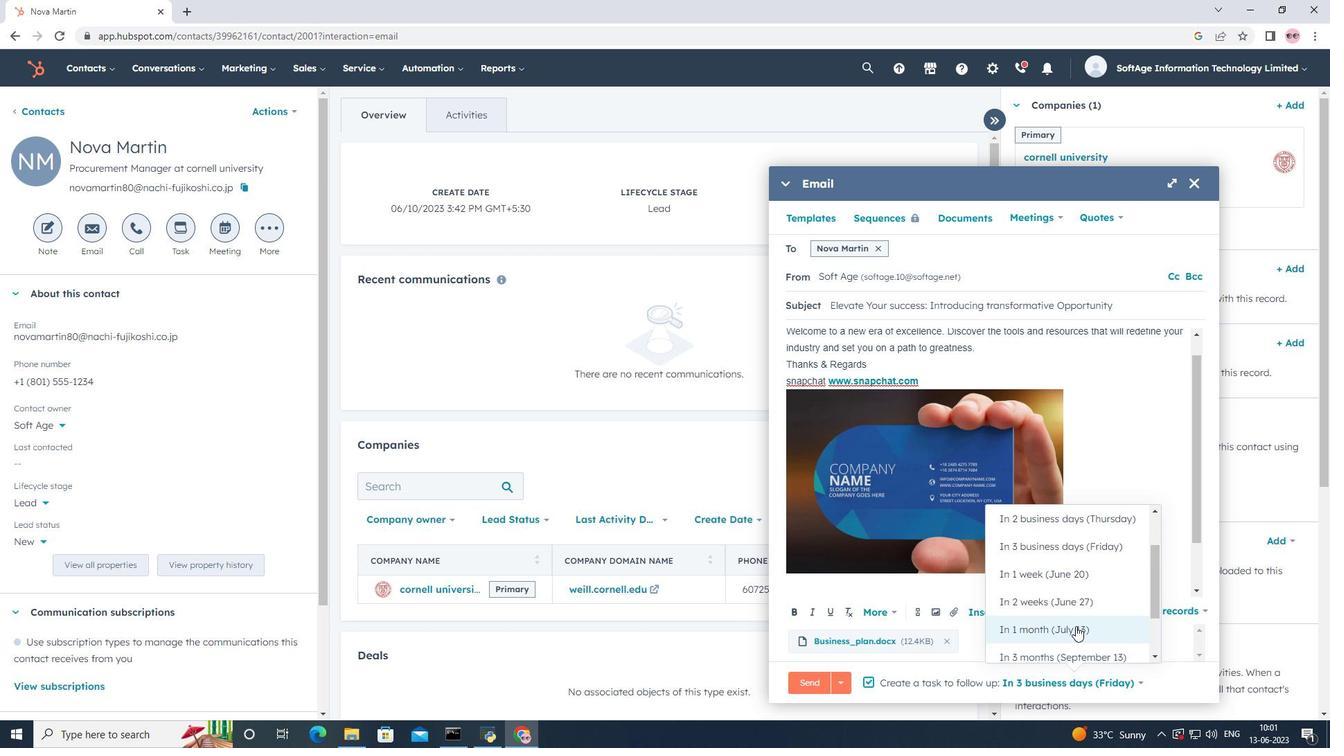 
Action: Mouse pressed left at (1073, 631)
Screenshot: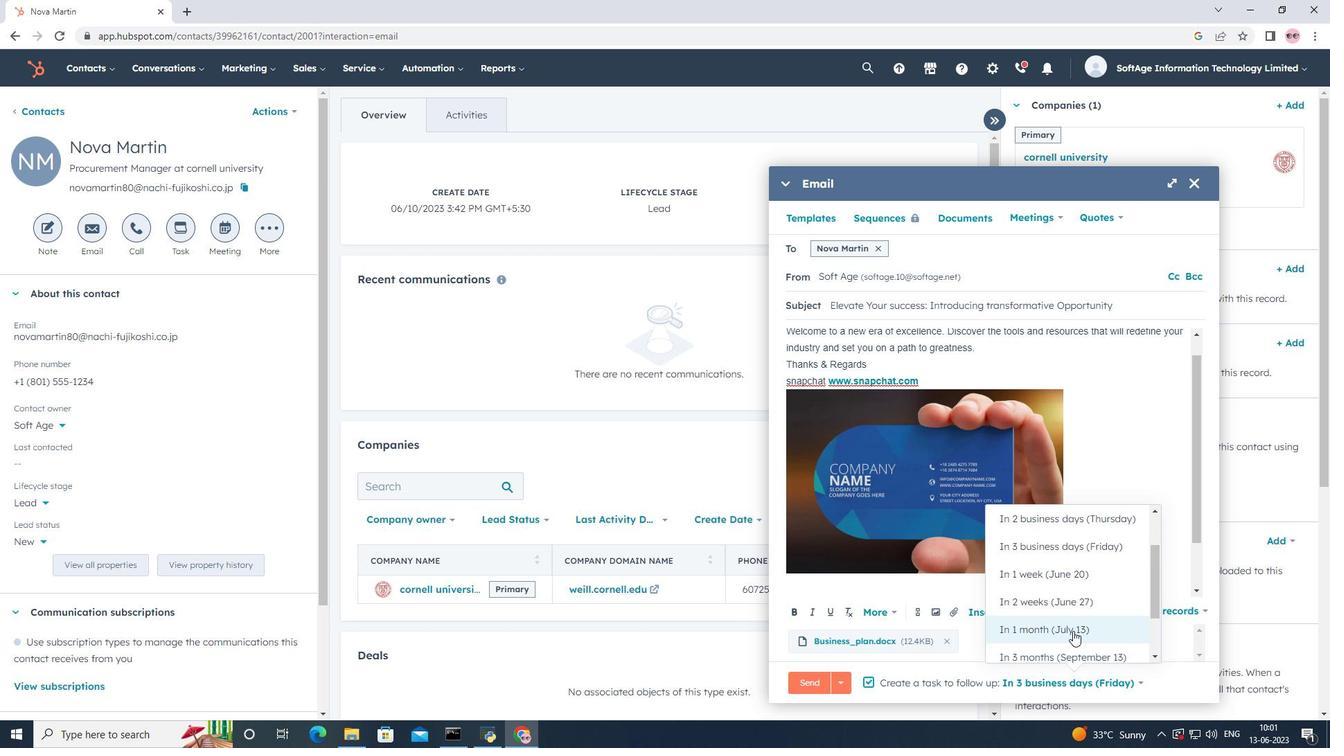 
Action: Mouse scrolled (1073, 630) with delta (0, 0)
Screenshot: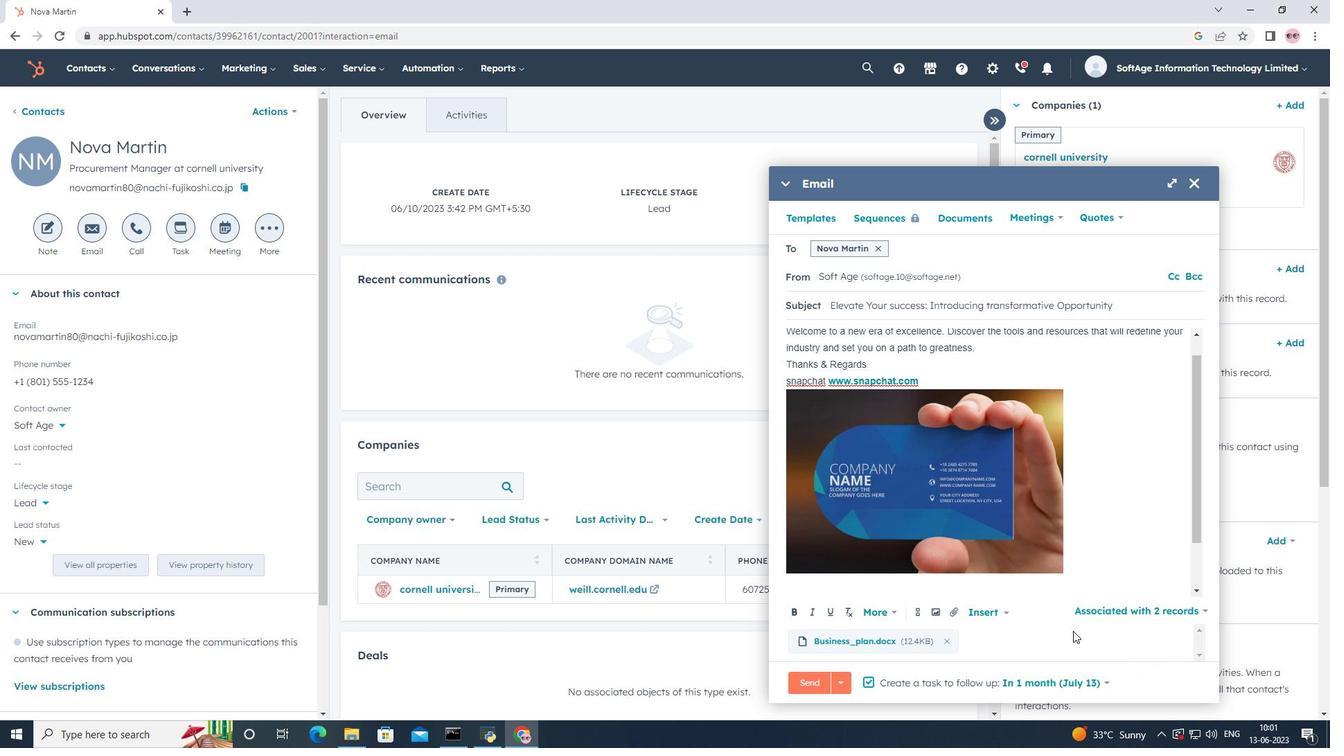 
Action: Mouse scrolled (1073, 630) with delta (0, 0)
Screenshot: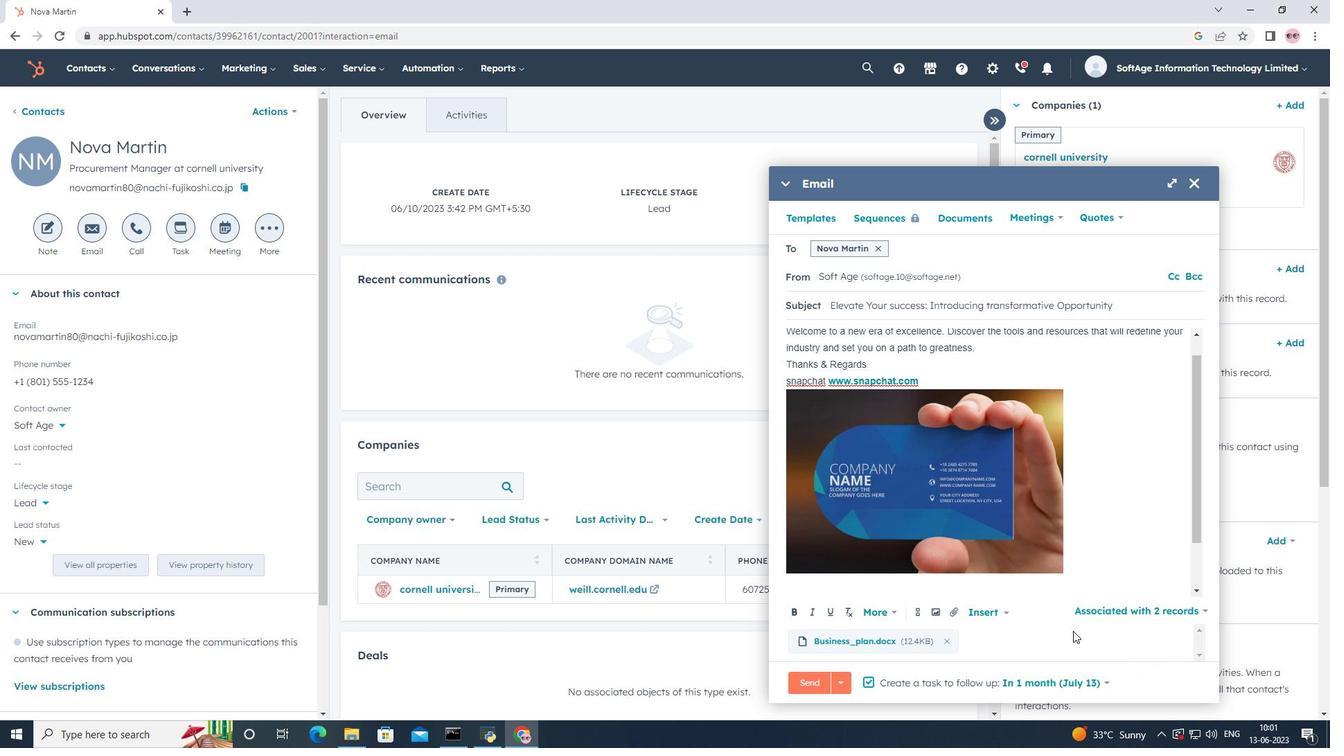 
Action: Mouse scrolled (1073, 630) with delta (0, 0)
Screenshot: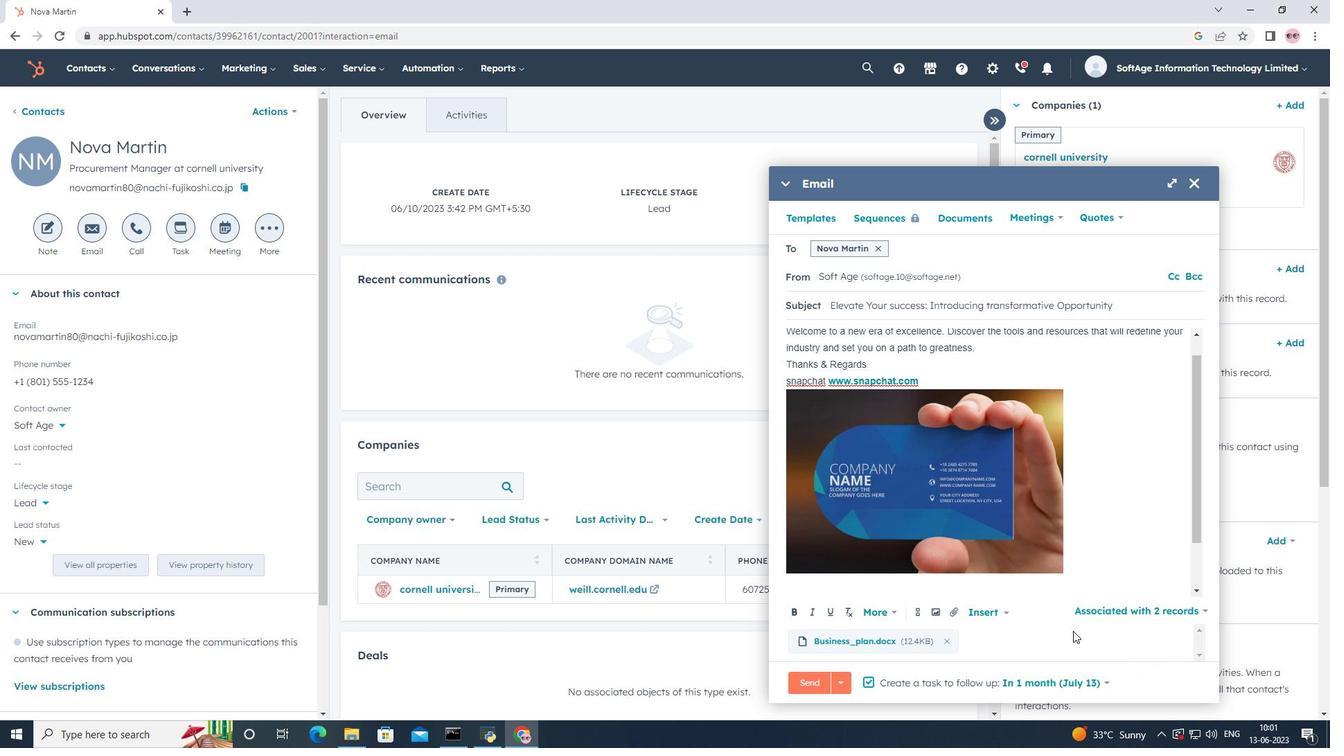 
Action: Mouse moved to (811, 686)
Screenshot: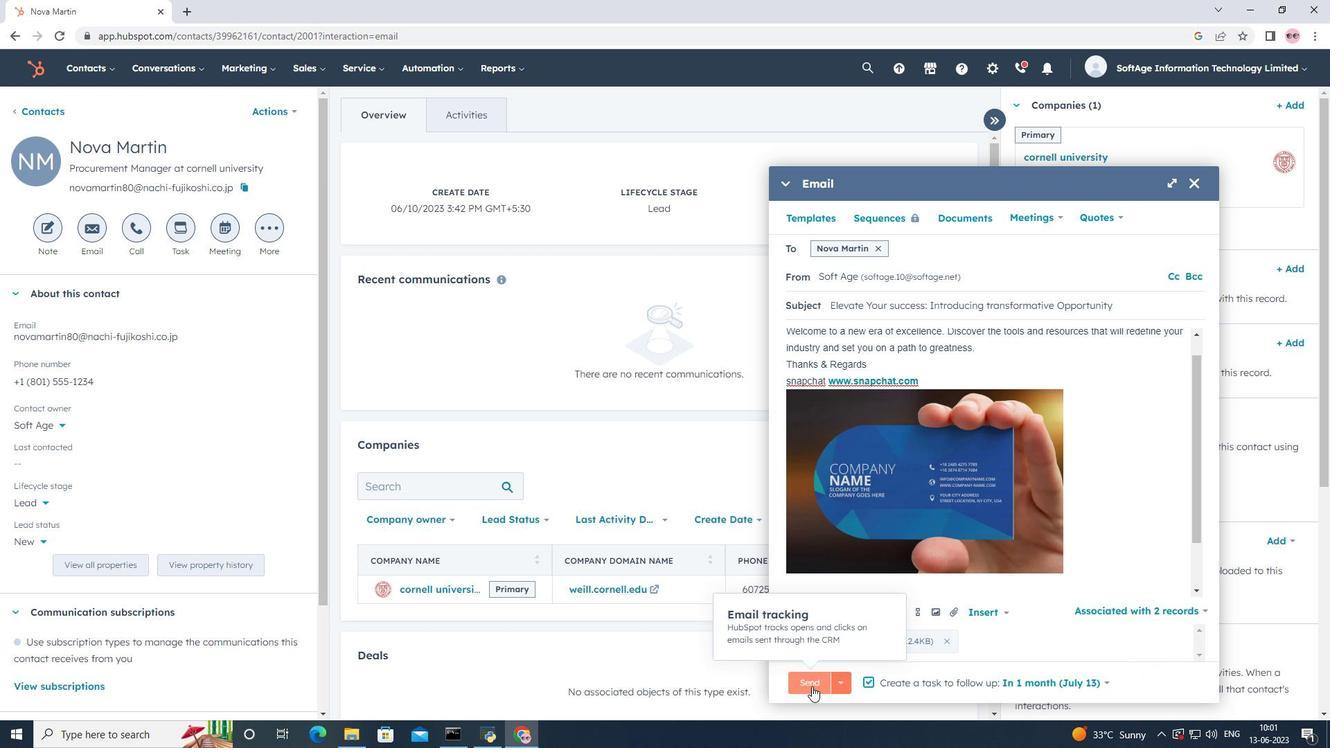 
Action: Mouse pressed left at (811, 686)
Screenshot: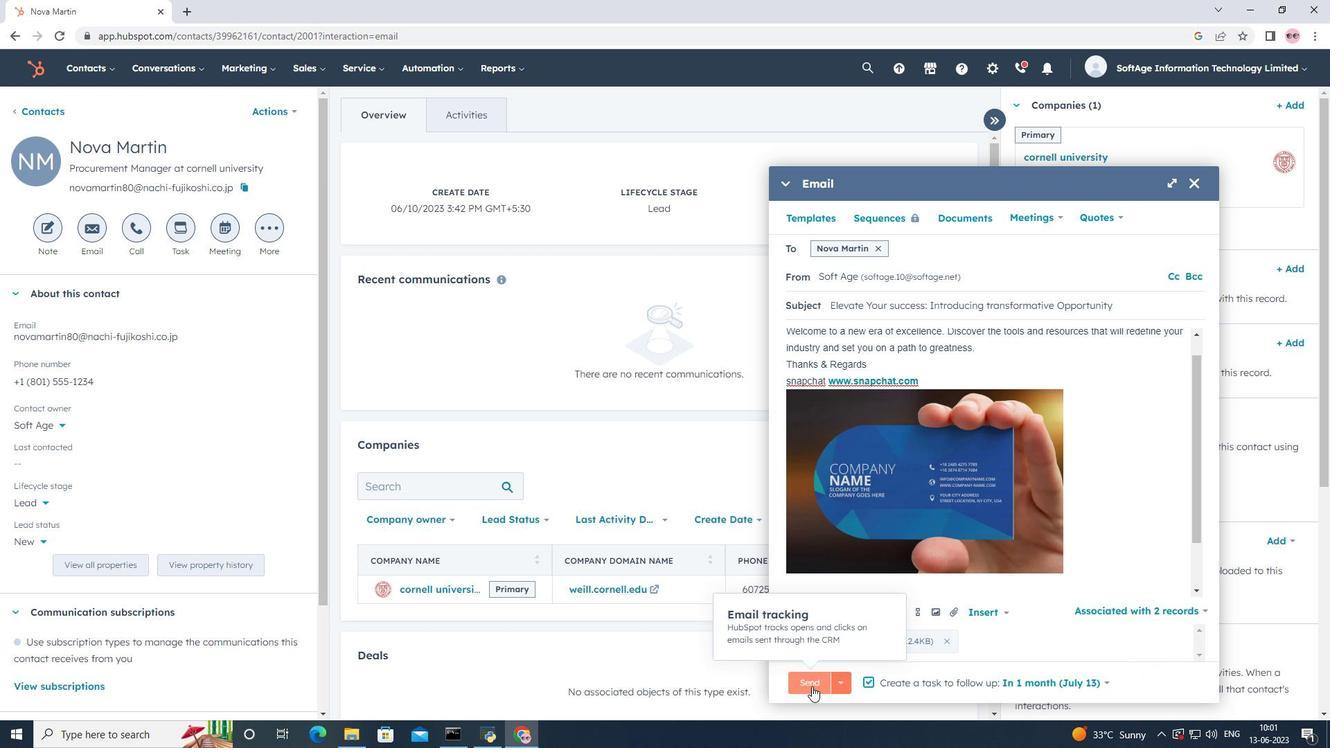 
Action: Mouse moved to (621, 365)
Screenshot: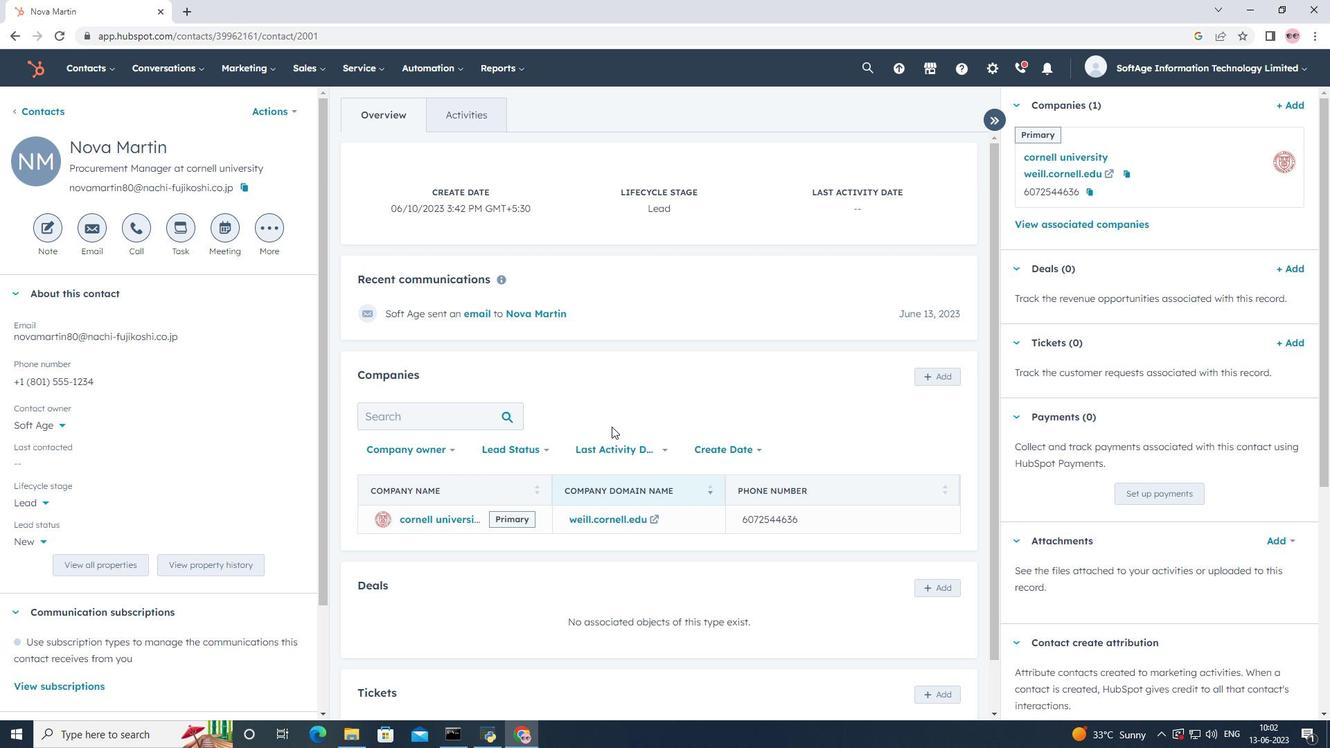
Action: Mouse scrolled (621, 365) with delta (0, 0)
Screenshot: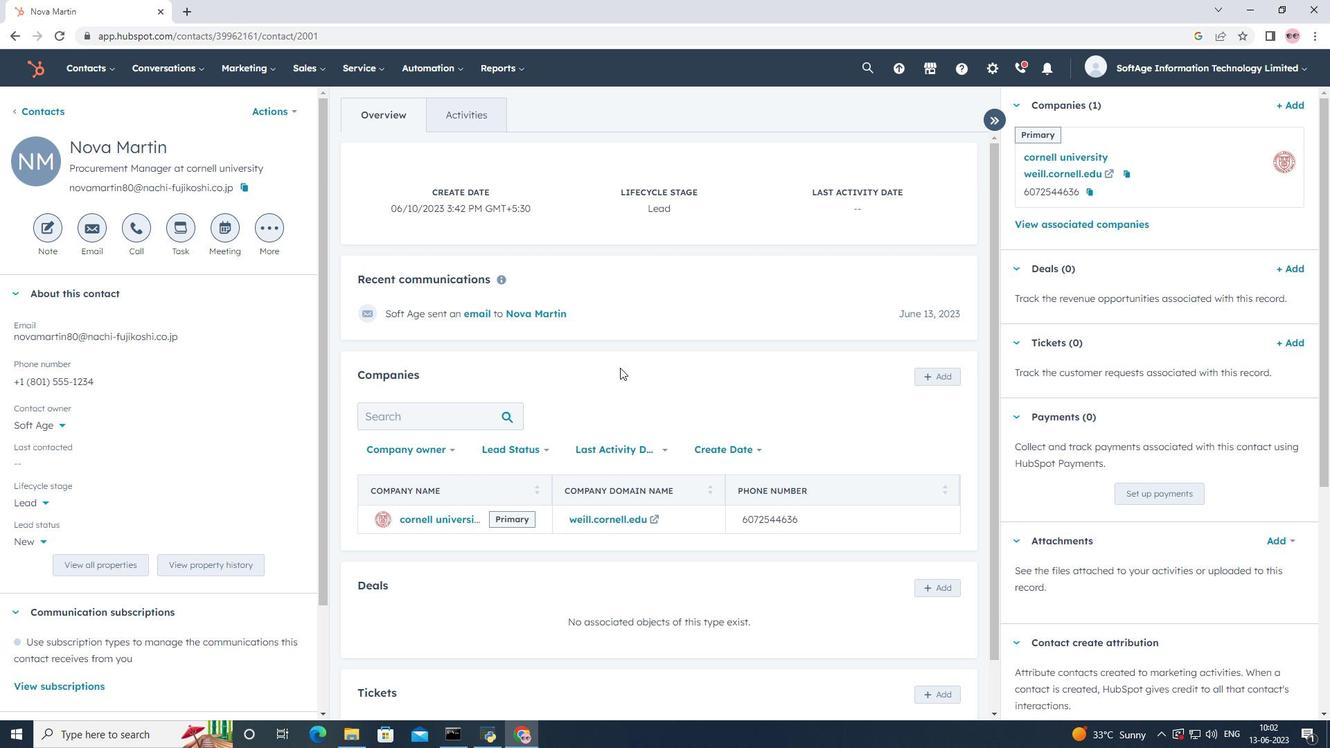 
Action: Mouse scrolled (621, 365) with delta (0, 0)
Screenshot: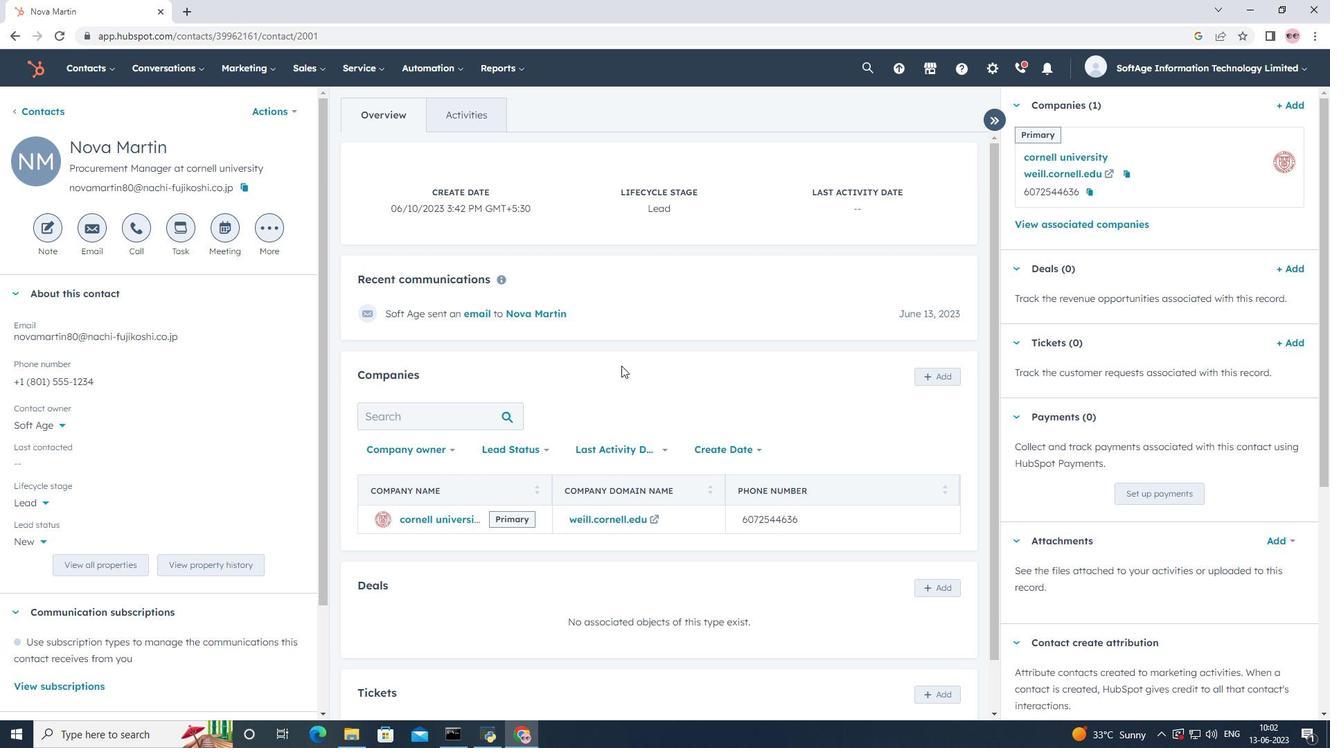 
Action: Mouse scrolled (621, 365) with delta (0, 0)
Screenshot: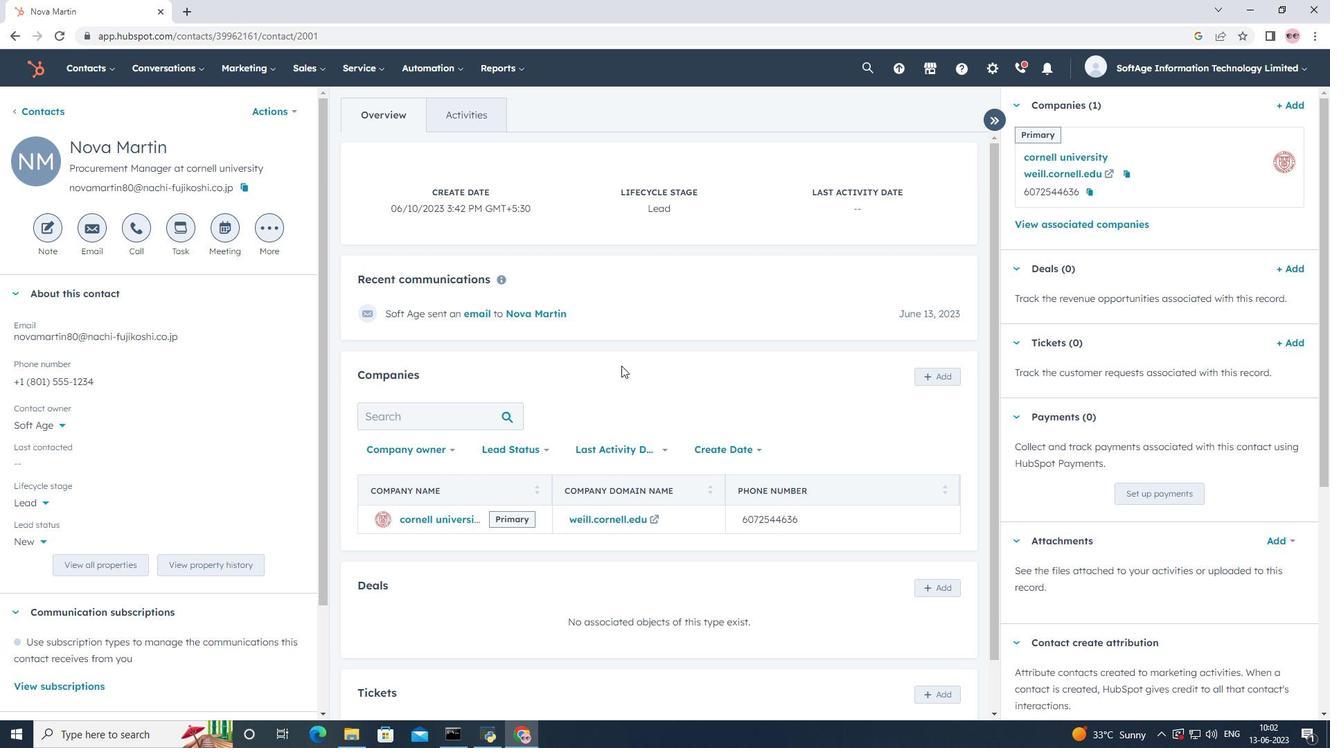 
Action: Mouse scrolled (621, 365) with delta (0, 0)
Screenshot: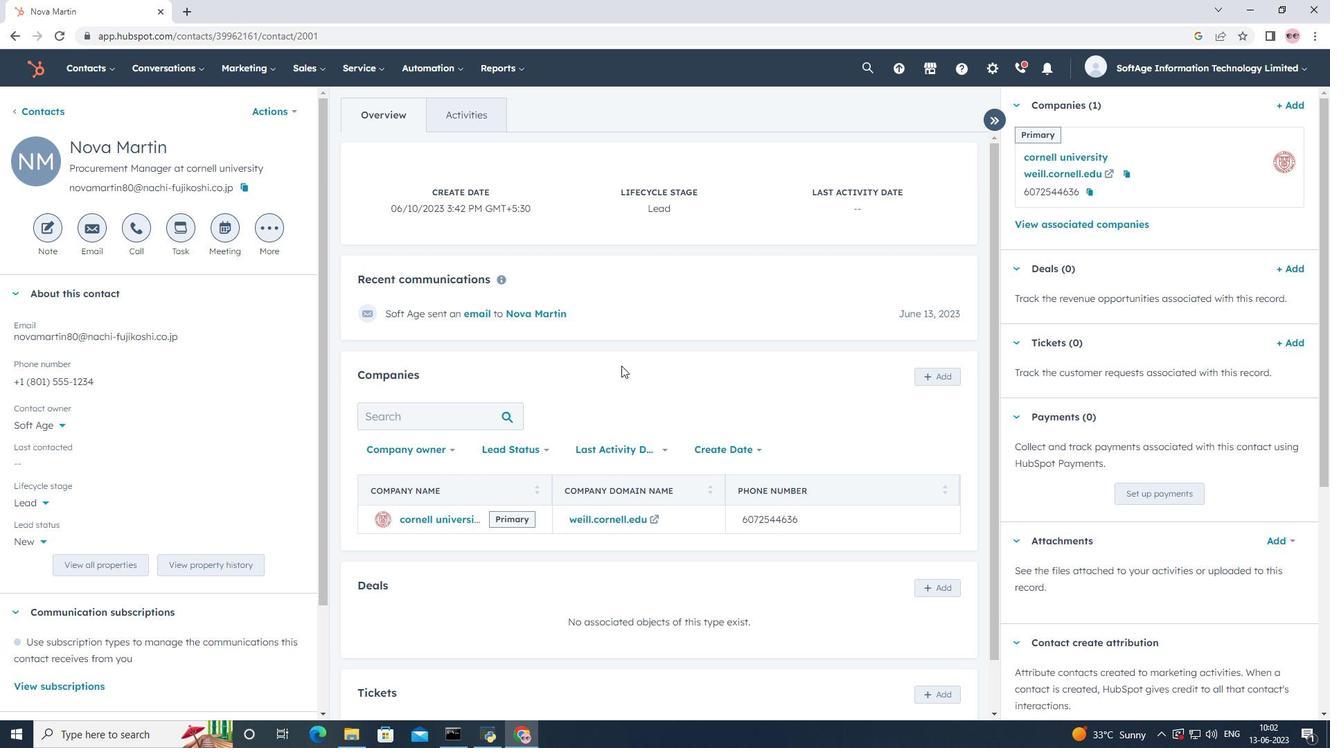 
Action: Mouse scrolled (621, 366) with delta (0, 0)
Screenshot: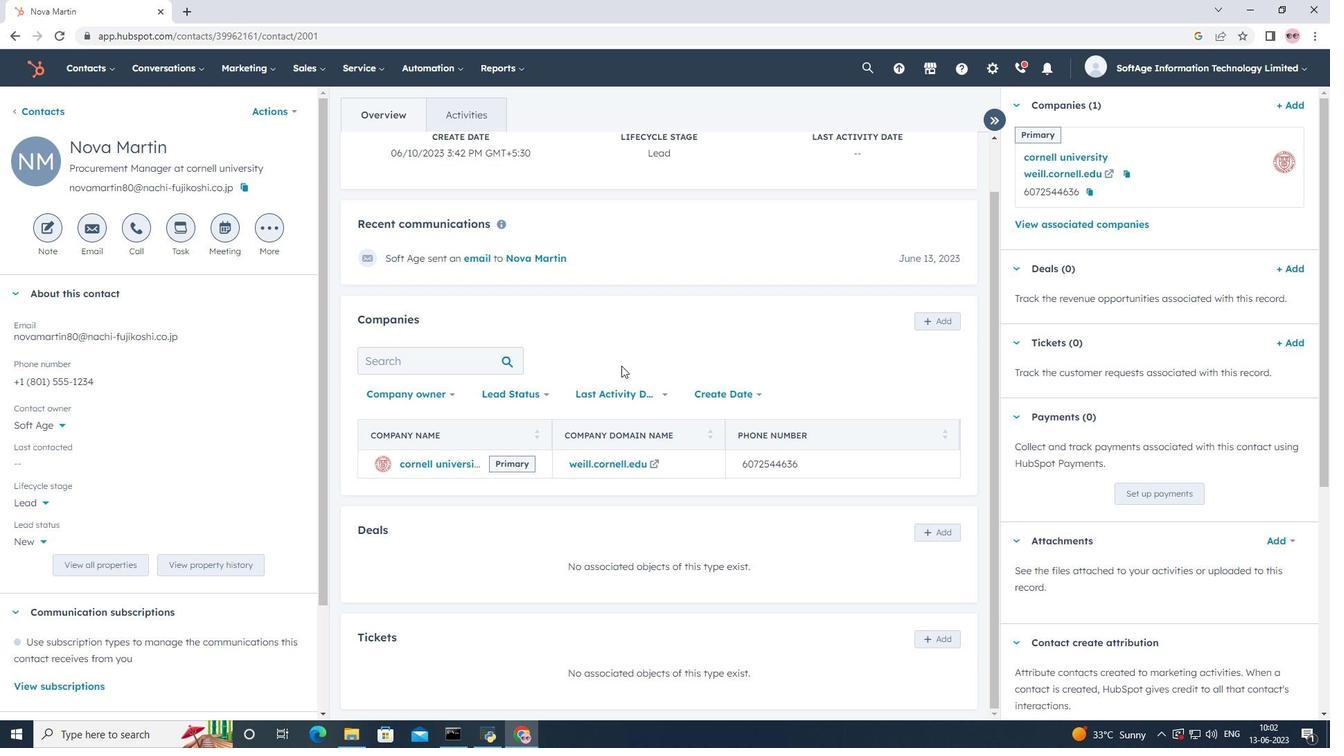 
Action: Mouse scrolled (621, 366) with delta (0, 0)
Screenshot: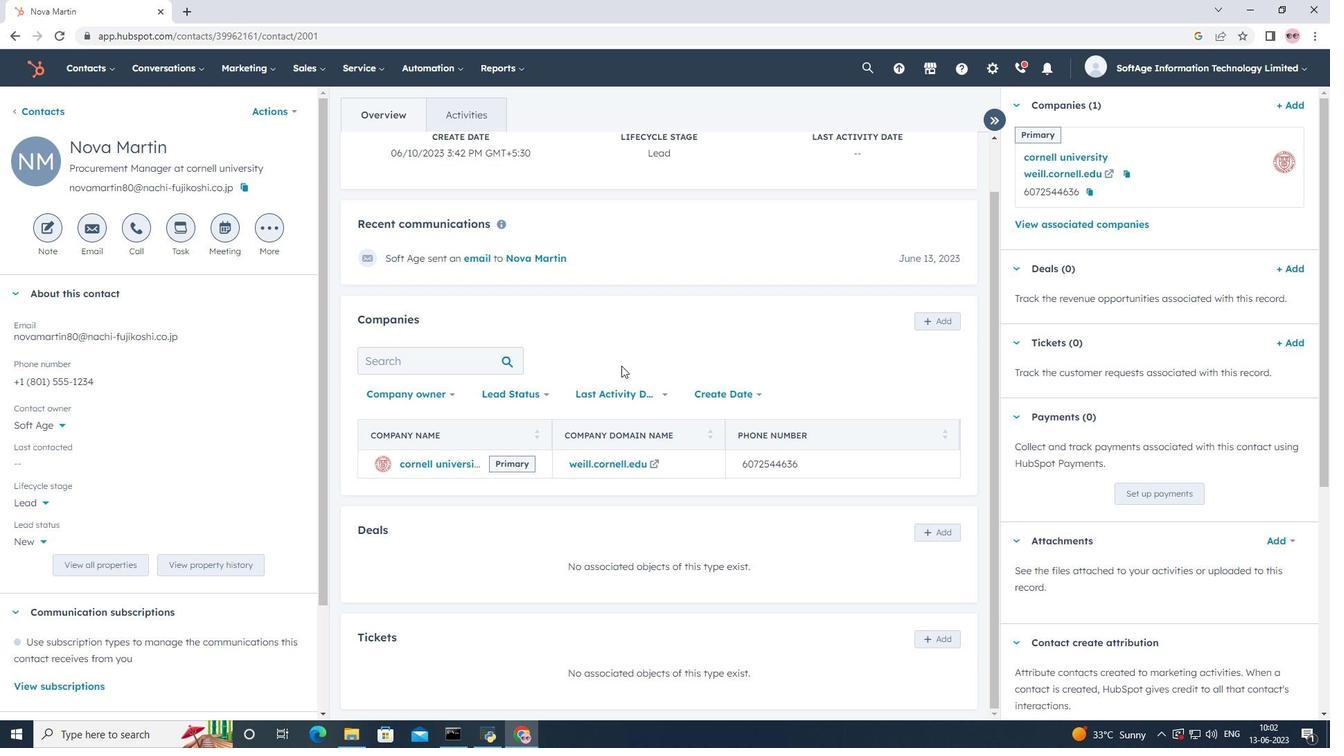 
Action: Mouse scrolled (621, 366) with delta (0, 0)
Screenshot: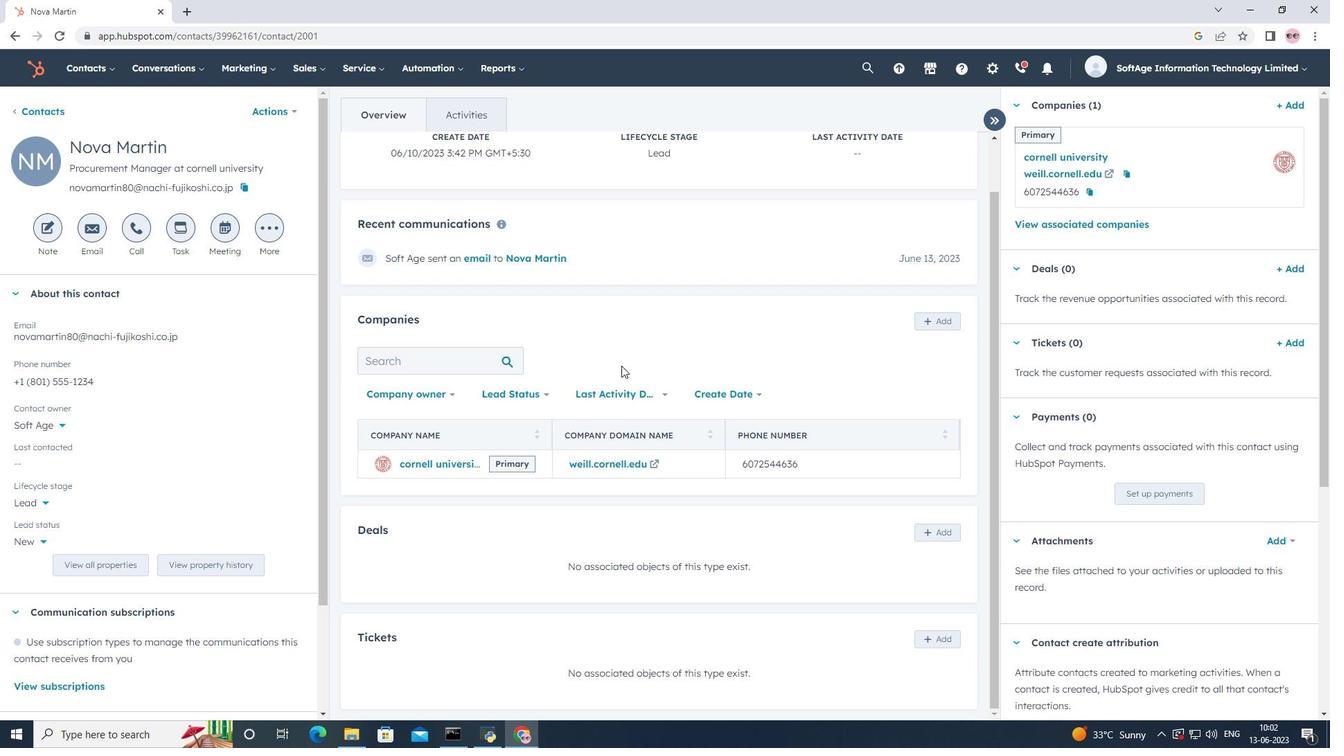 
Action: Mouse scrolled (621, 366) with delta (0, 0)
Screenshot: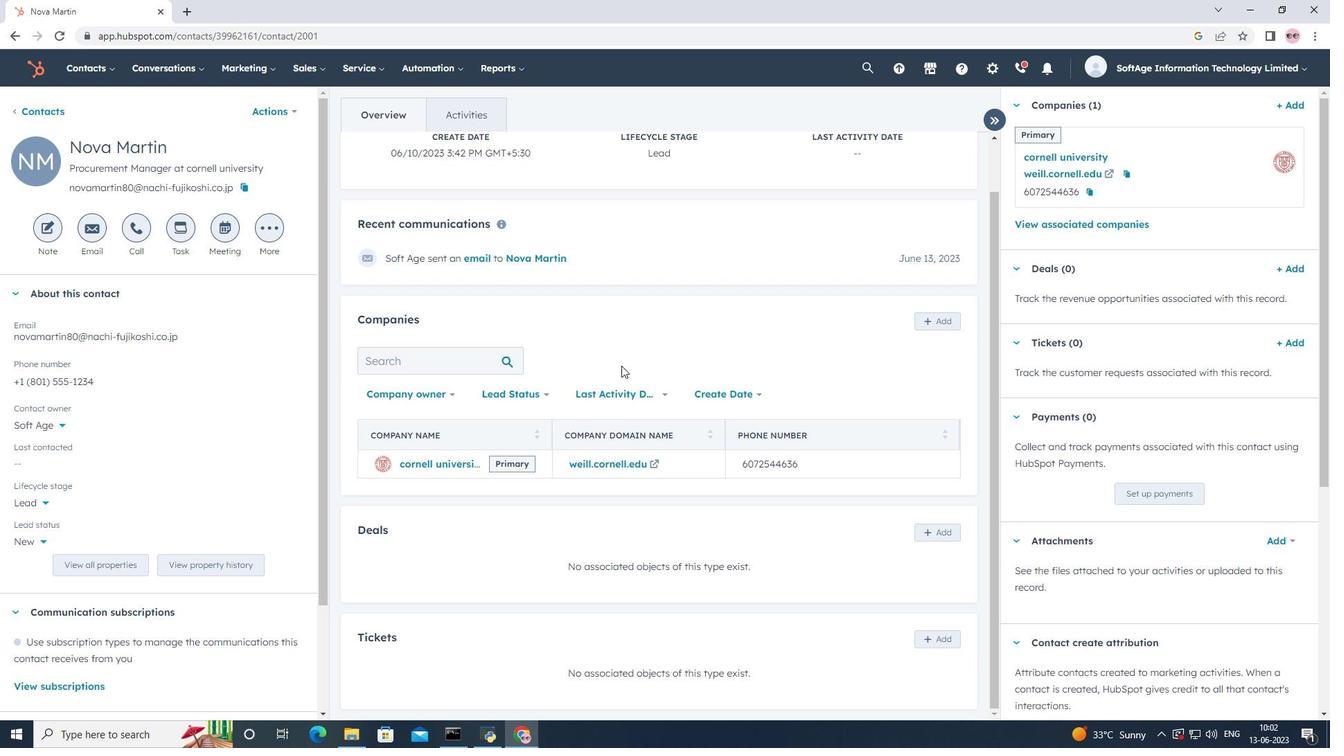 
Action: Mouse scrolled (621, 366) with delta (0, 0)
Screenshot: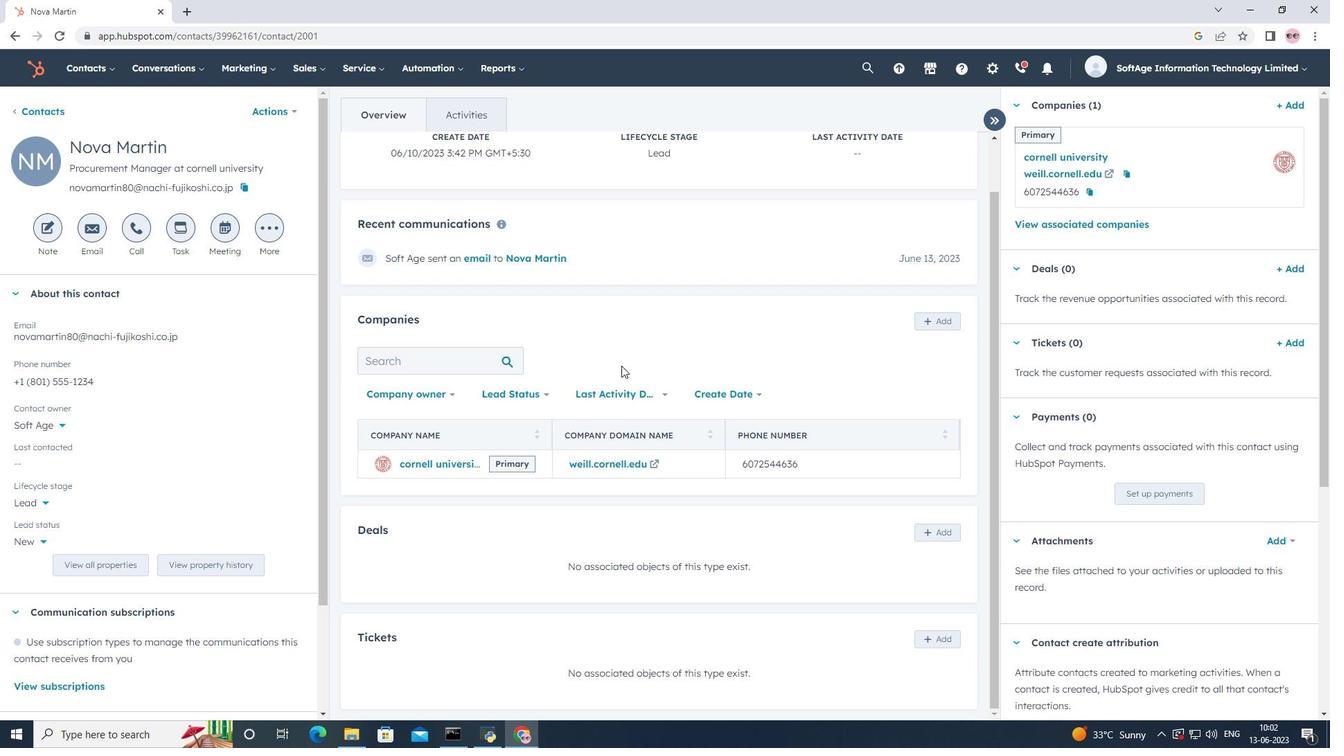 
